 Task: For heading Use Lexend with dark magenta 1 colour & Underline.  font size for heading20,  'Change the font style of data to'Lora and font size to 12,  Change the alignment of both headline & data to Align right In the sheet  analysisSalesByCategory
Action: Mouse moved to (273, 196)
Screenshot: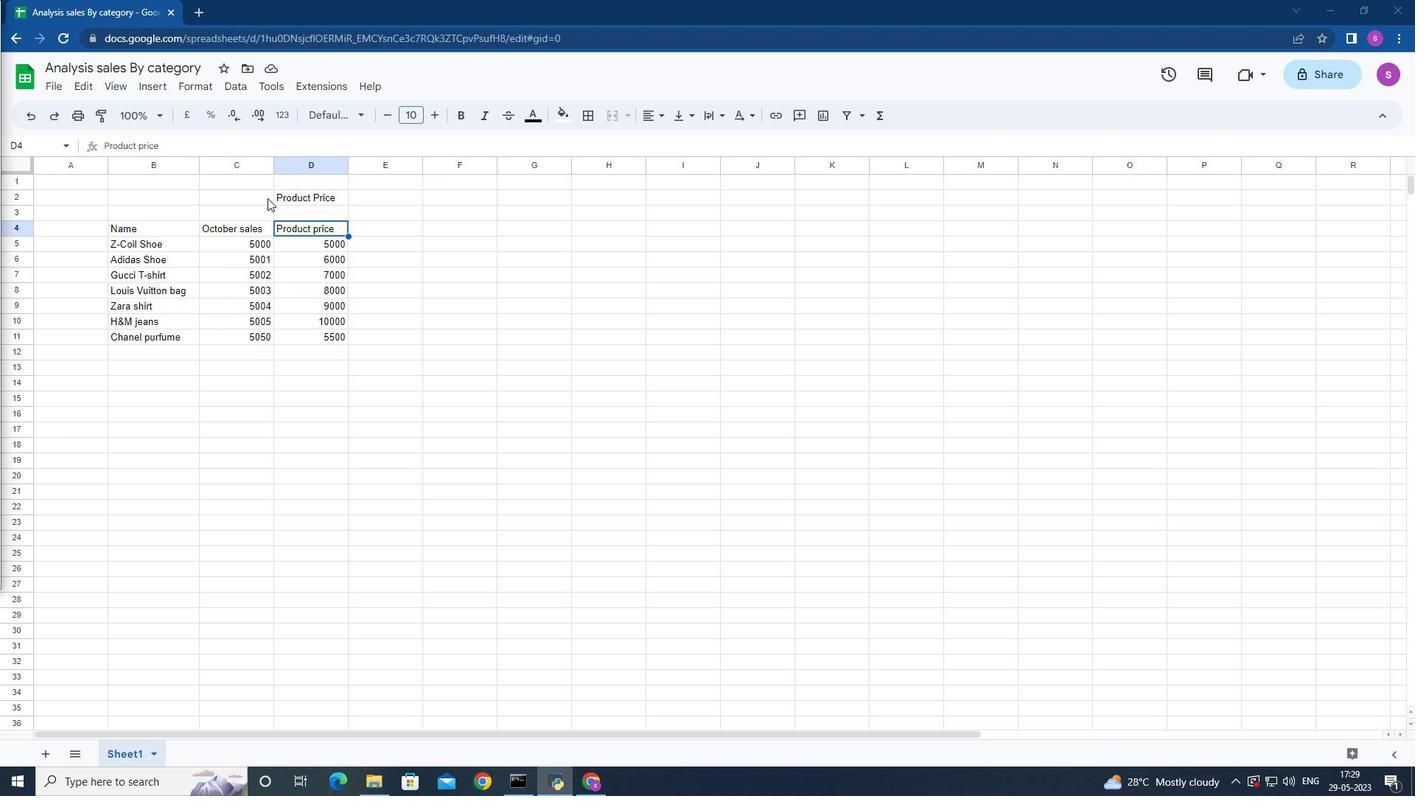 
Action: Mouse pressed left at (273, 196)
Screenshot: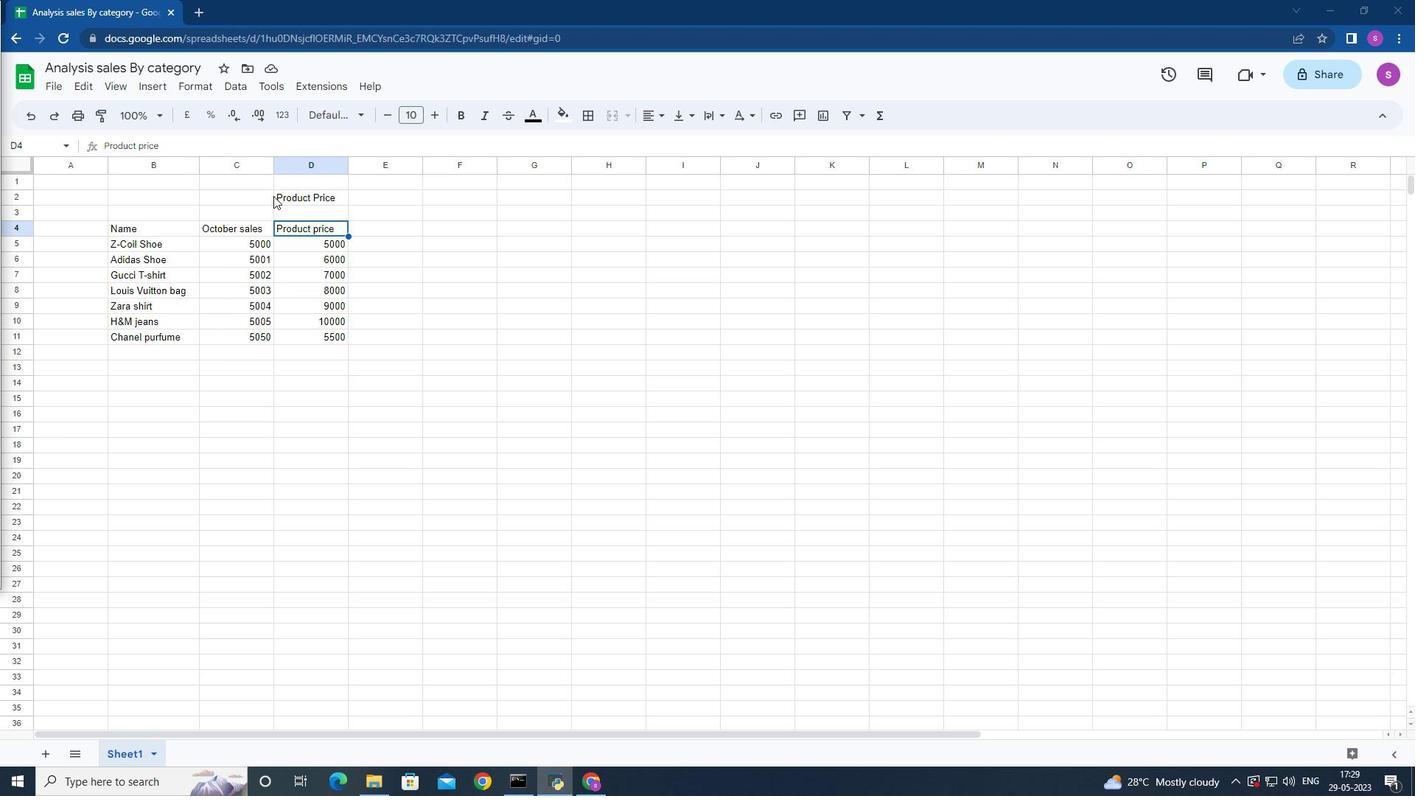 
Action: Mouse moved to (364, 112)
Screenshot: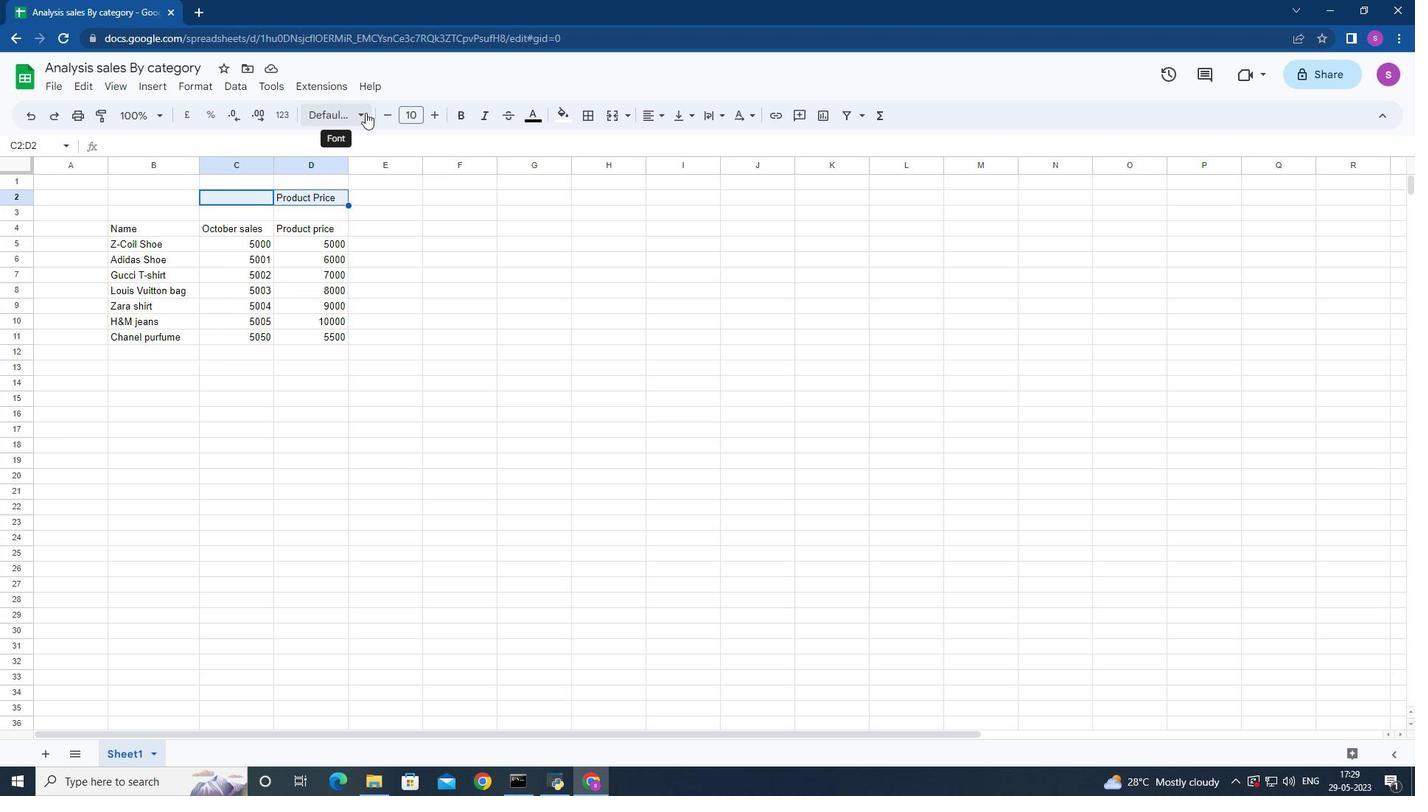 
Action: Mouse pressed left at (364, 112)
Screenshot: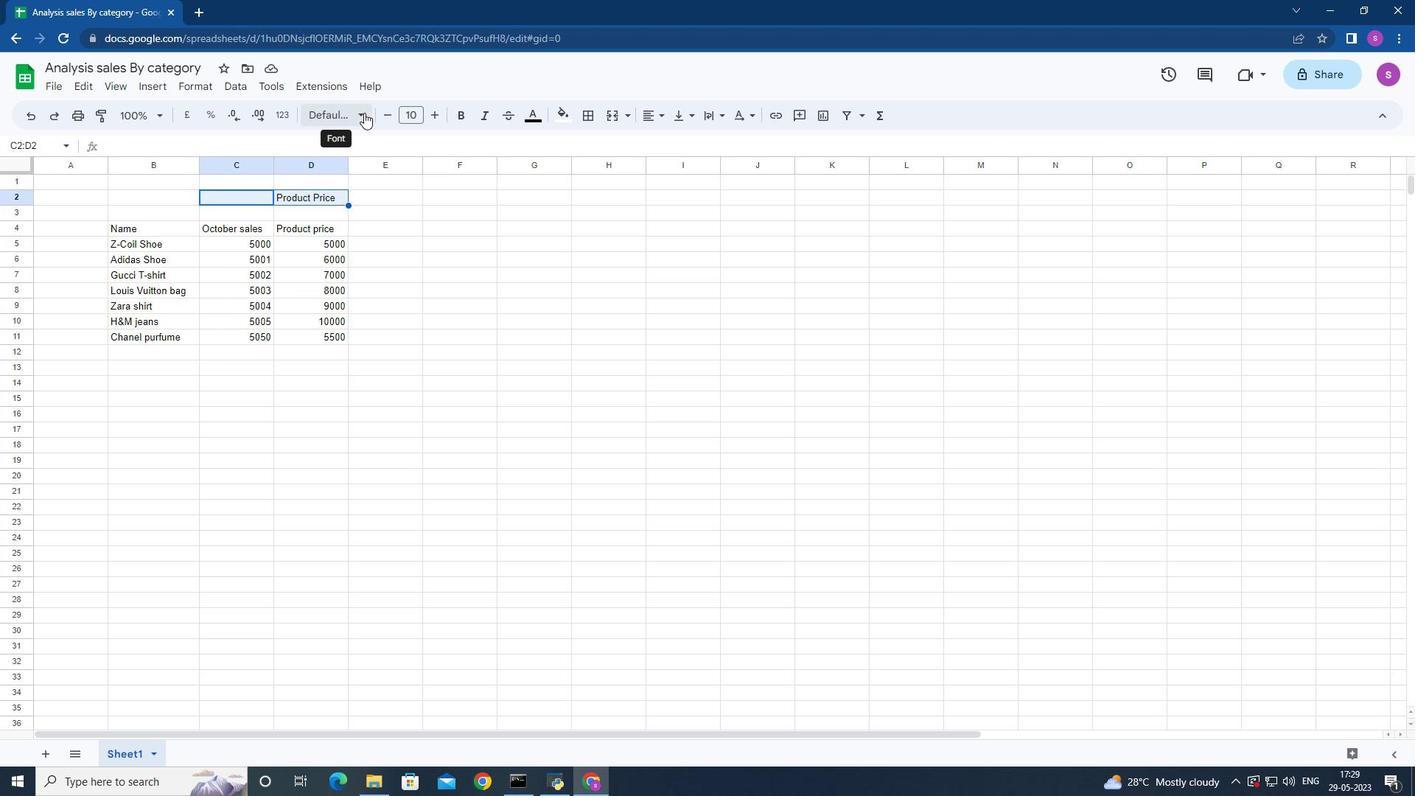 
Action: Mouse moved to (403, 613)
Screenshot: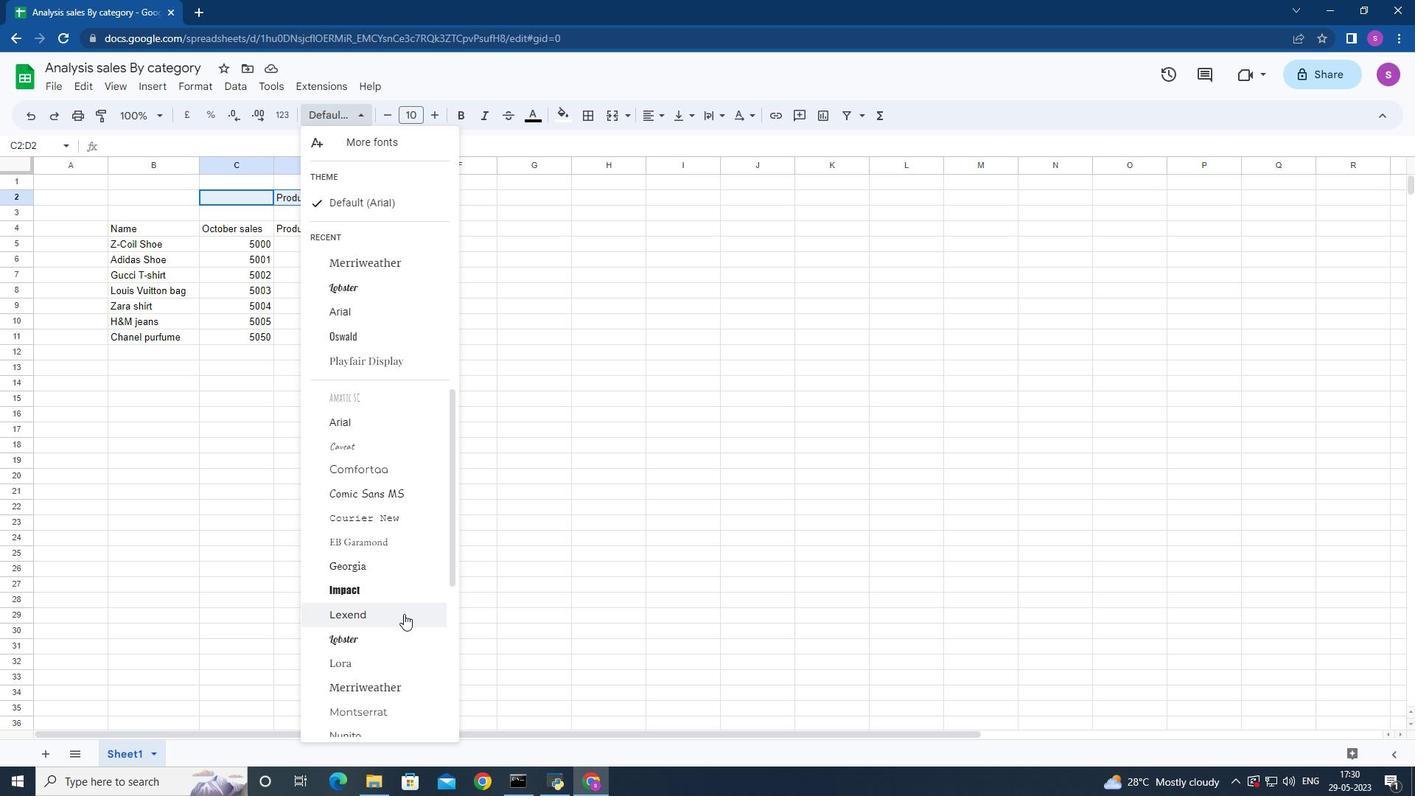 
Action: Mouse pressed left at (403, 613)
Screenshot: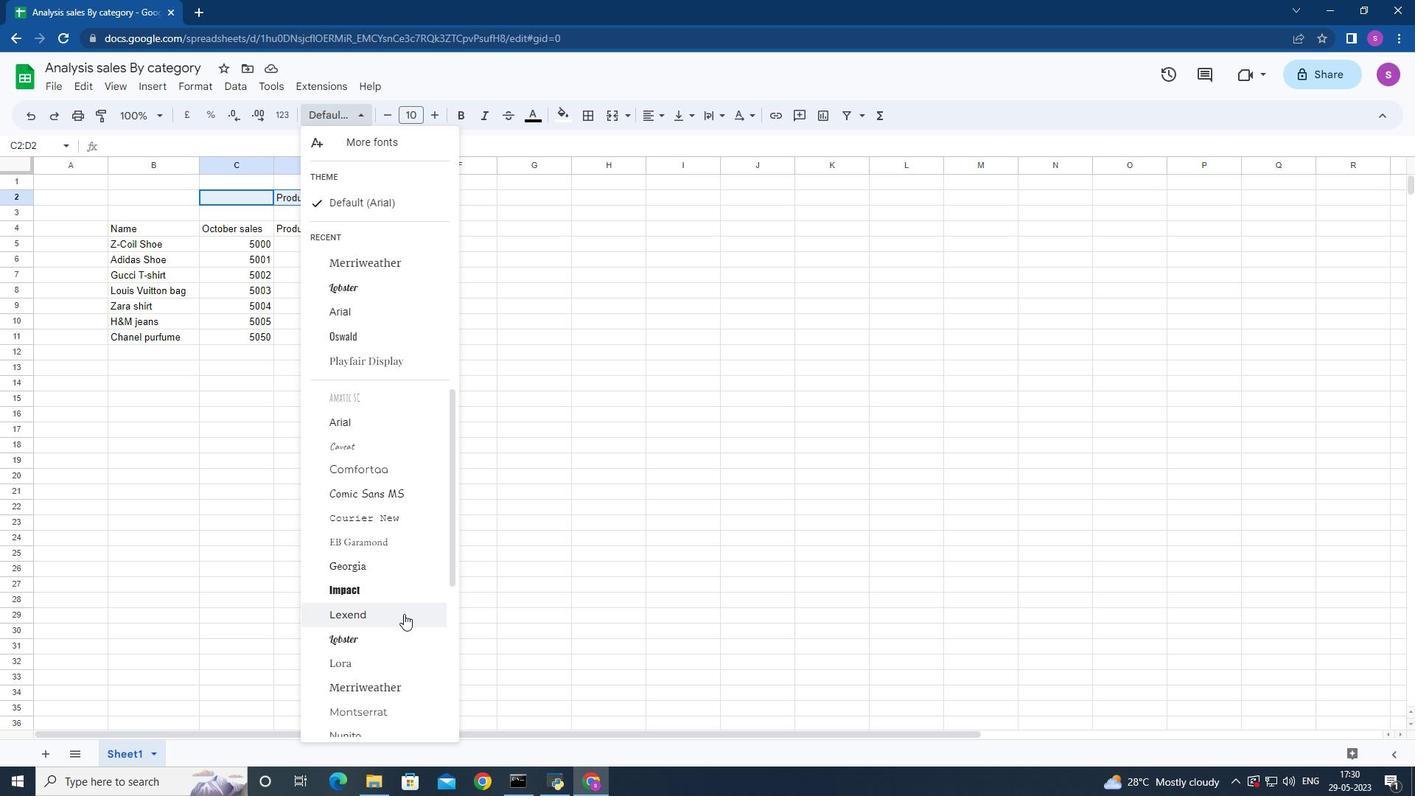 
Action: Mouse moved to (537, 110)
Screenshot: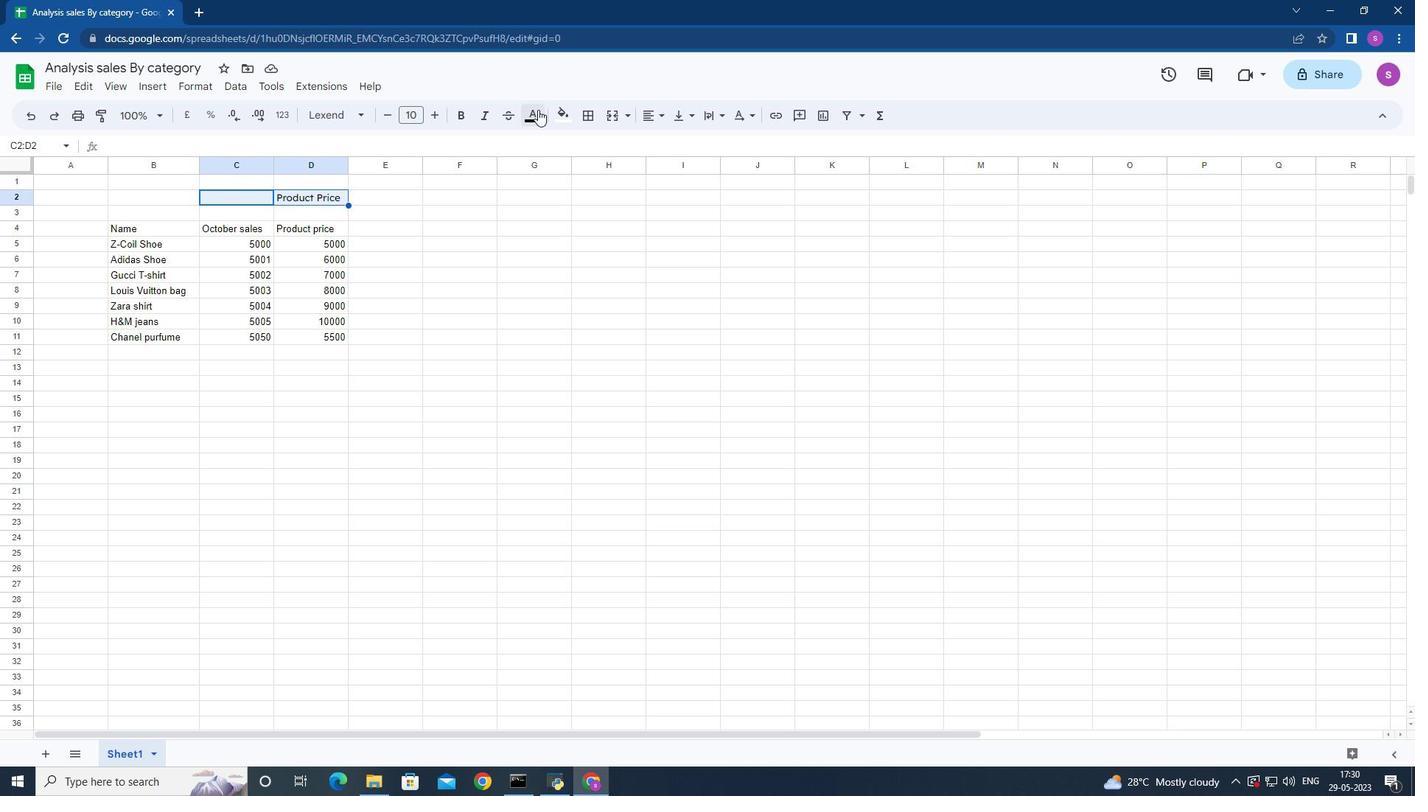
Action: Mouse pressed left at (537, 110)
Screenshot: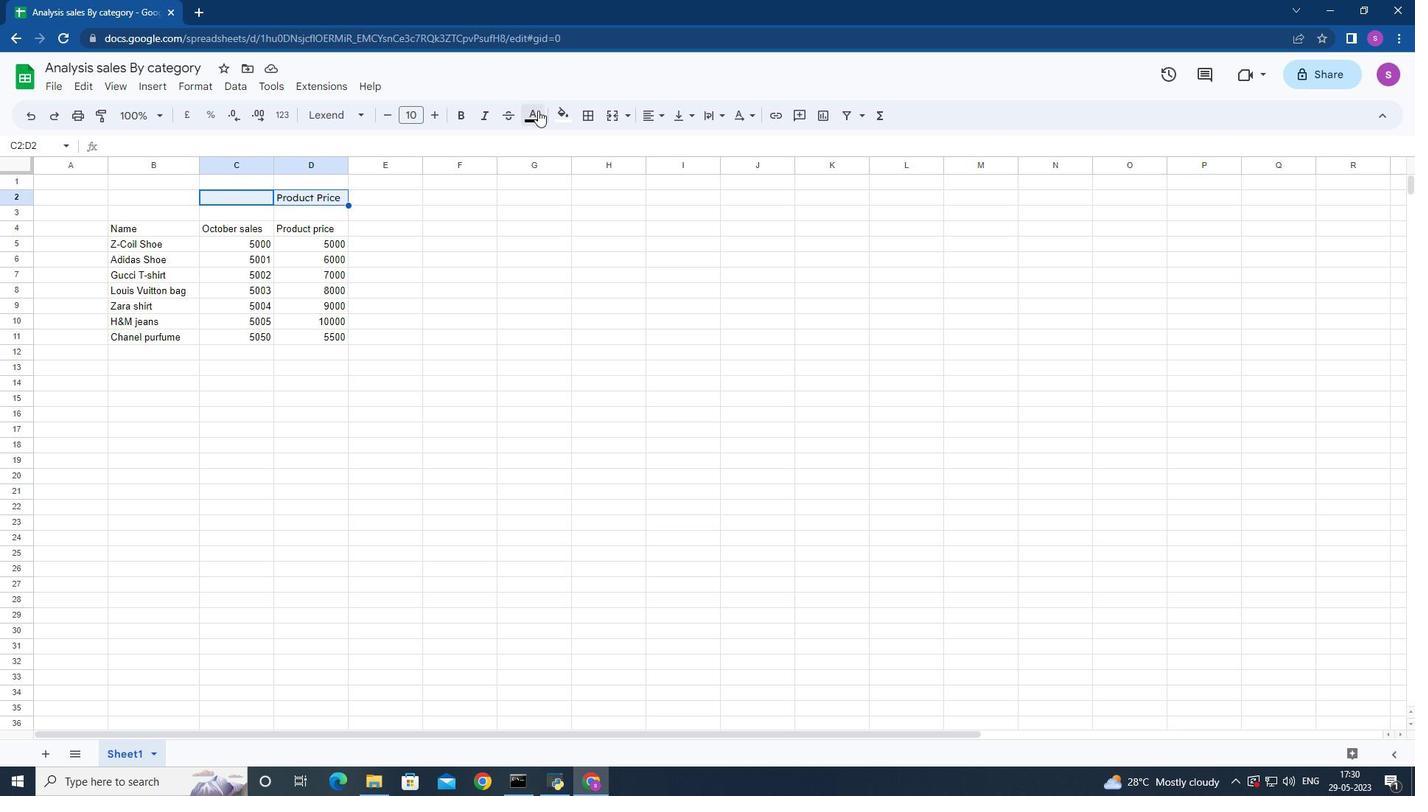 
Action: Mouse moved to (683, 281)
Screenshot: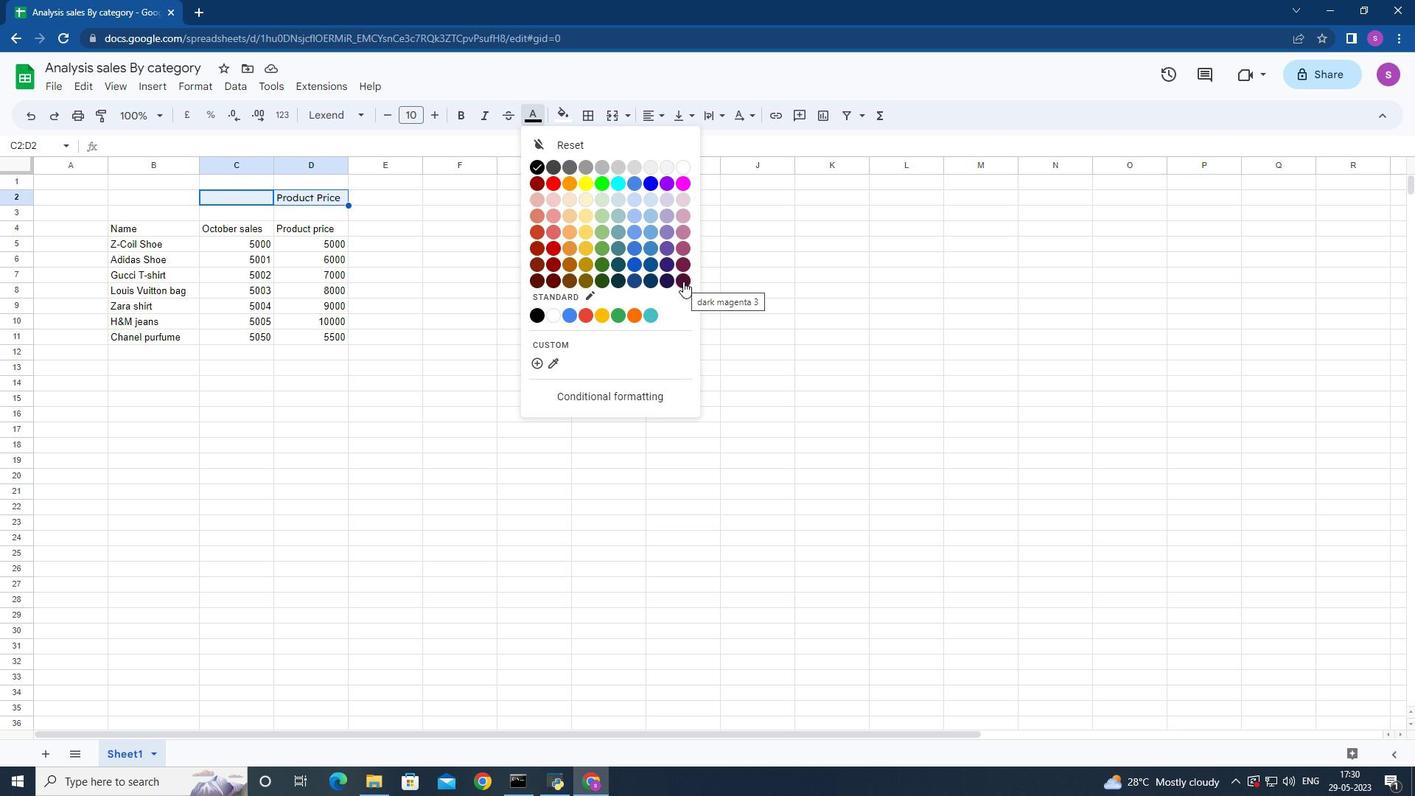 
Action: Mouse pressed left at (683, 281)
Screenshot: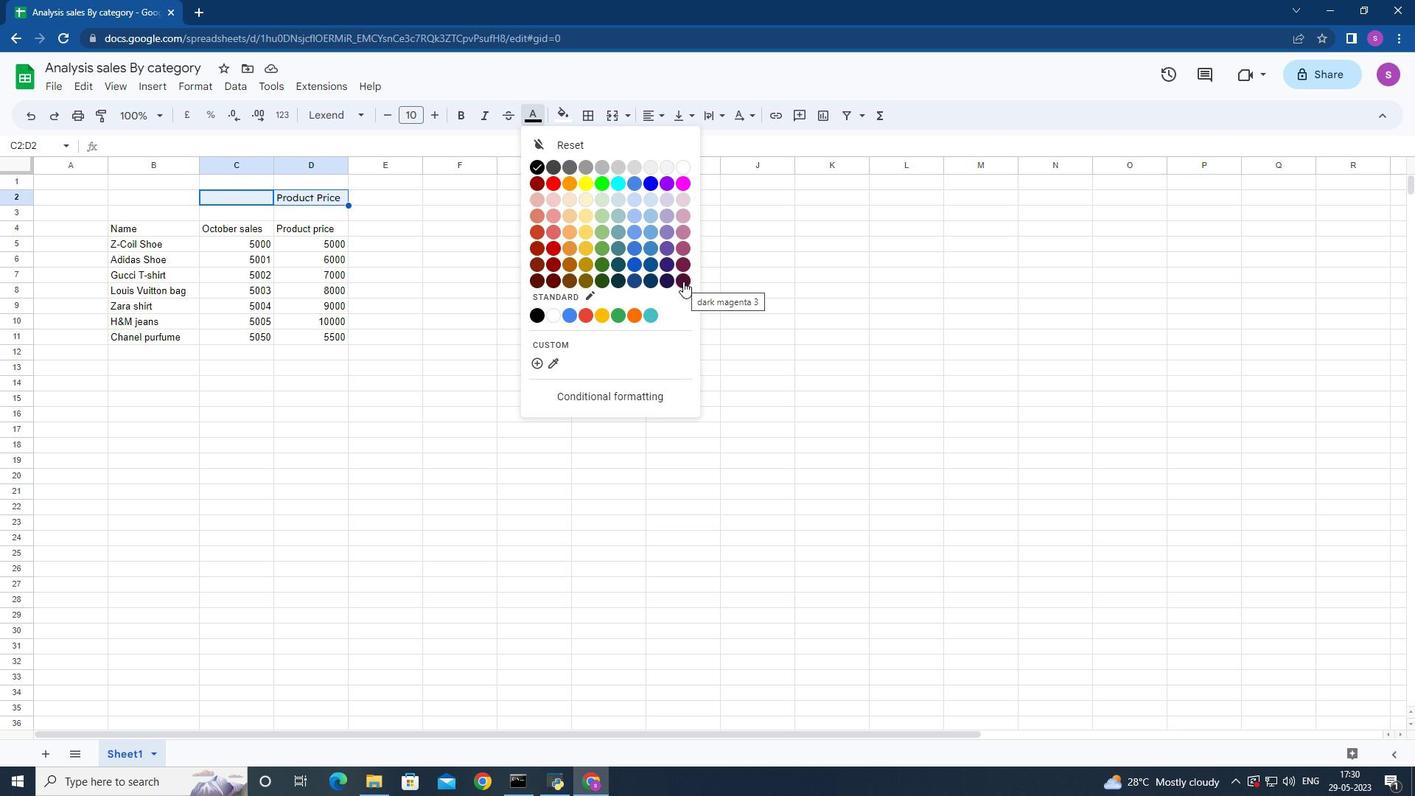 
Action: Mouse moved to (148, 85)
Screenshot: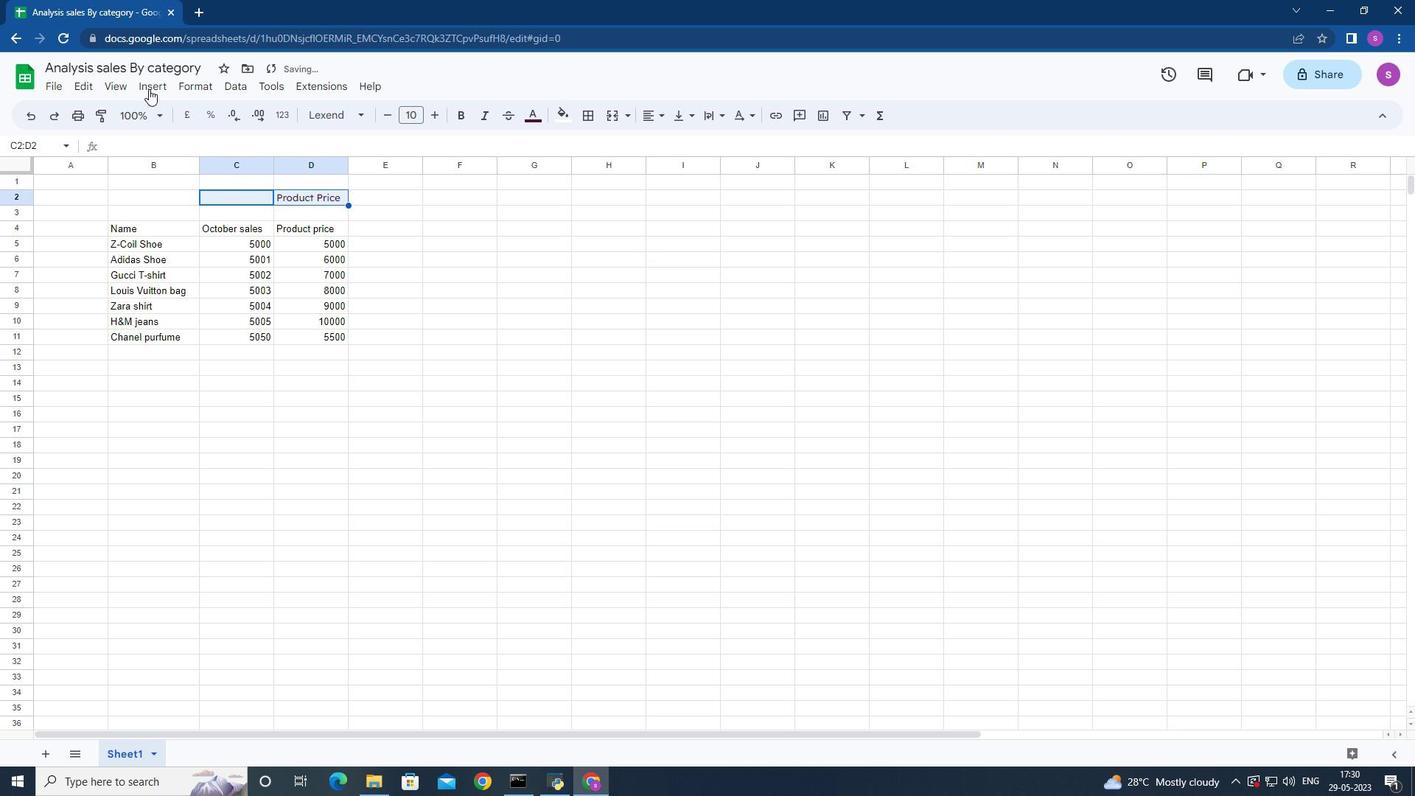 
Action: Mouse pressed left at (148, 85)
Screenshot: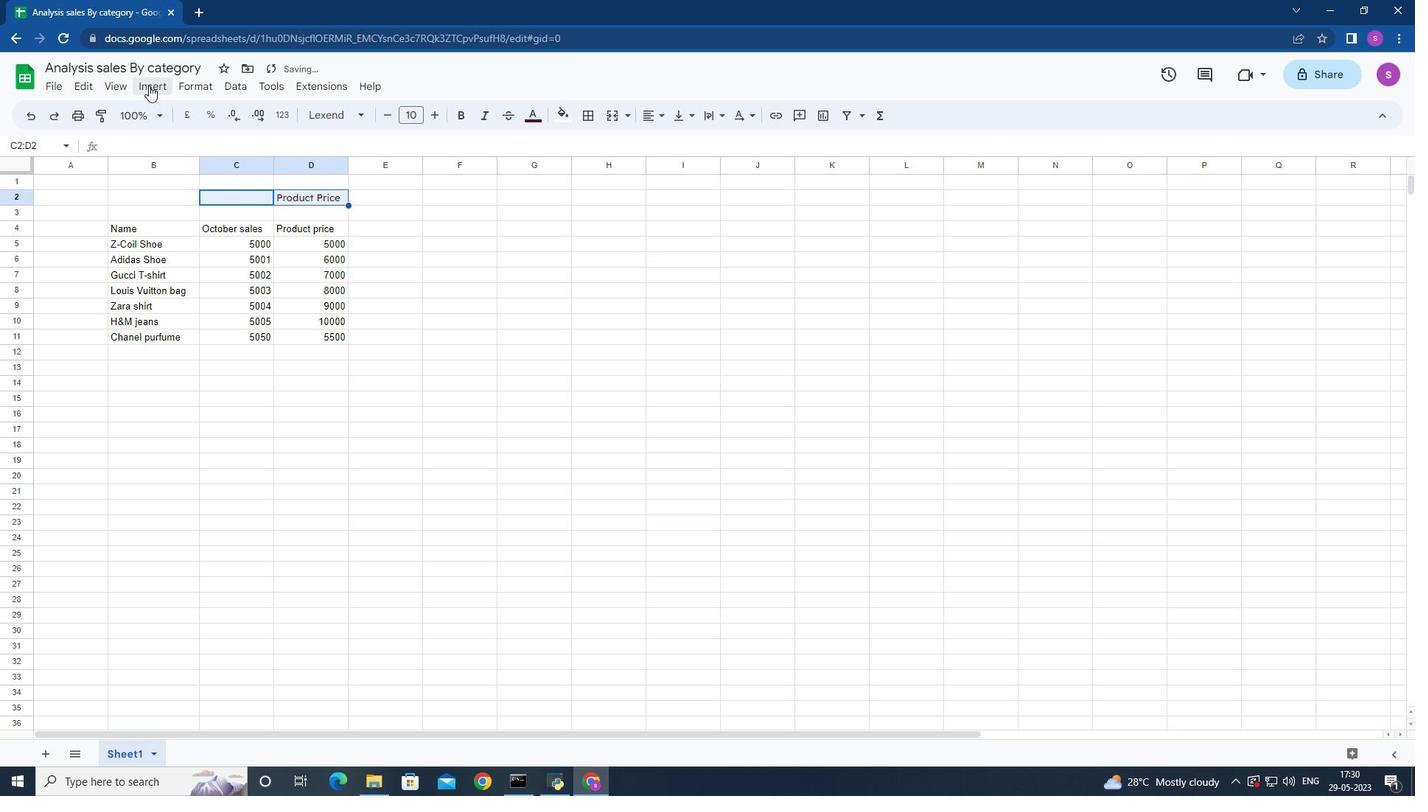 
Action: Mouse moved to (454, 220)
Screenshot: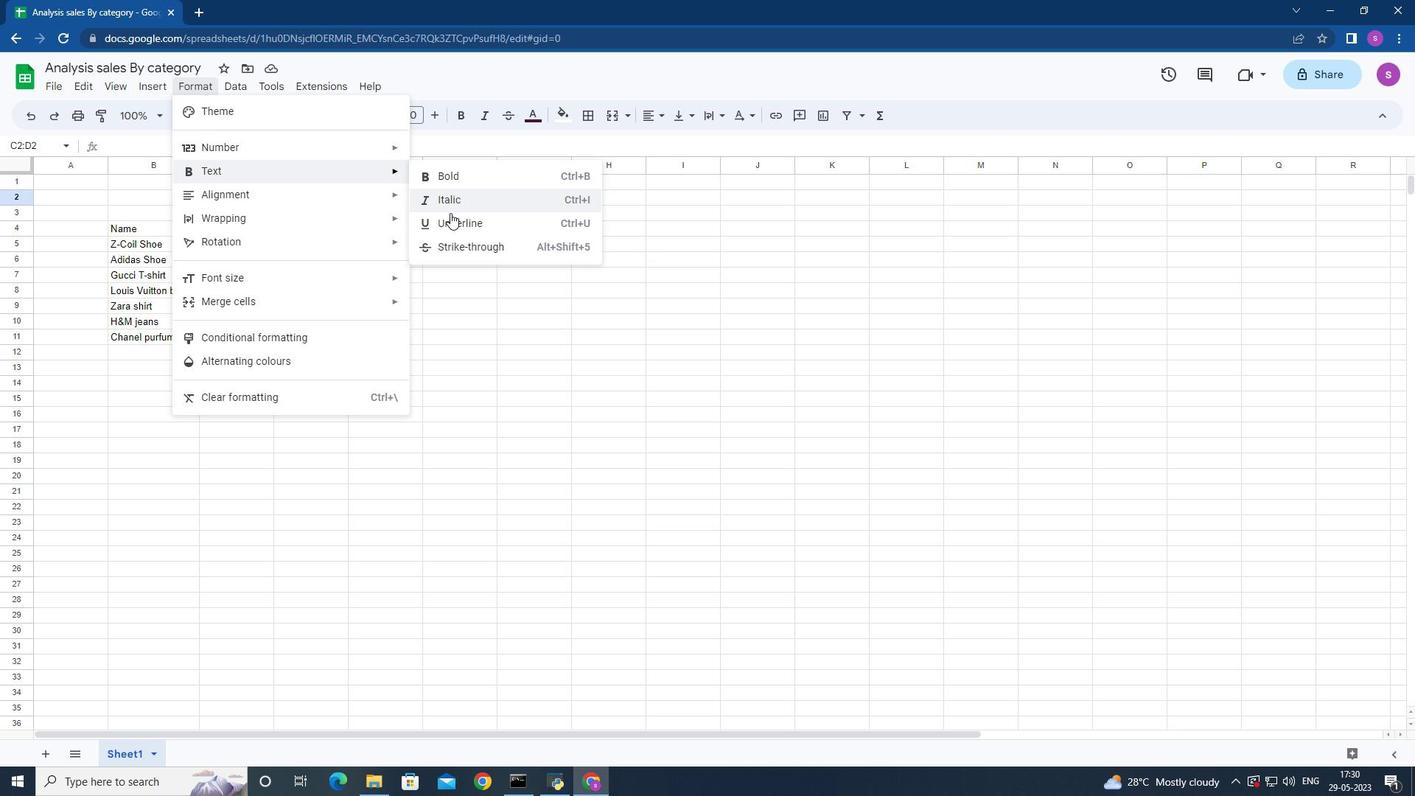 
Action: Mouse pressed left at (454, 220)
Screenshot: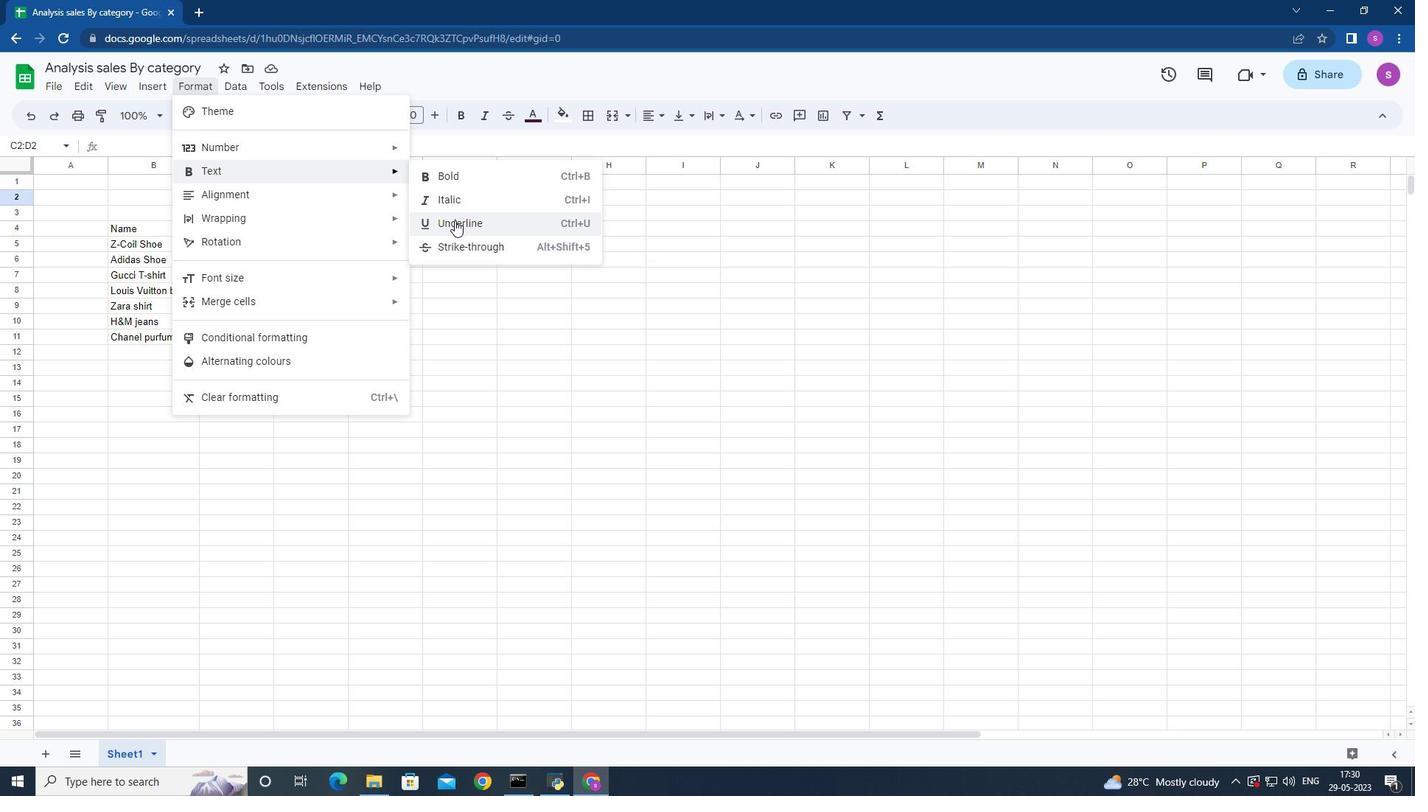 
Action: Mouse moved to (429, 115)
Screenshot: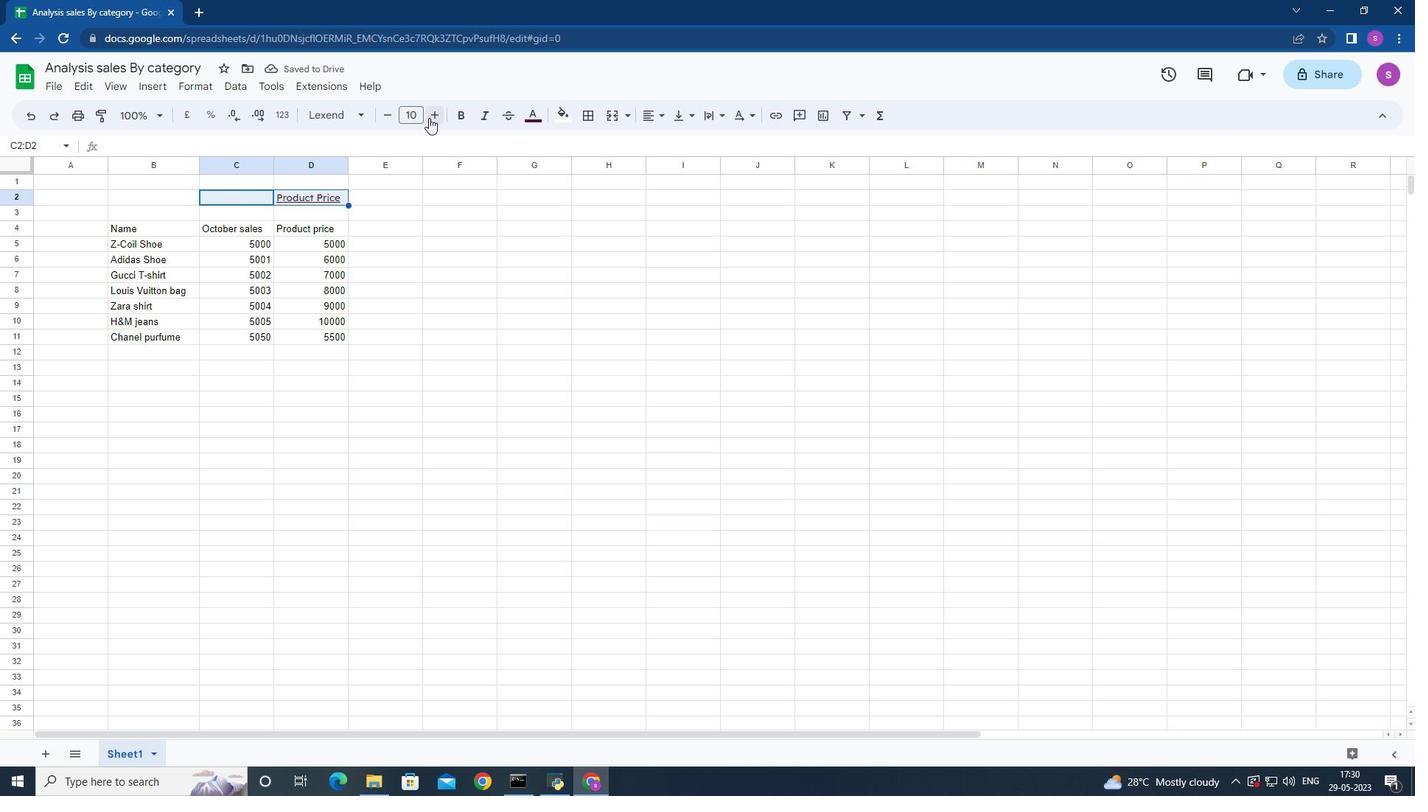 
Action: Mouse pressed left at (429, 115)
Screenshot: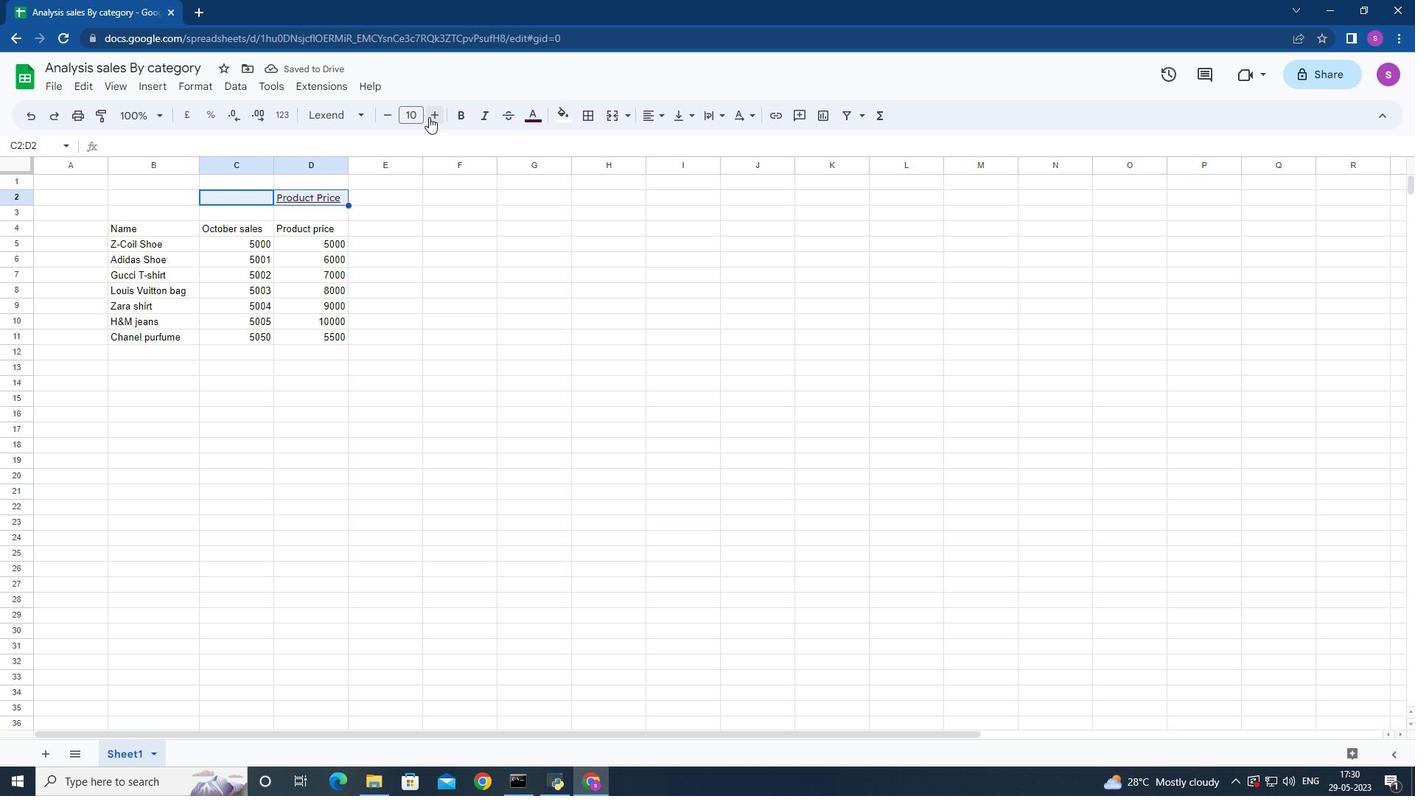 
Action: Mouse pressed left at (429, 115)
Screenshot: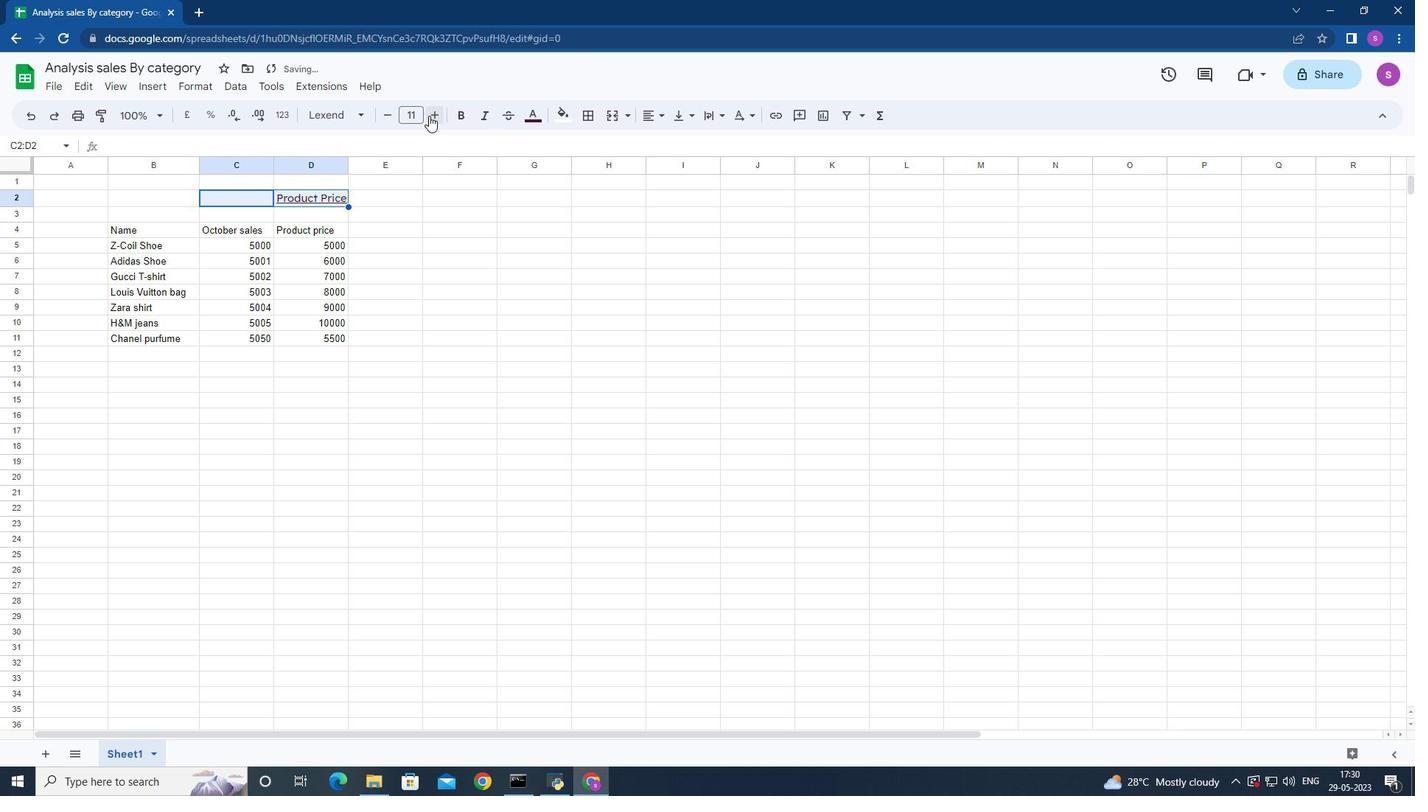 
Action: Mouse pressed left at (429, 115)
Screenshot: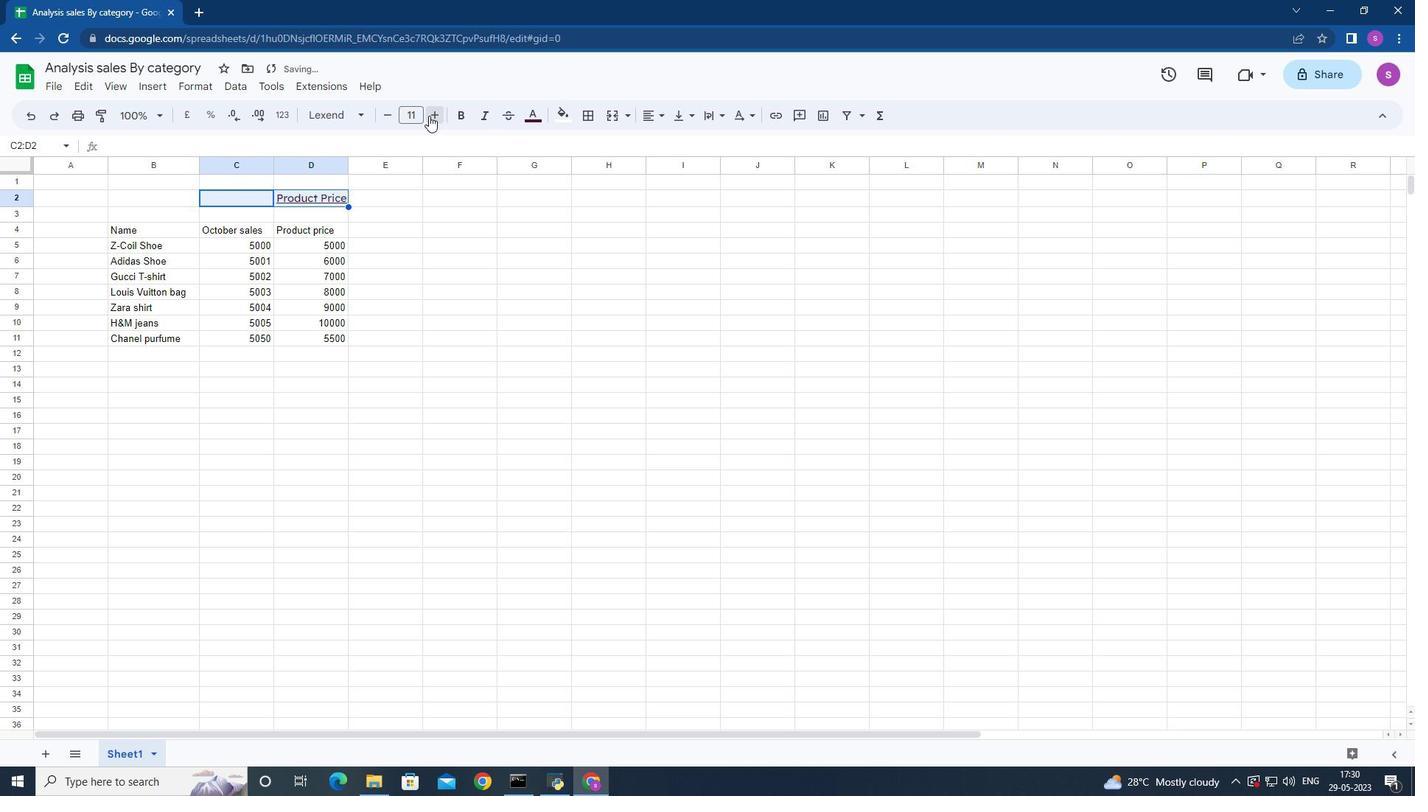 
Action: Mouse pressed left at (429, 115)
Screenshot: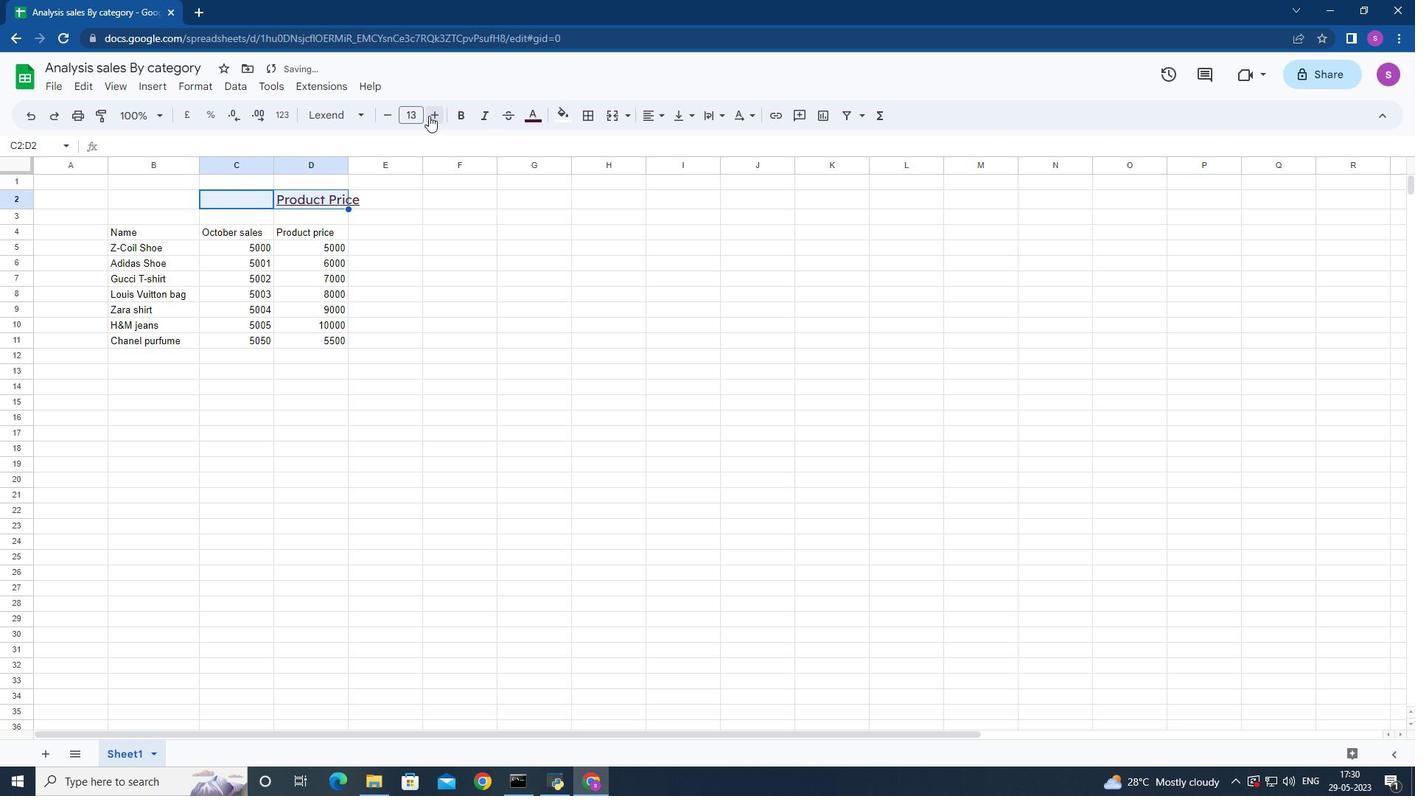 
Action: Mouse pressed left at (429, 115)
Screenshot: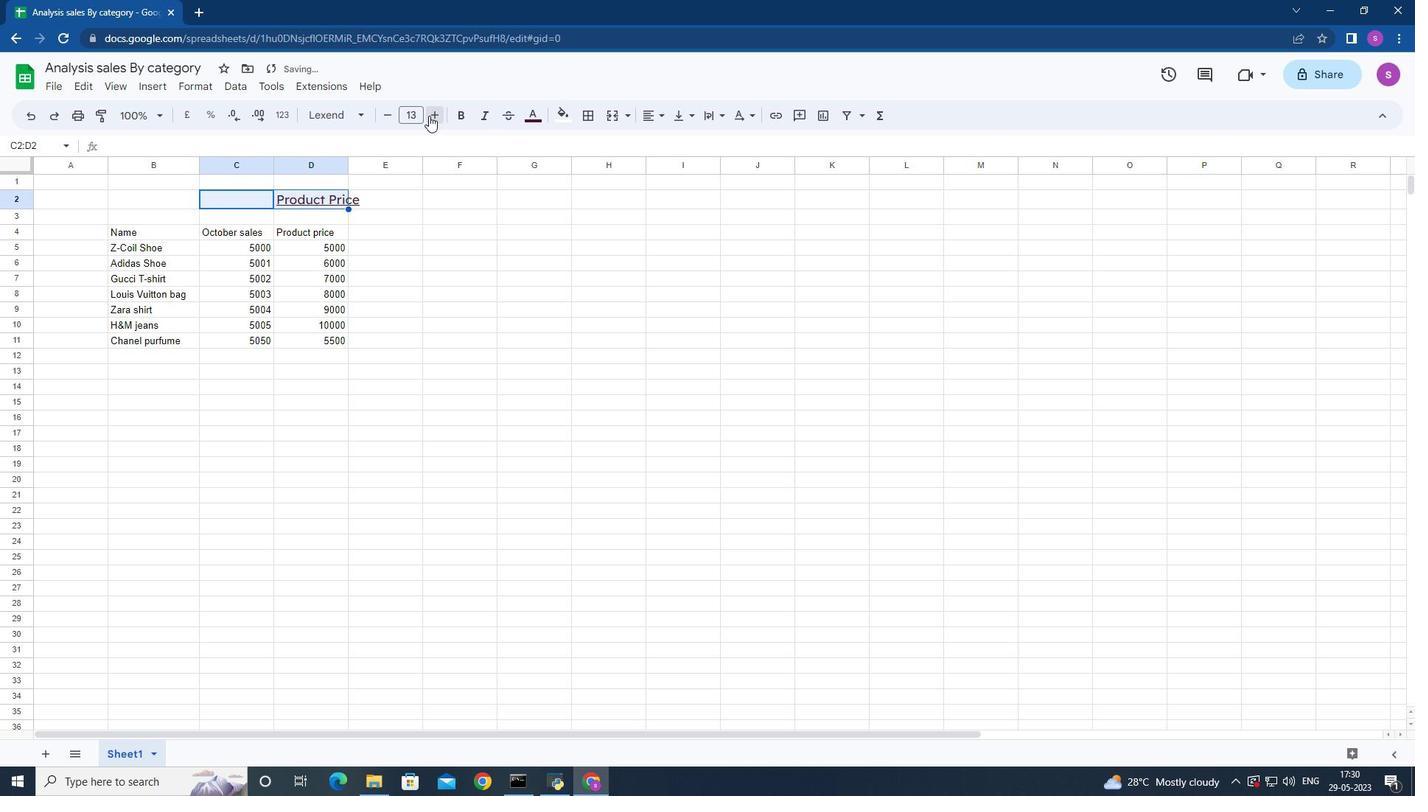 
Action: Mouse pressed left at (429, 115)
Screenshot: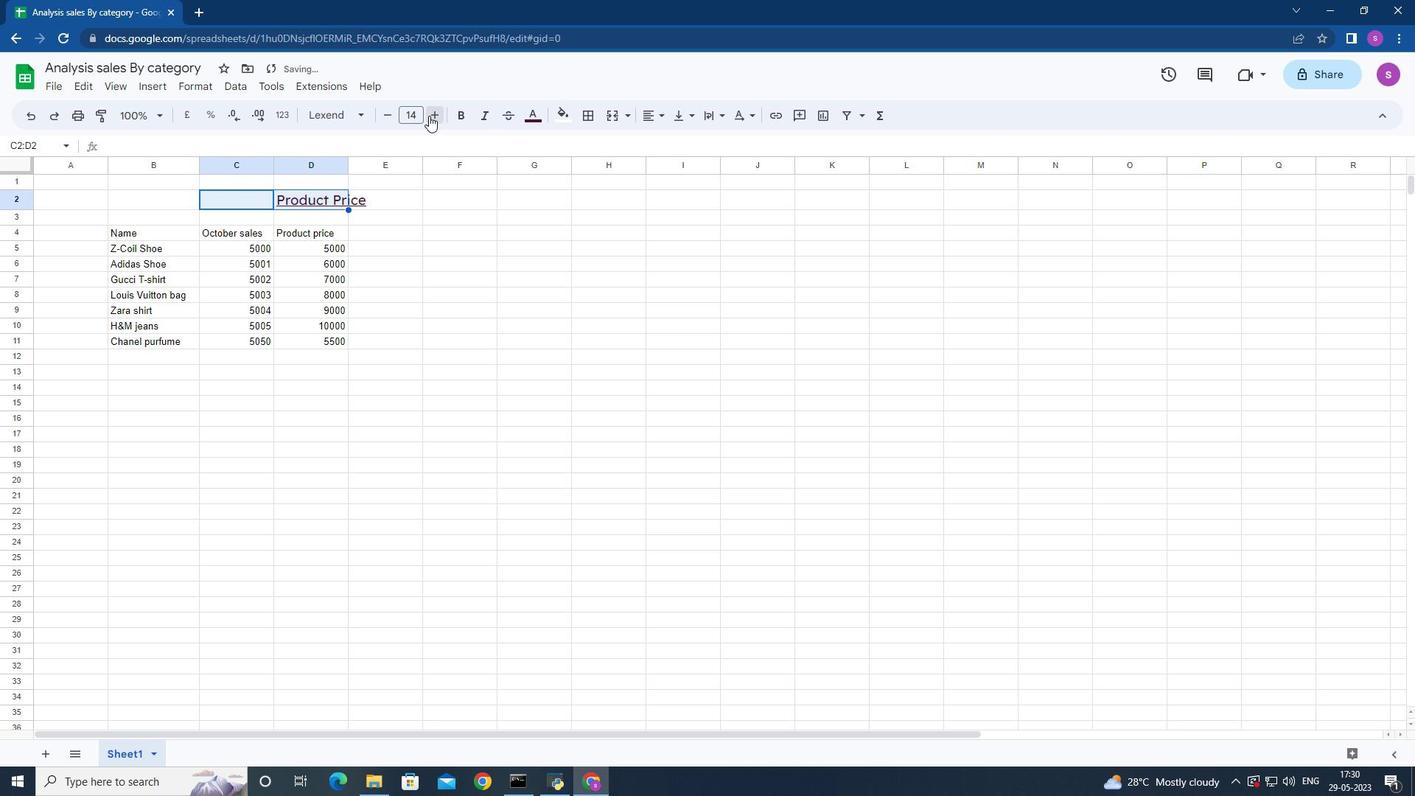 
Action: Mouse pressed left at (429, 115)
Screenshot: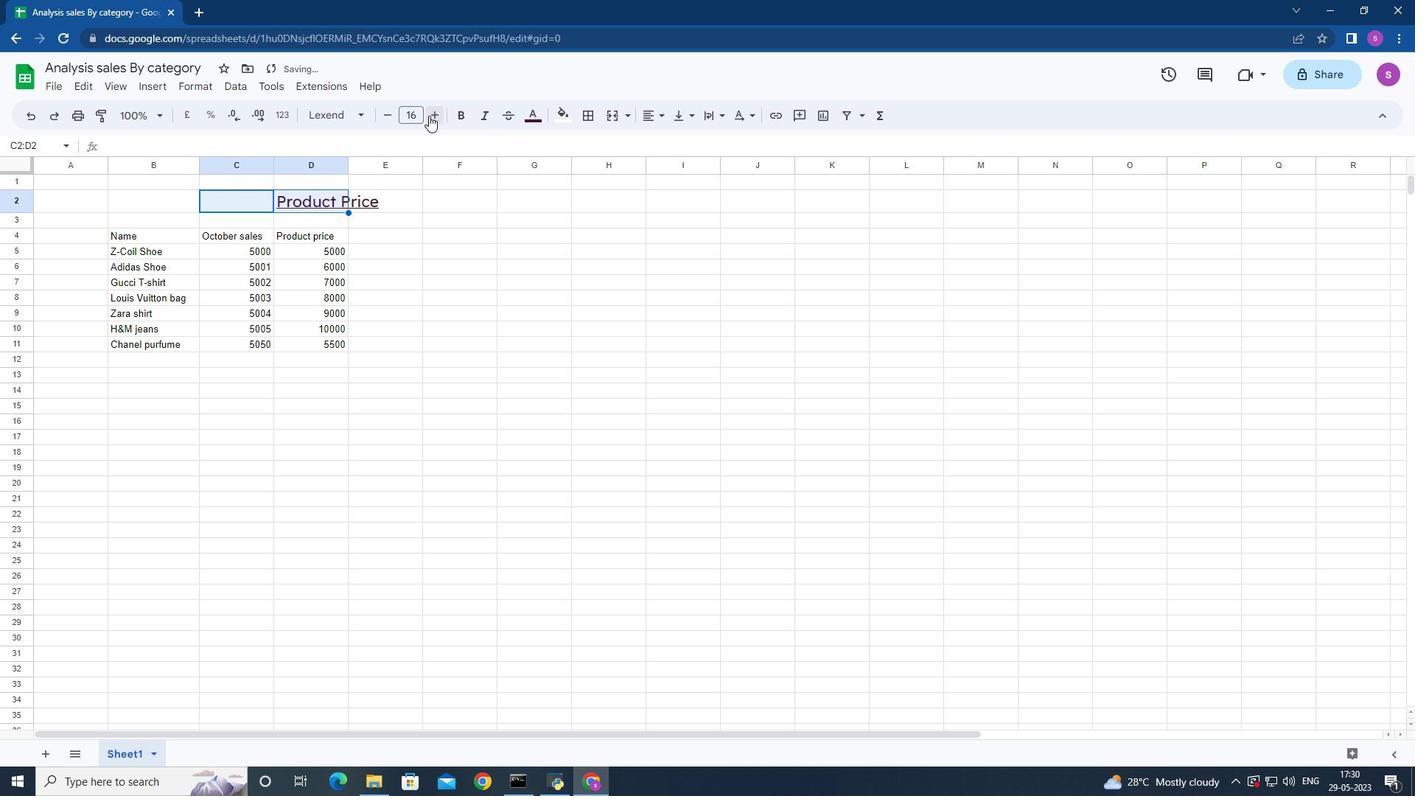 
Action: Mouse pressed left at (429, 115)
Screenshot: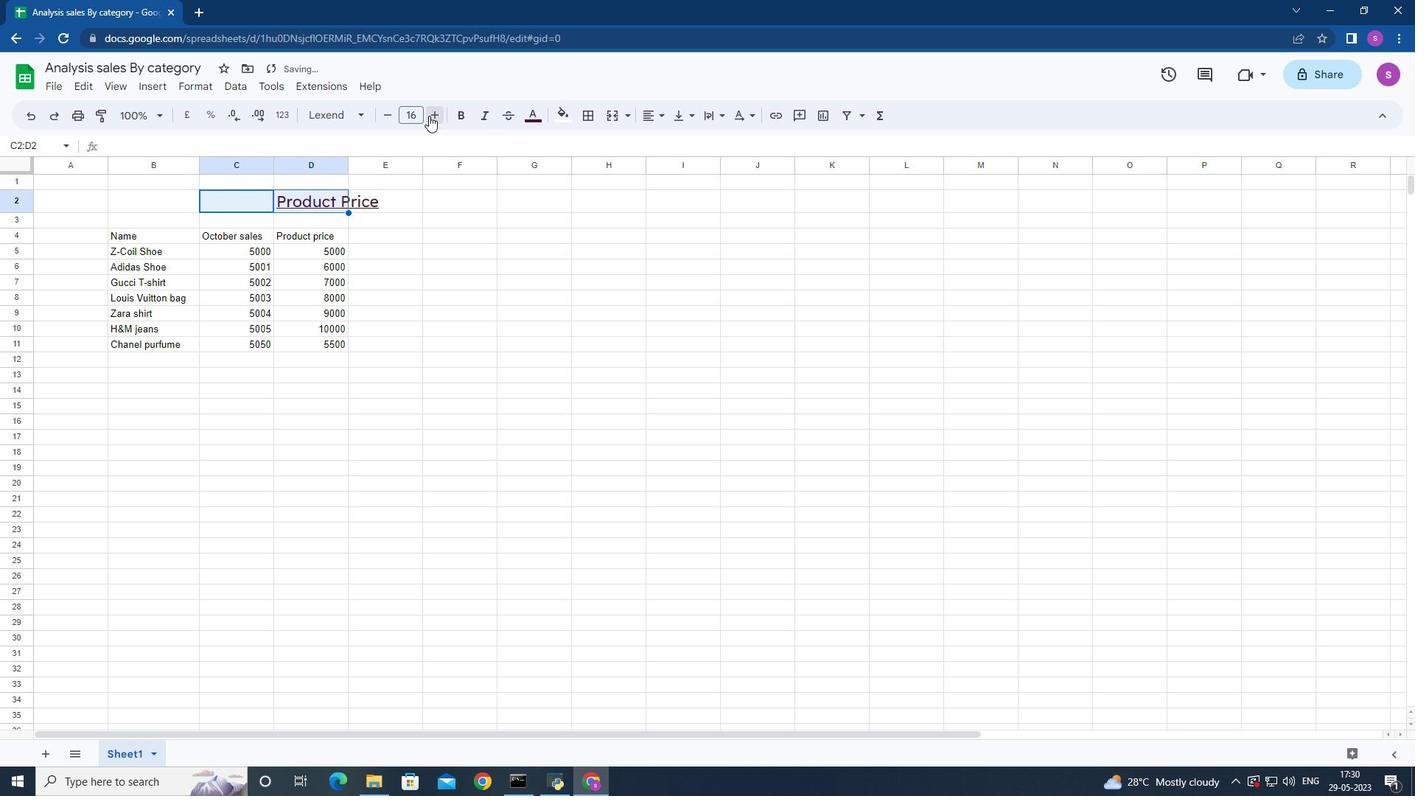 
Action: Mouse pressed left at (429, 115)
Screenshot: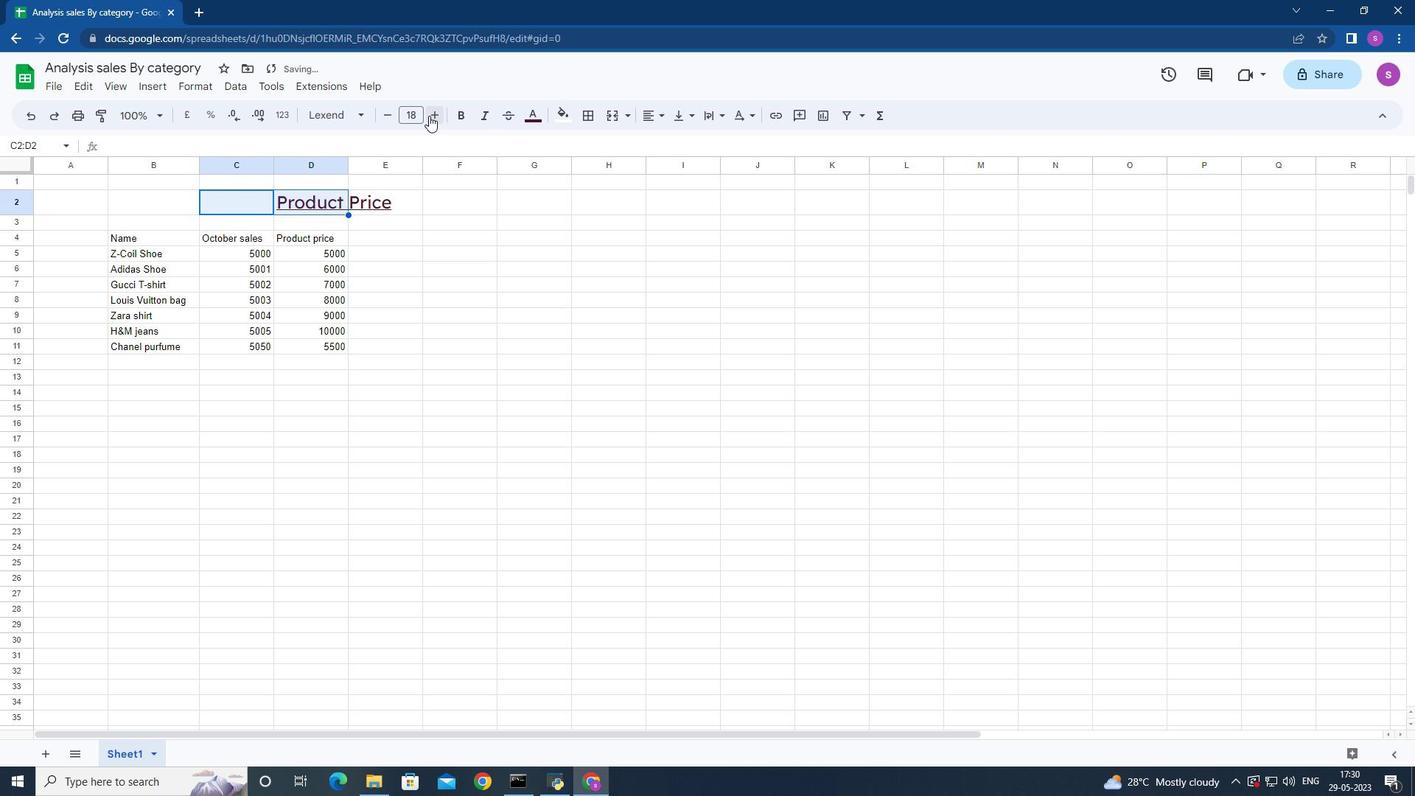 
Action: Mouse pressed left at (429, 115)
Screenshot: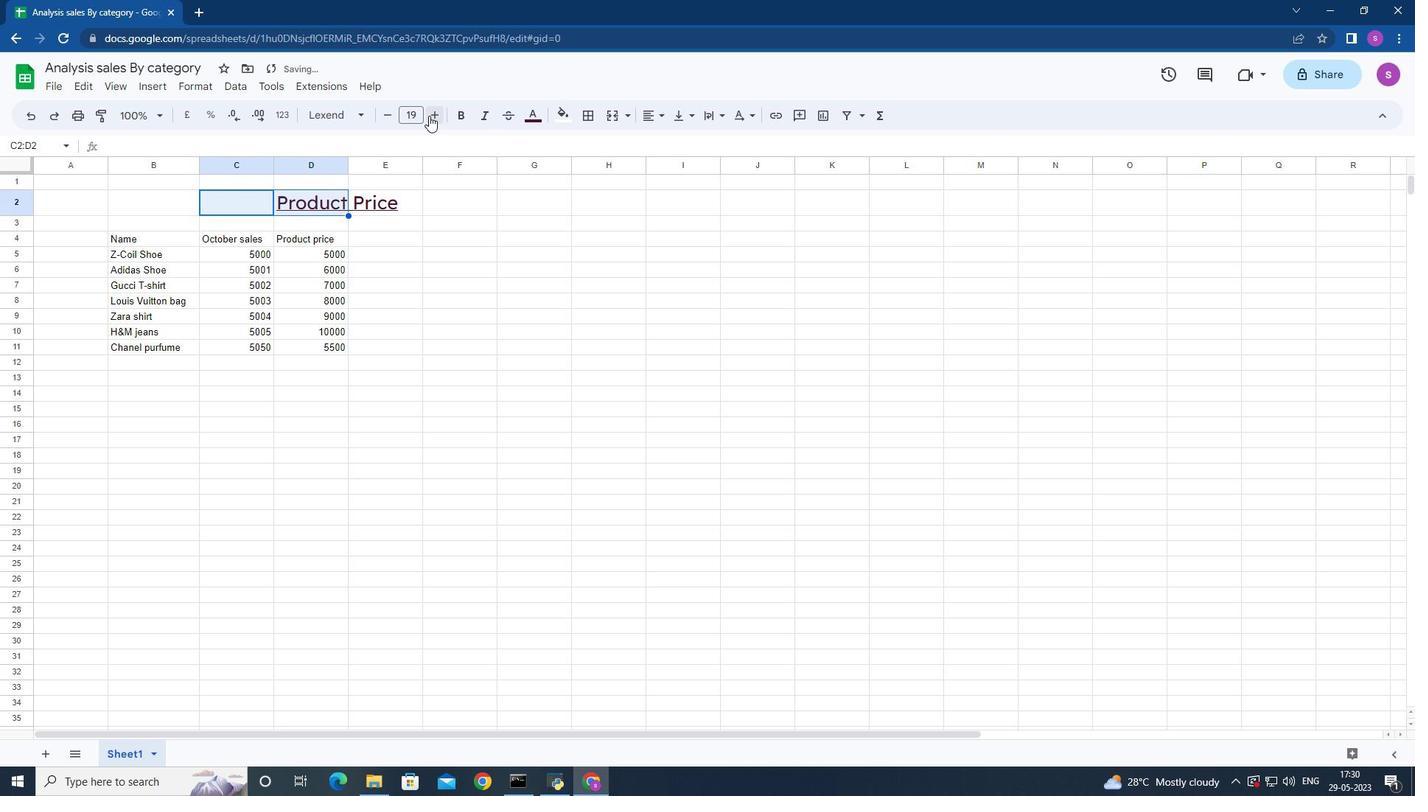 
Action: Mouse moved to (106, 236)
Screenshot: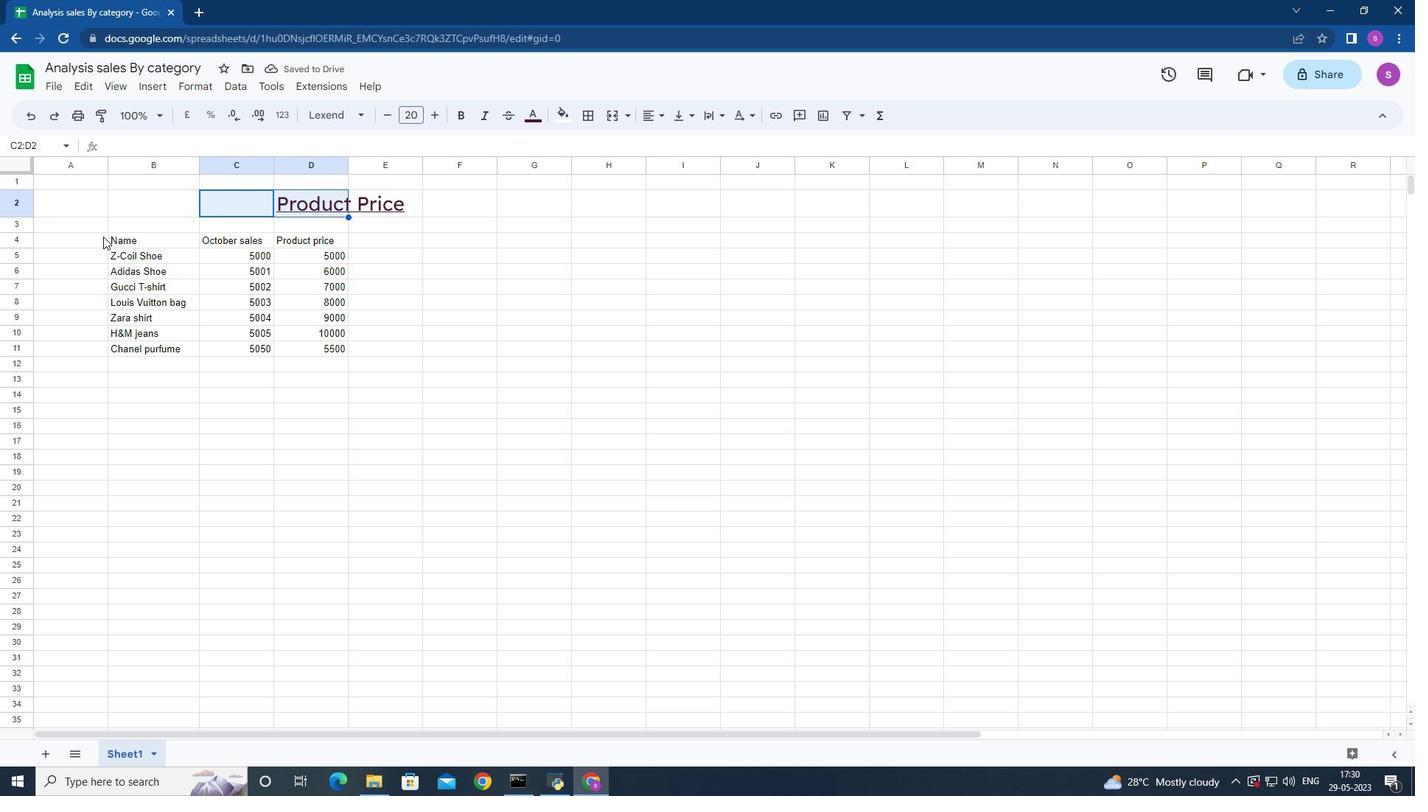 
Action: Mouse pressed left at (106, 236)
Screenshot: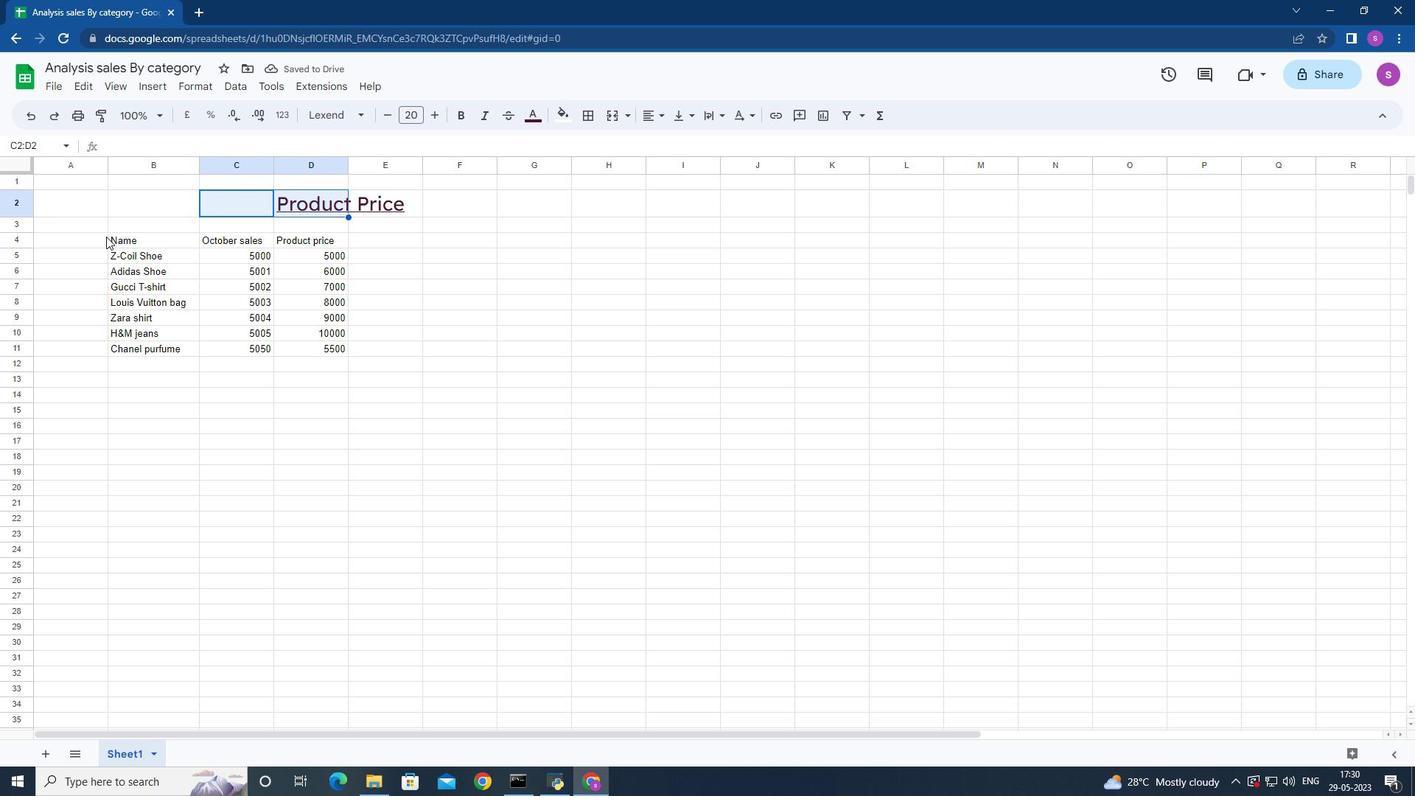 
Action: Mouse moved to (350, 112)
Screenshot: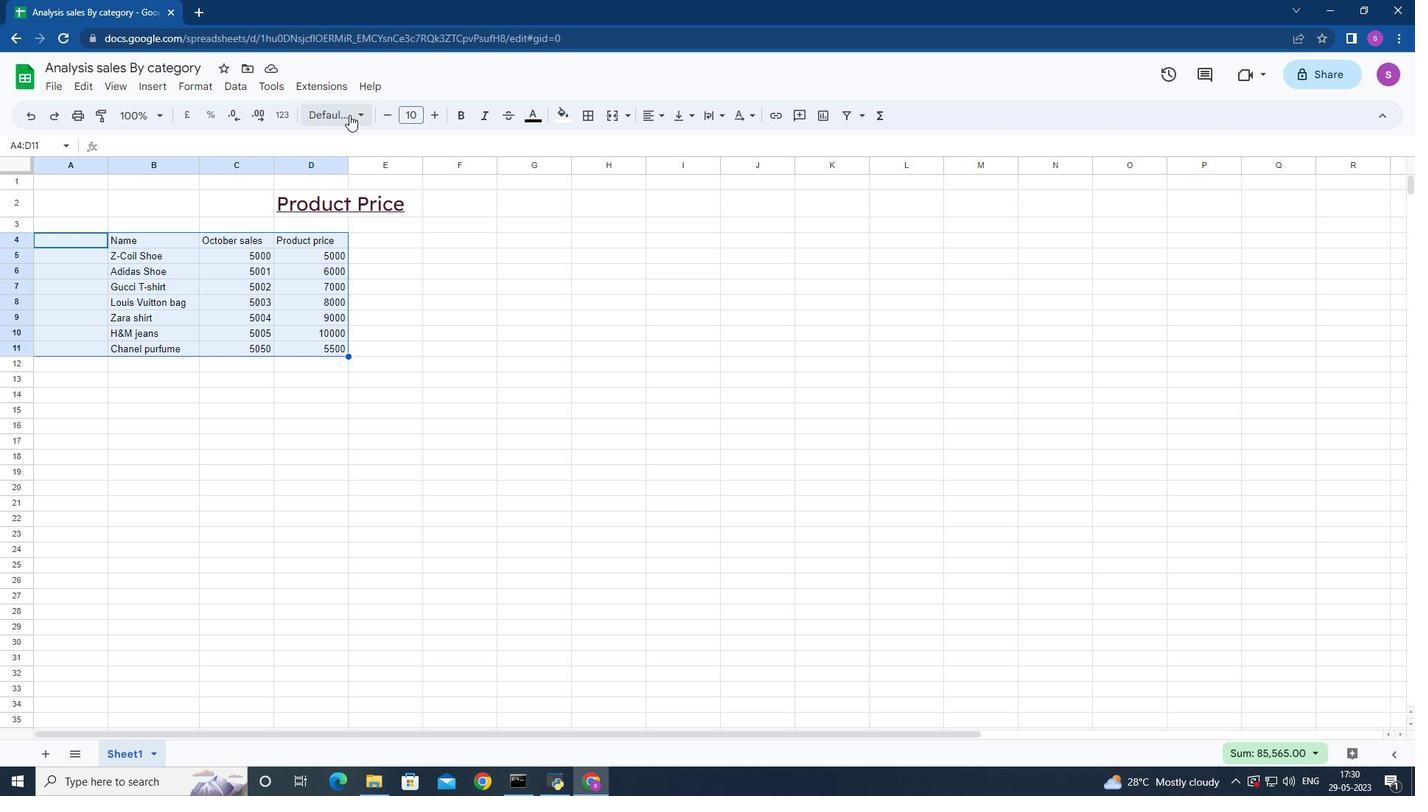 
Action: Mouse pressed left at (350, 112)
Screenshot: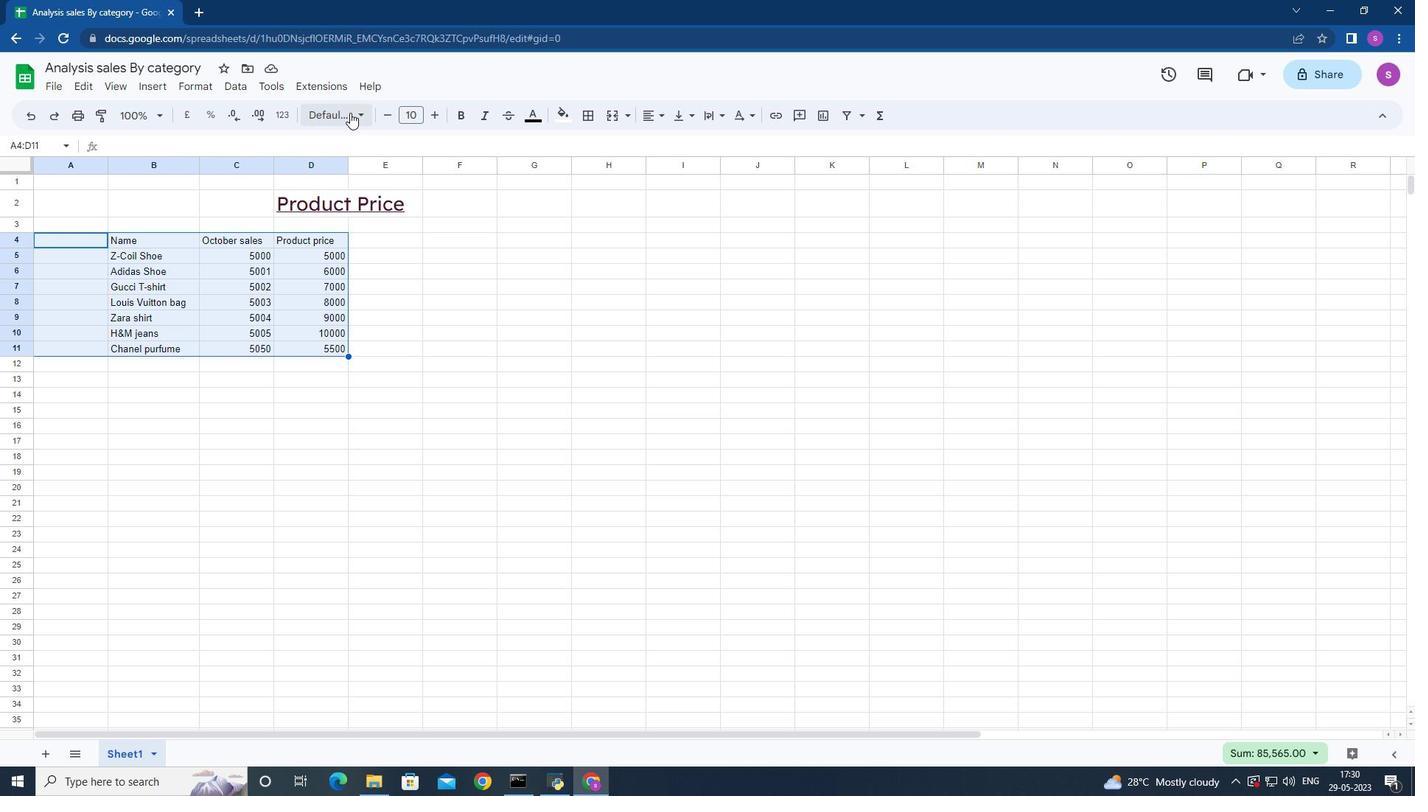
Action: Mouse moved to (387, 485)
Screenshot: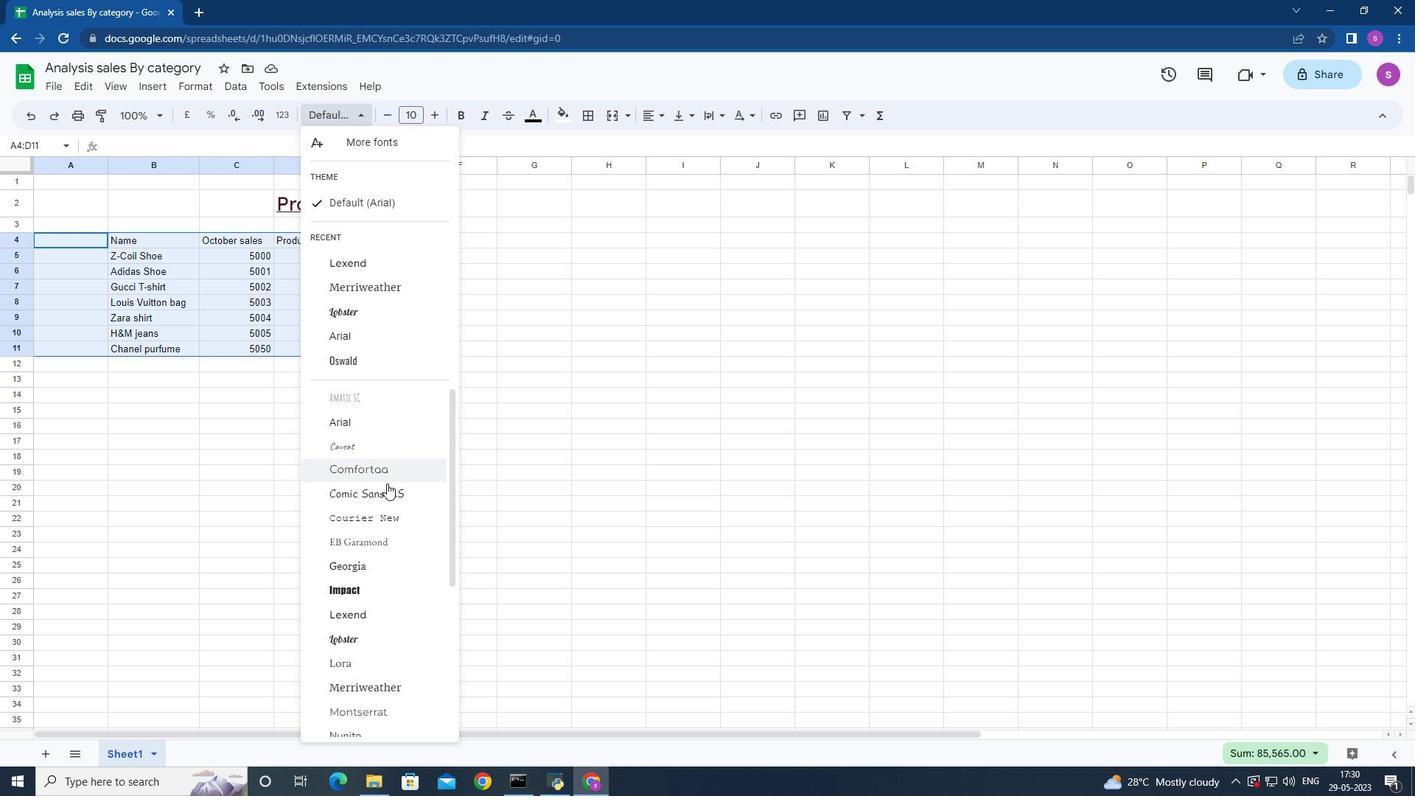 
Action: Mouse scrolled (387, 485) with delta (0, 0)
Screenshot: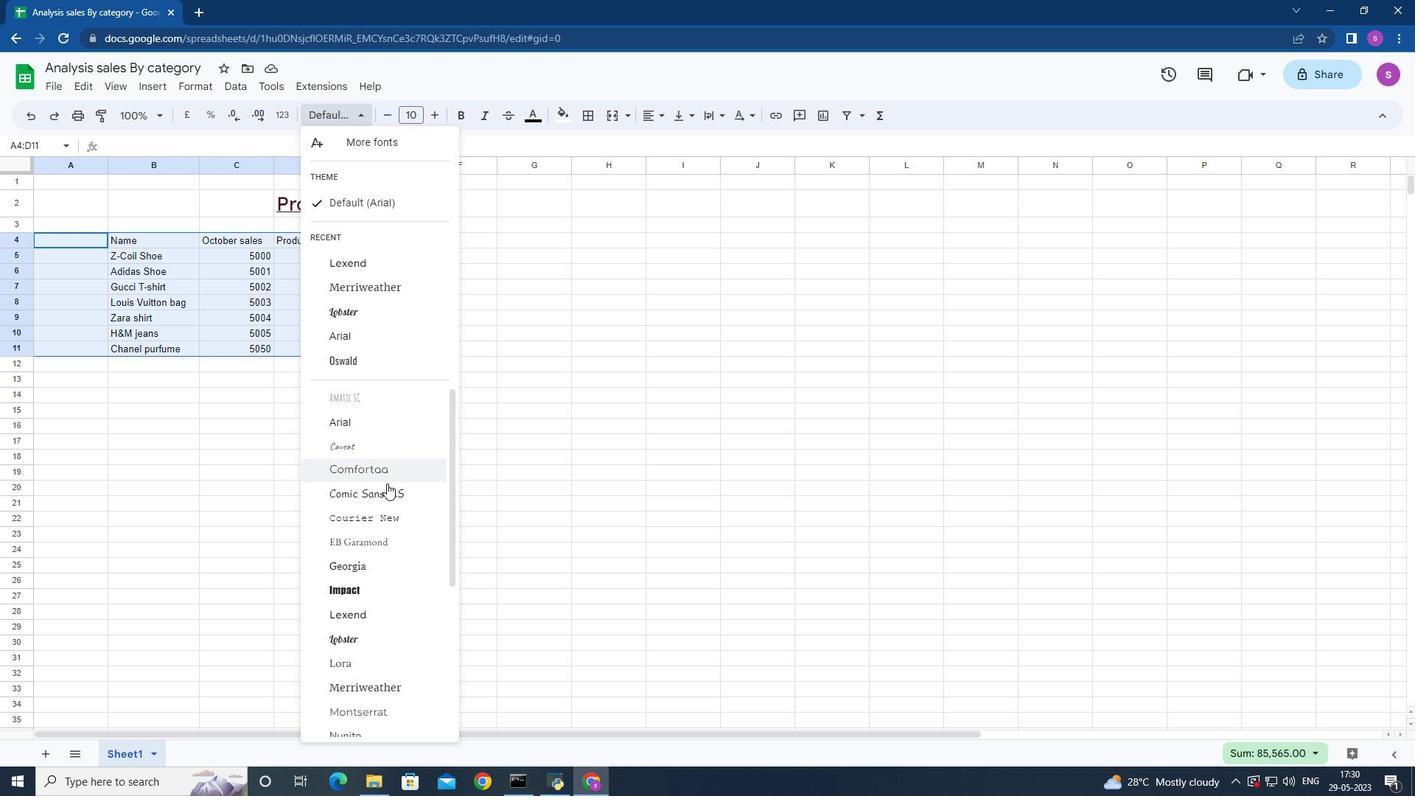 
Action: Mouse moved to (385, 499)
Screenshot: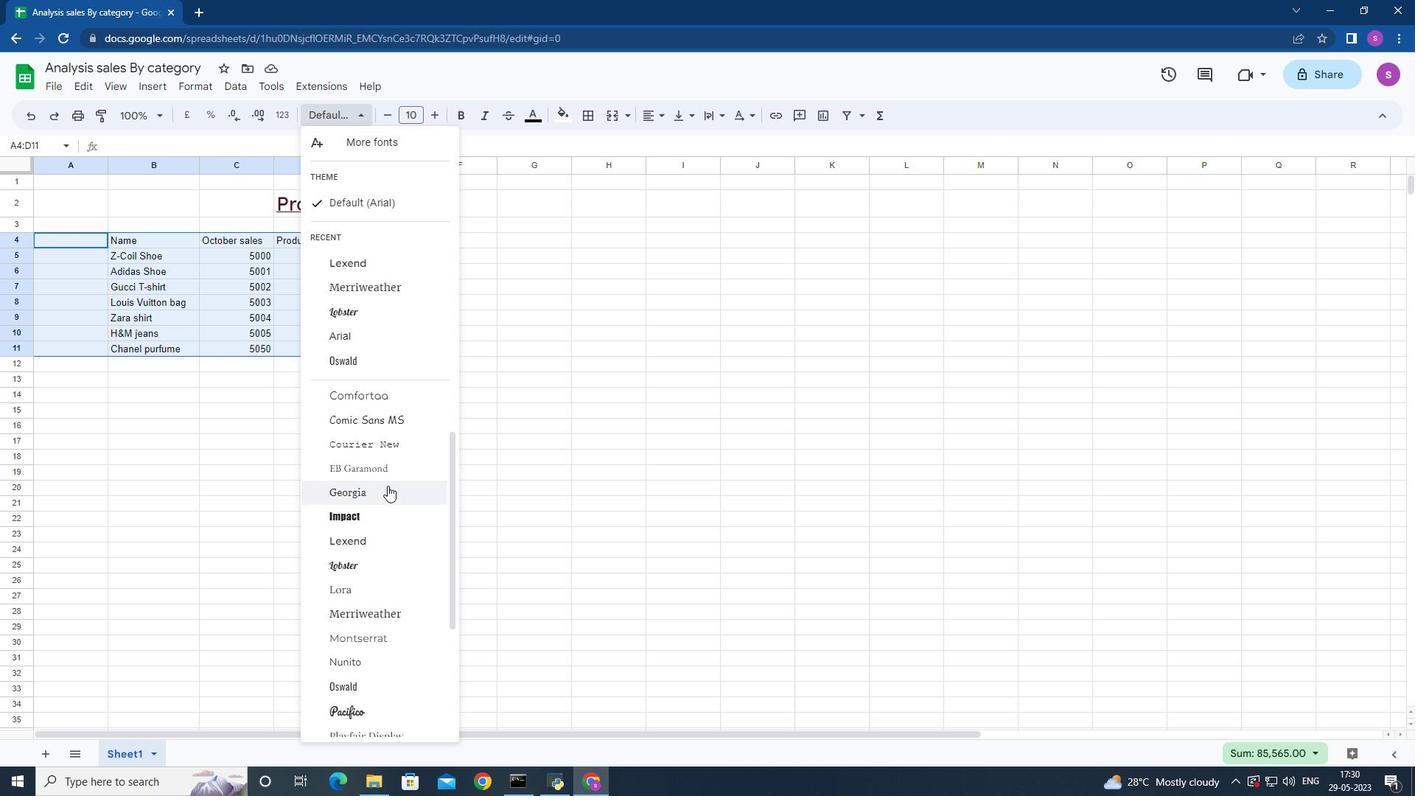 
Action: Mouse scrolled (385, 499) with delta (0, 0)
Screenshot: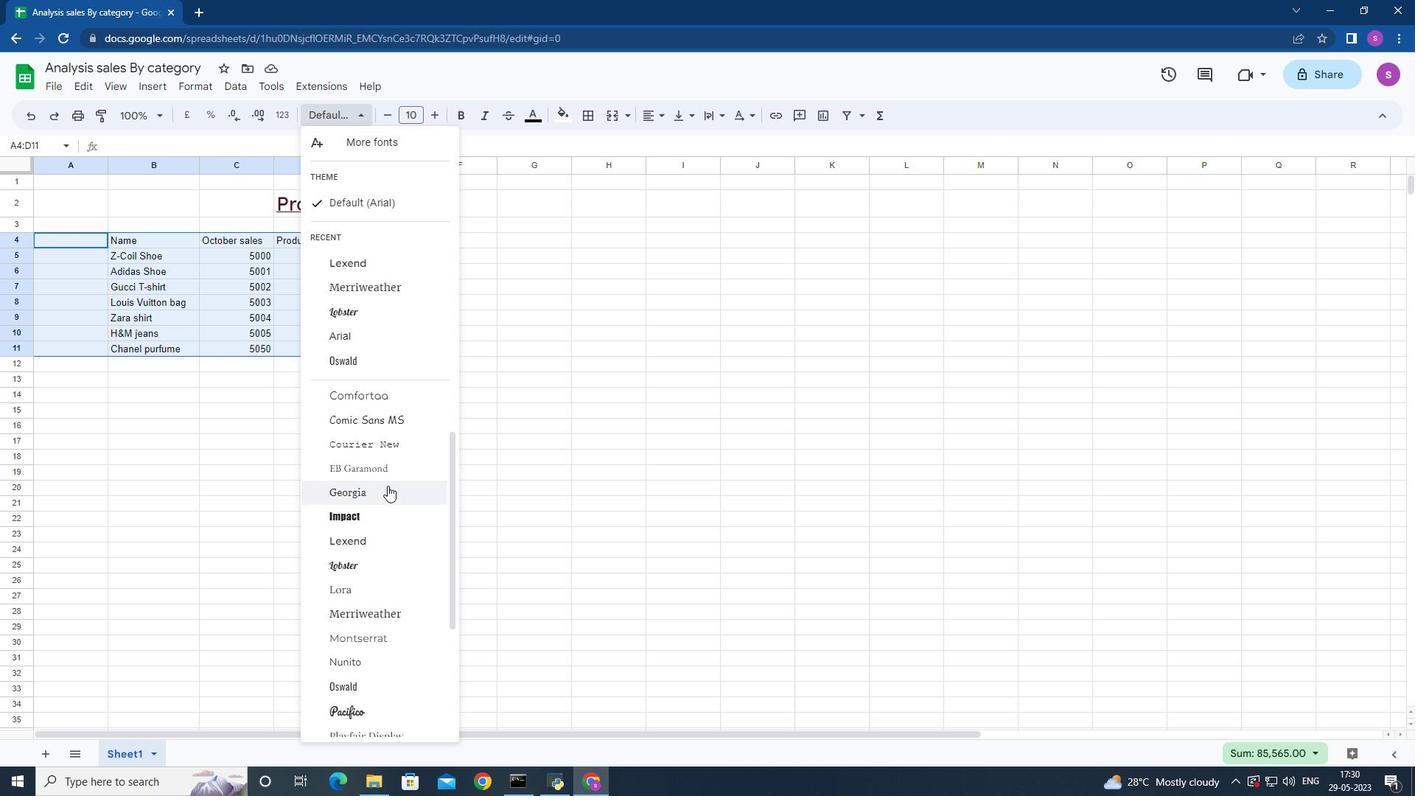 
Action: Mouse moved to (383, 513)
Screenshot: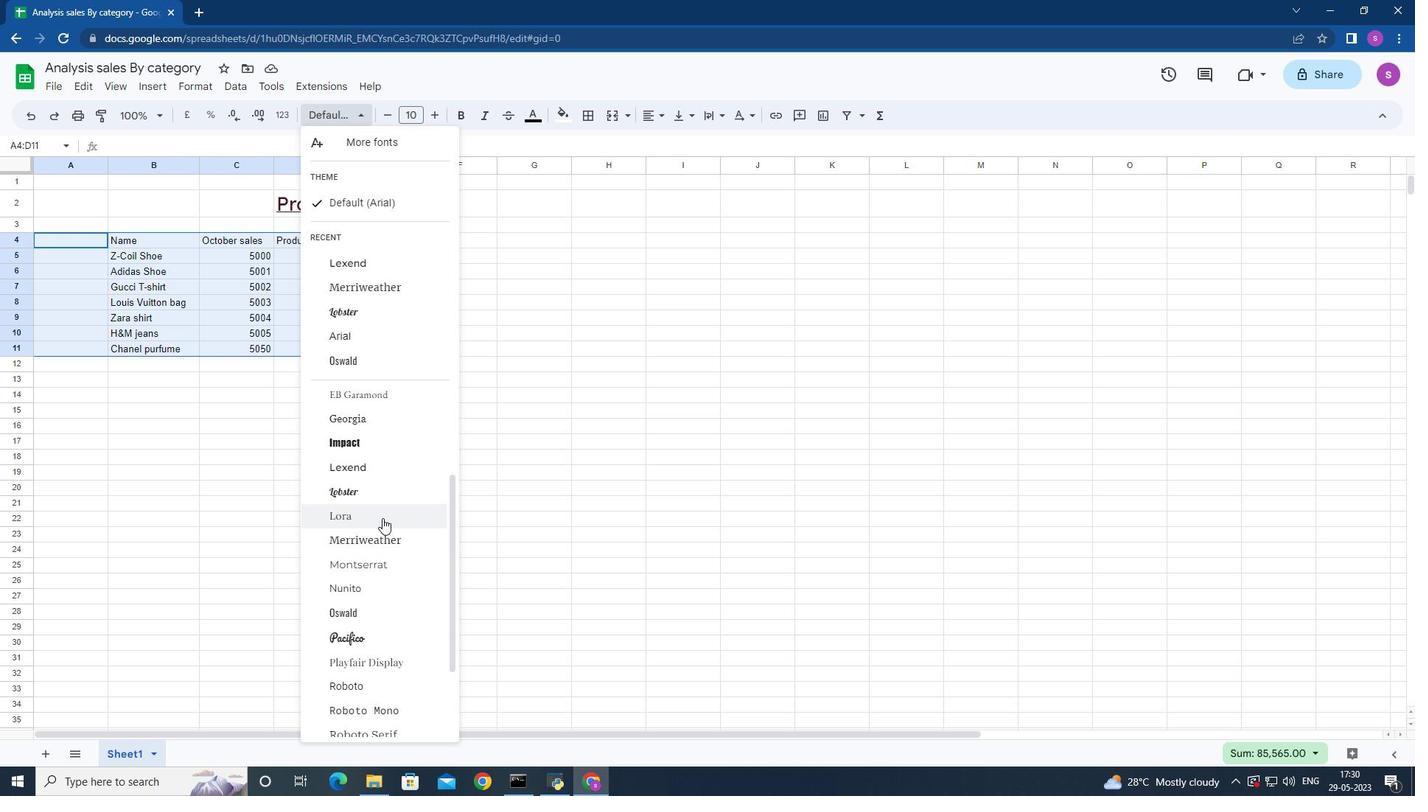 
Action: Mouse pressed left at (383, 513)
Screenshot: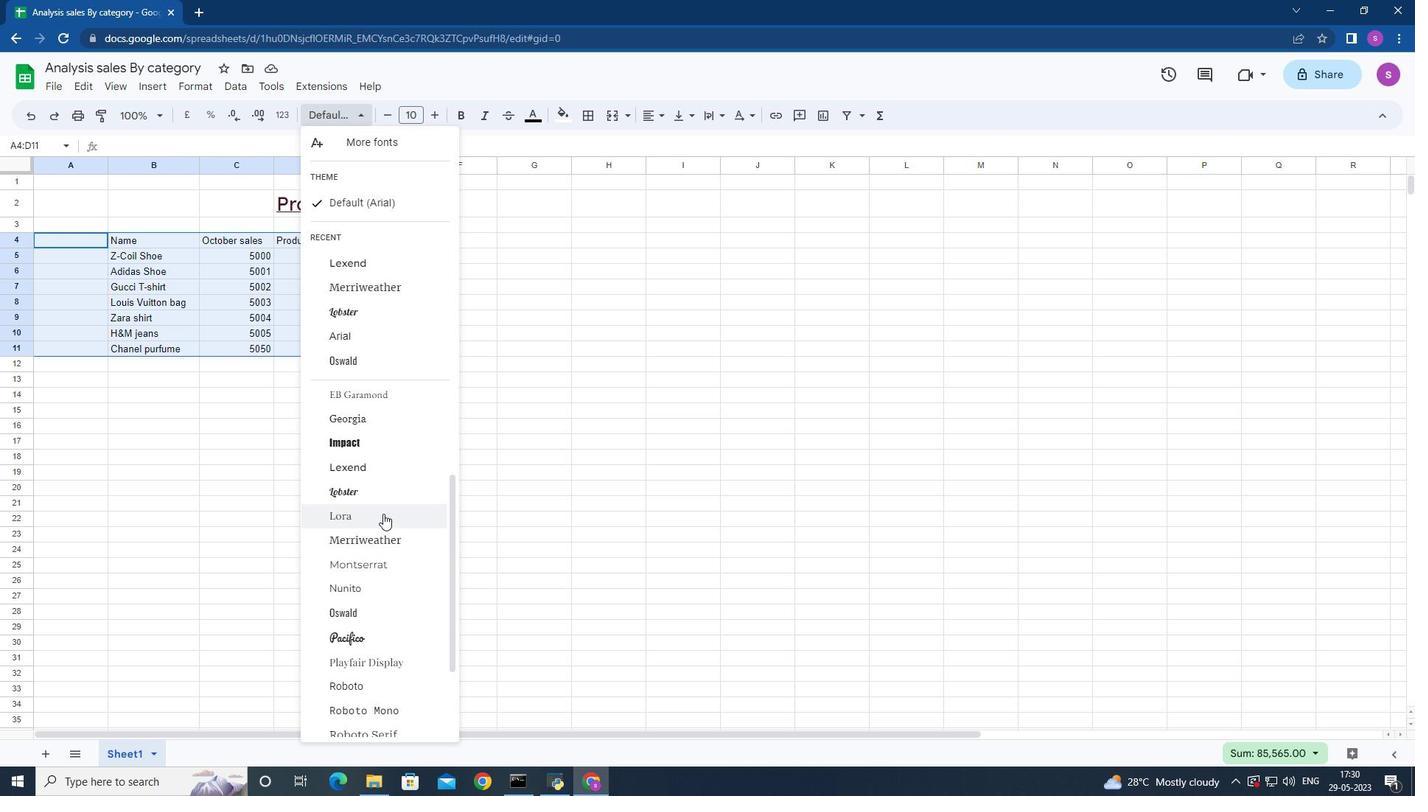 
Action: Mouse moved to (434, 117)
Screenshot: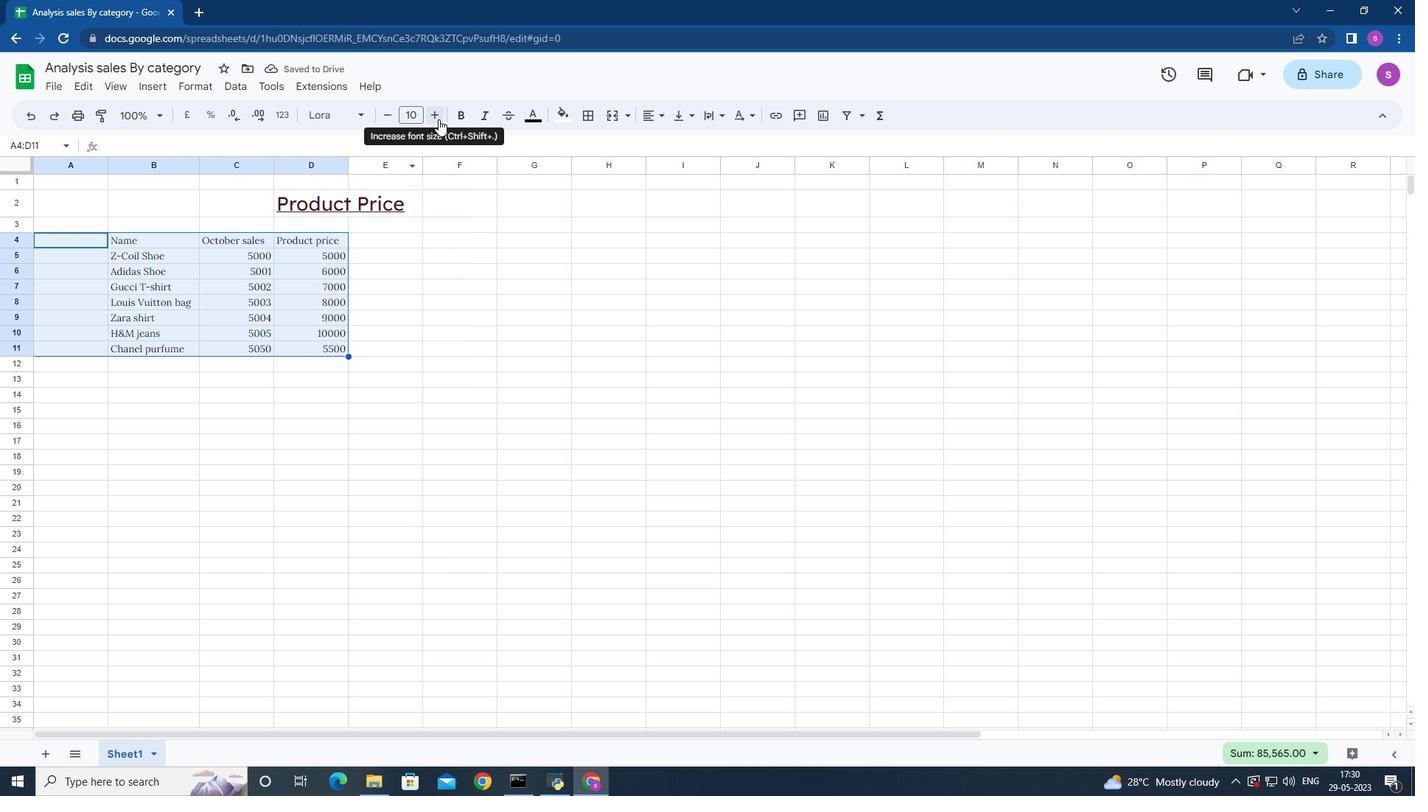 
Action: Mouse pressed left at (434, 117)
Screenshot: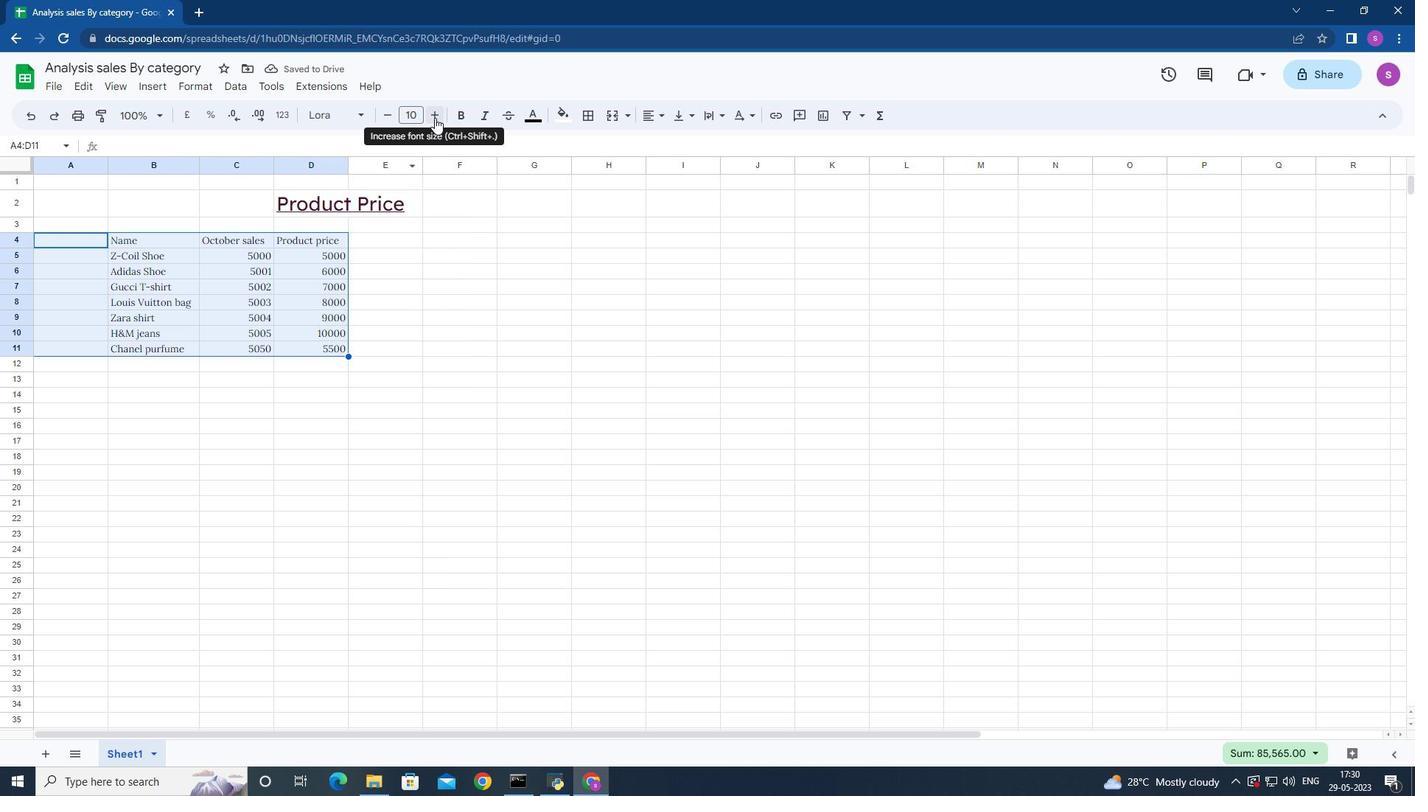 
Action: Mouse pressed left at (434, 117)
Screenshot: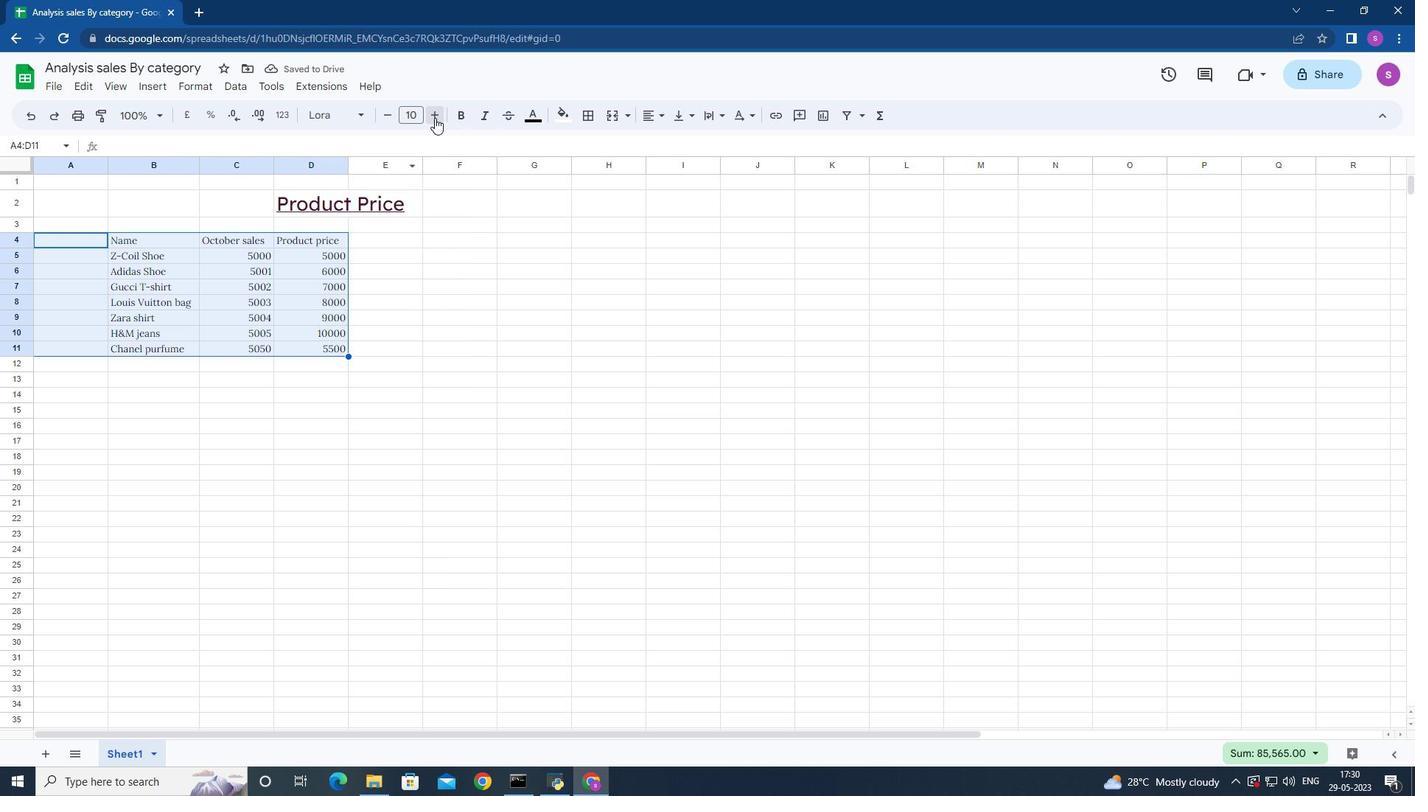 
Action: Mouse moved to (656, 117)
Screenshot: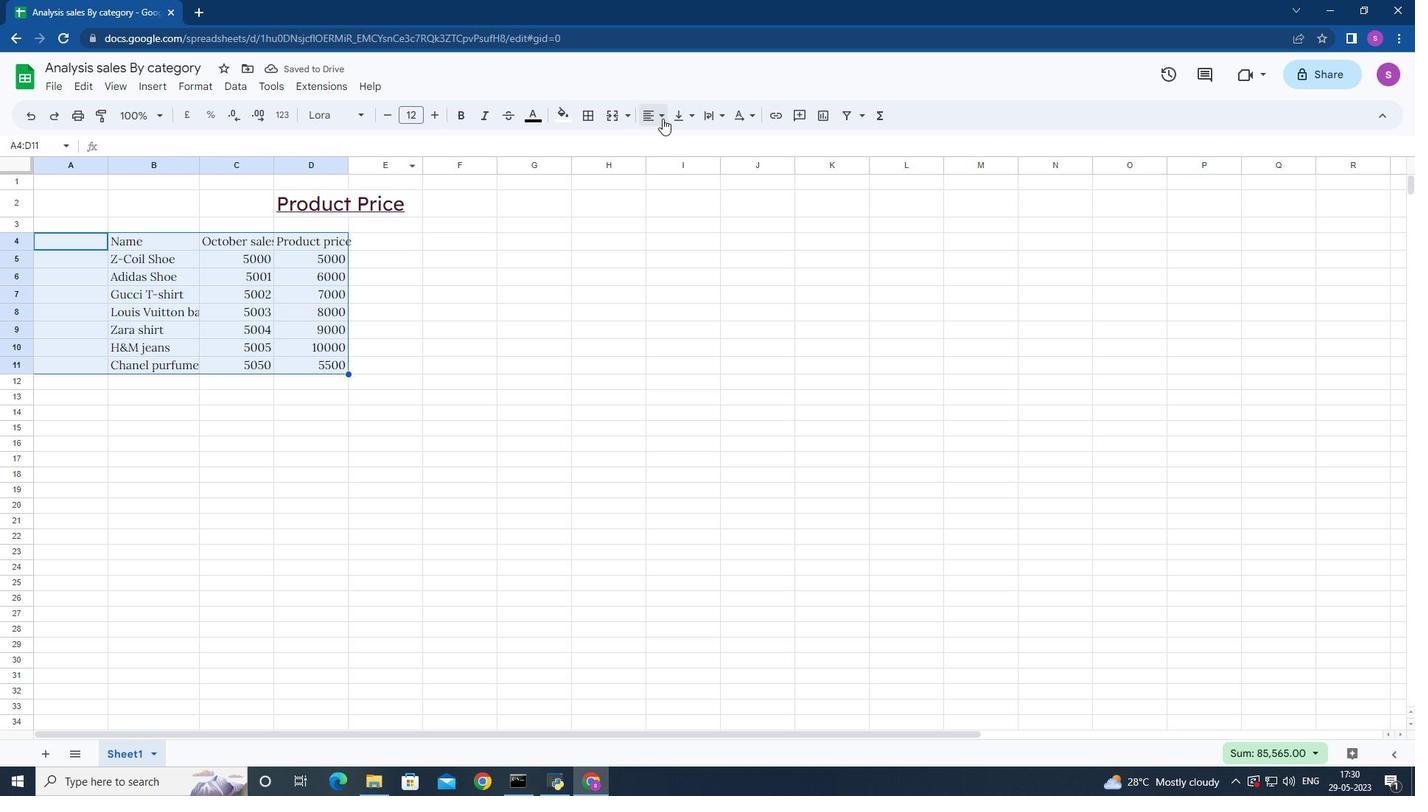 
Action: Mouse pressed left at (656, 117)
Screenshot: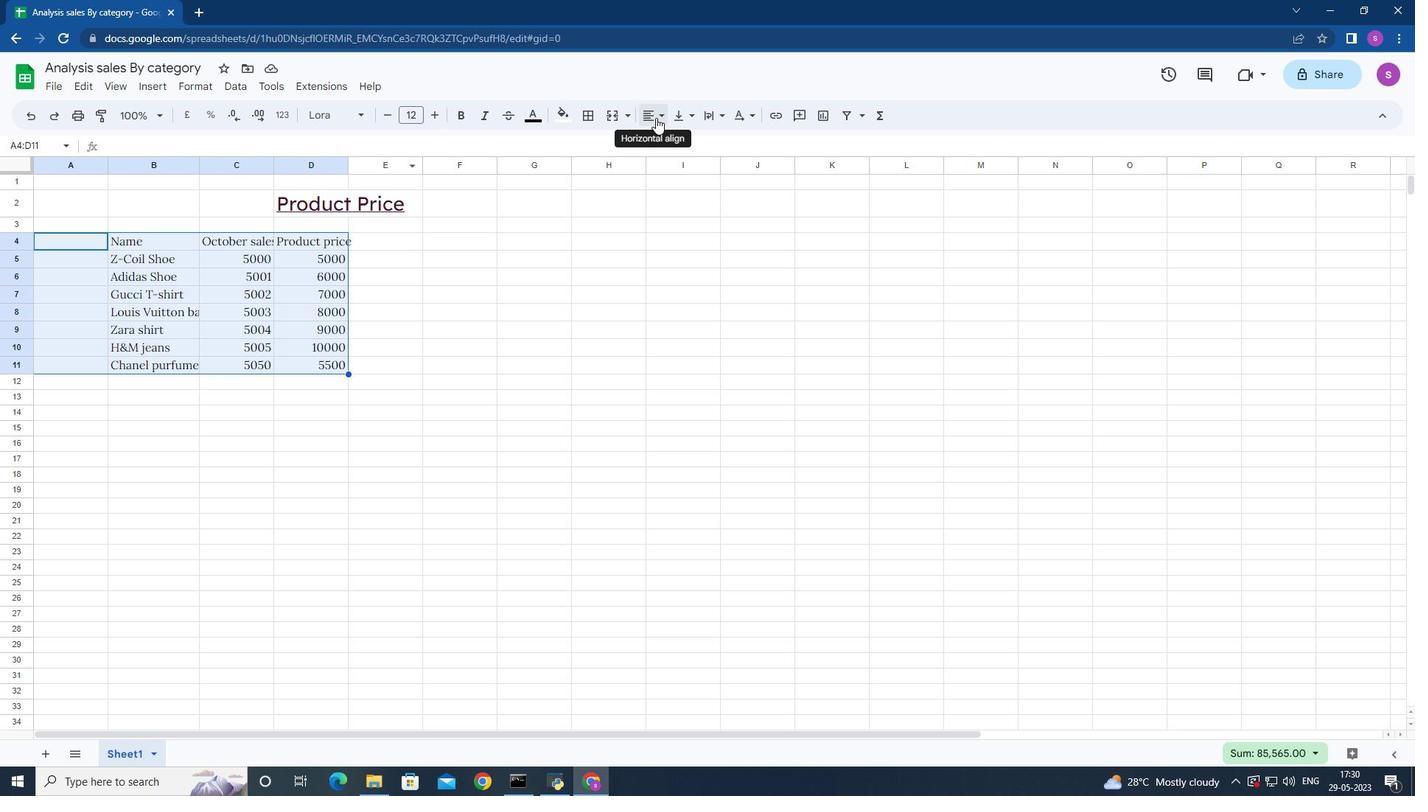 
Action: Mouse moved to (697, 146)
Screenshot: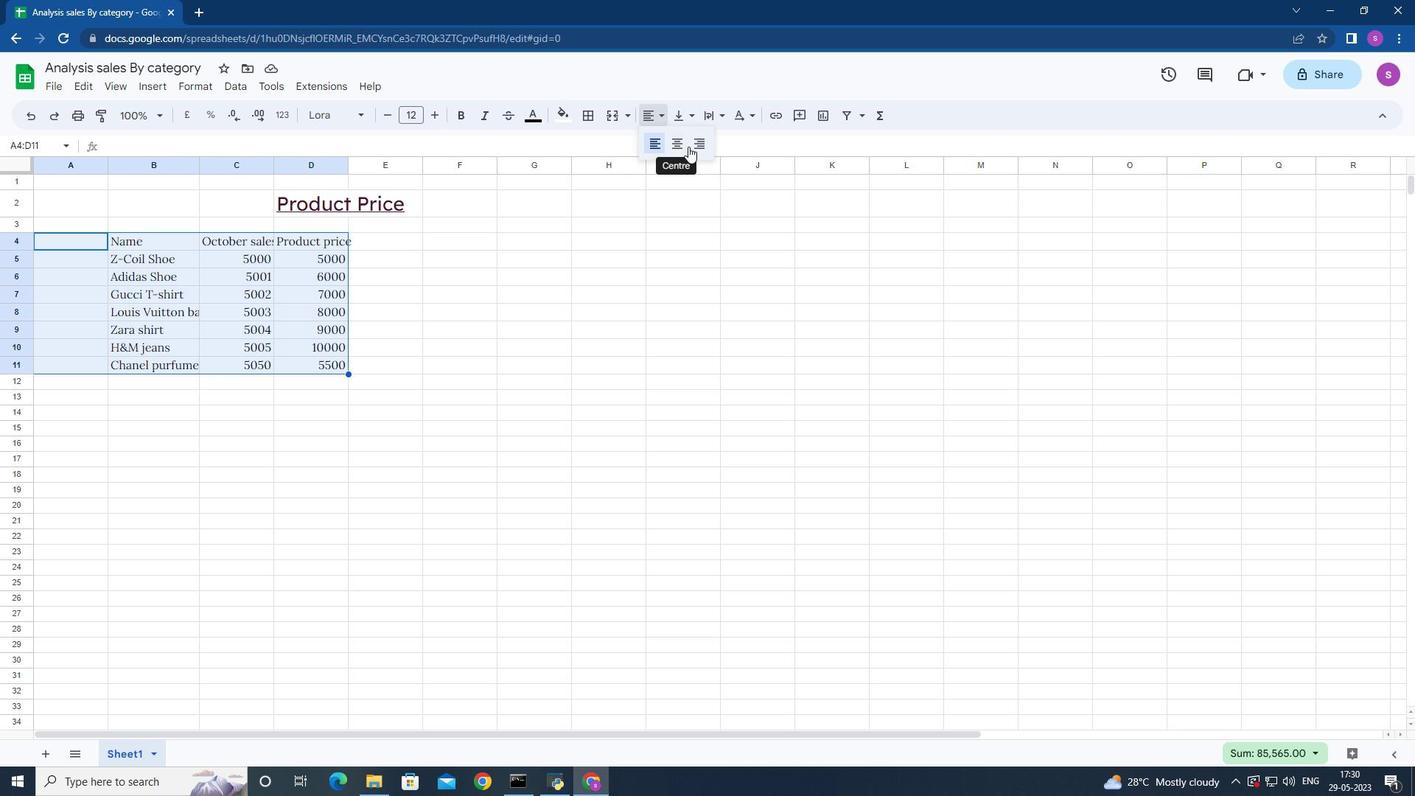 
Action: Mouse pressed left at (697, 146)
Screenshot: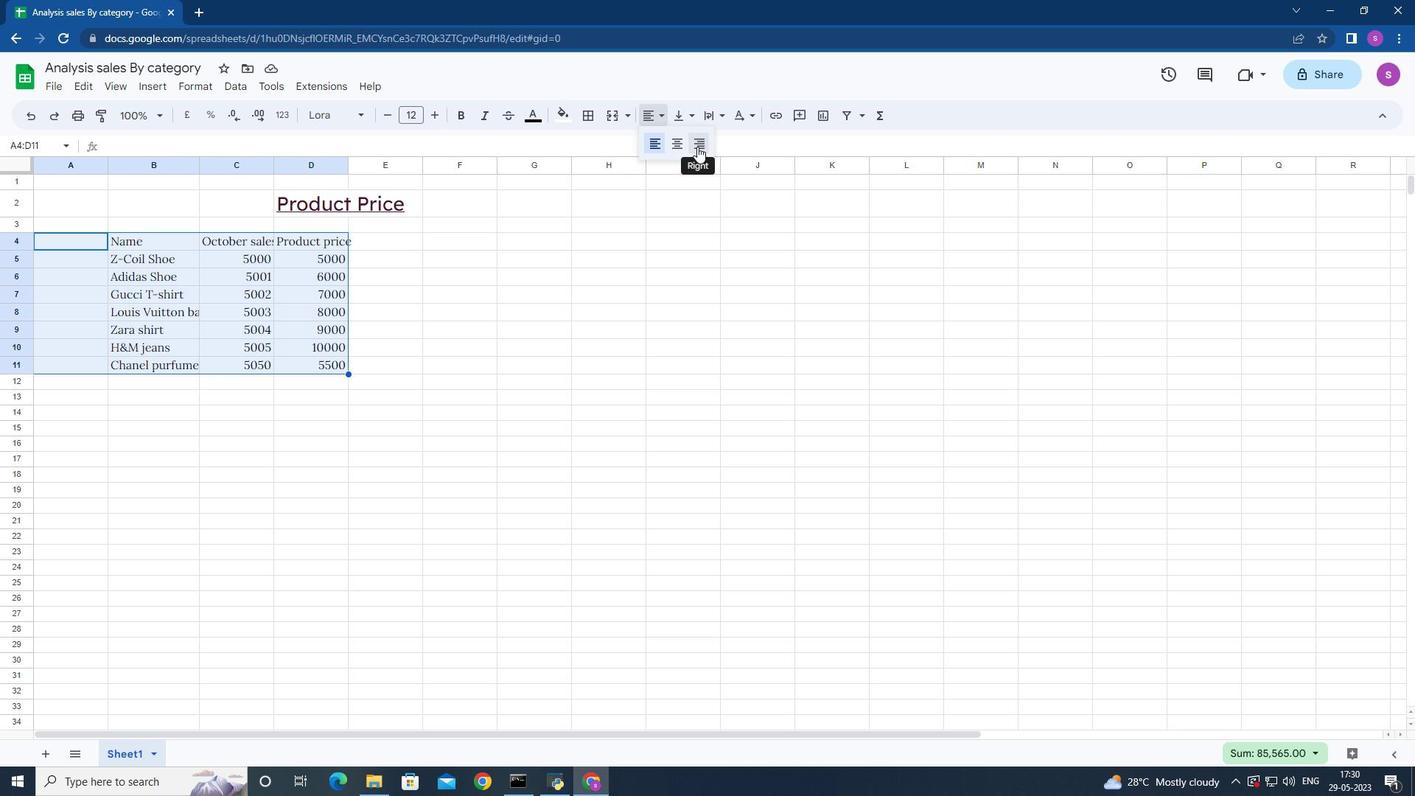 
Action: Mouse moved to (259, 199)
Screenshot: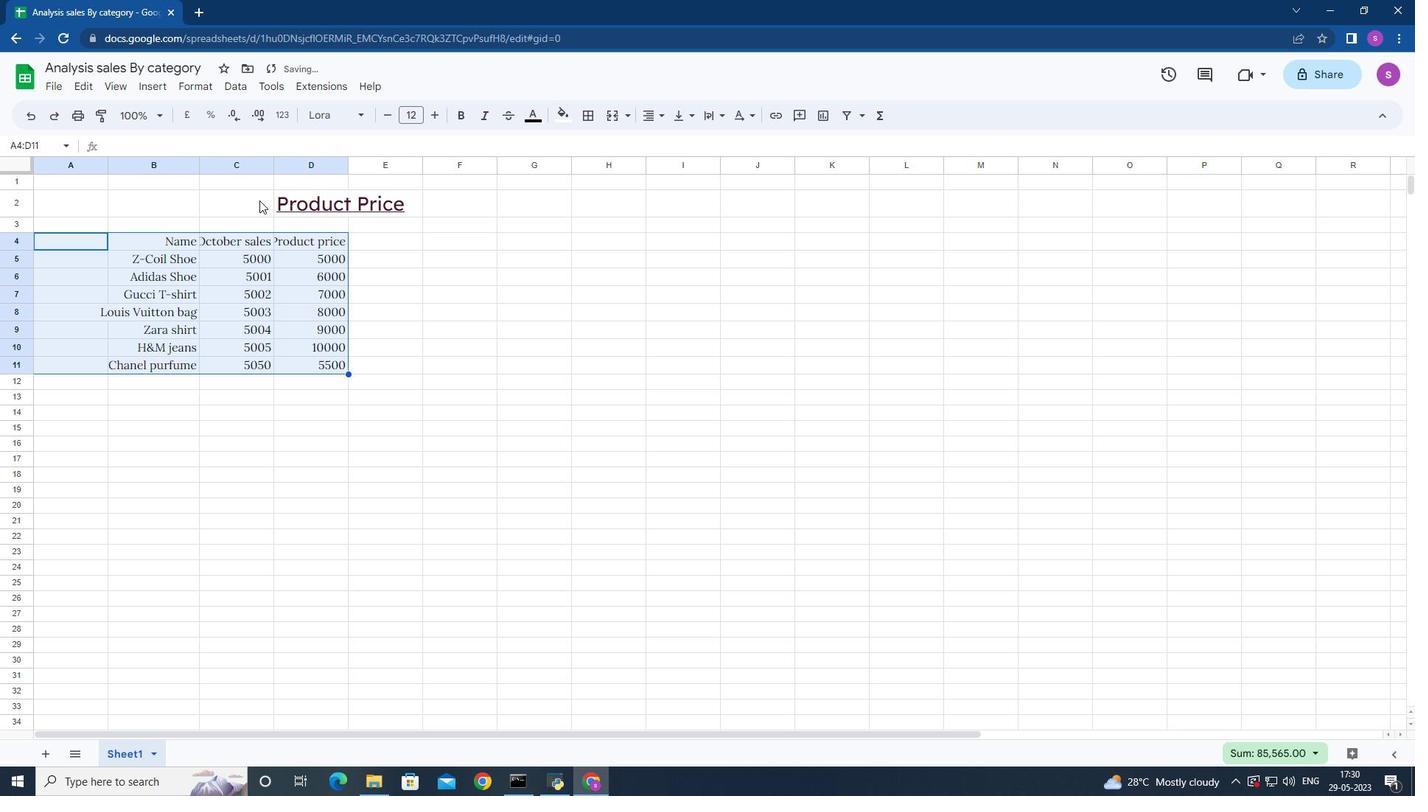 
Action: Mouse pressed left at (259, 199)
Screenshot: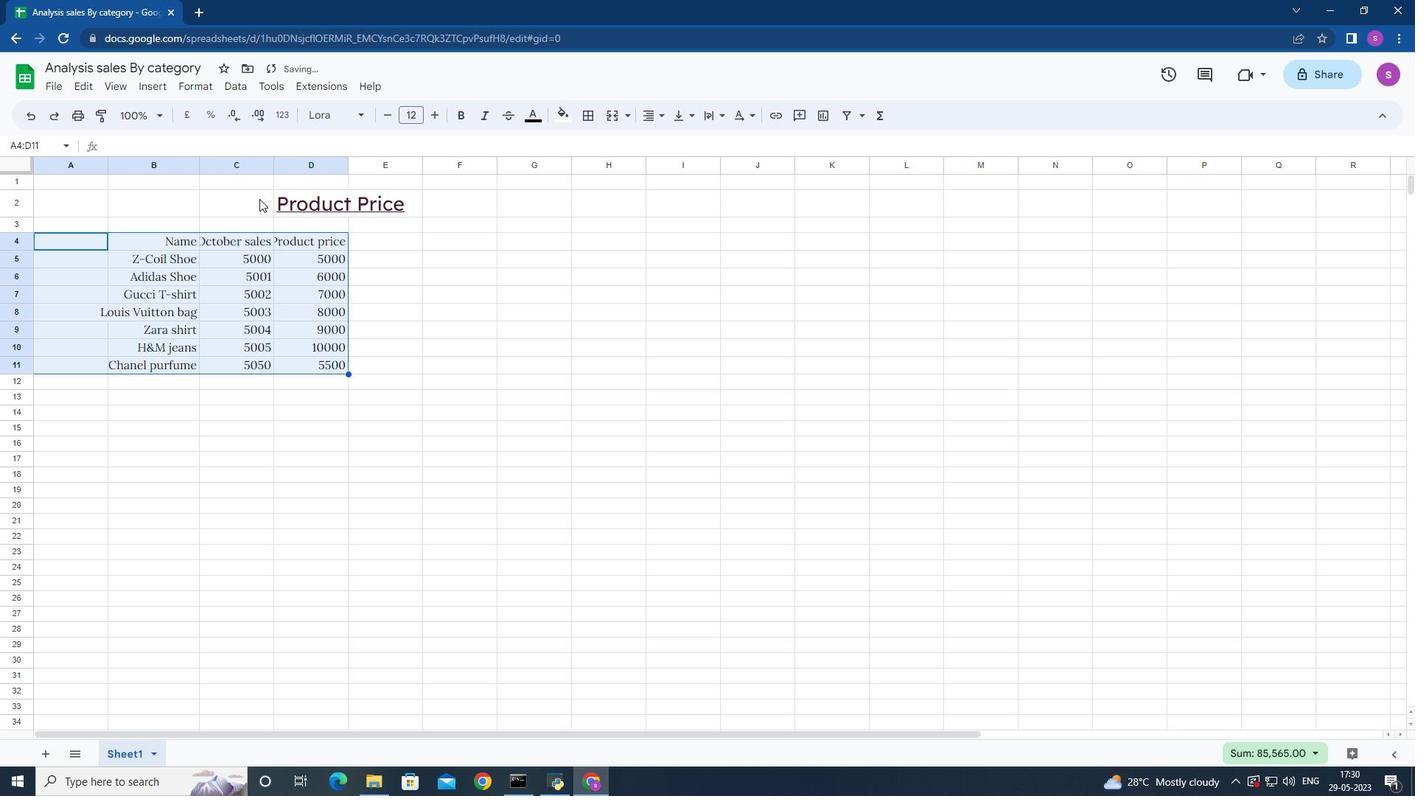 
Action: Mouse moved to (661, 120)
Screenshot: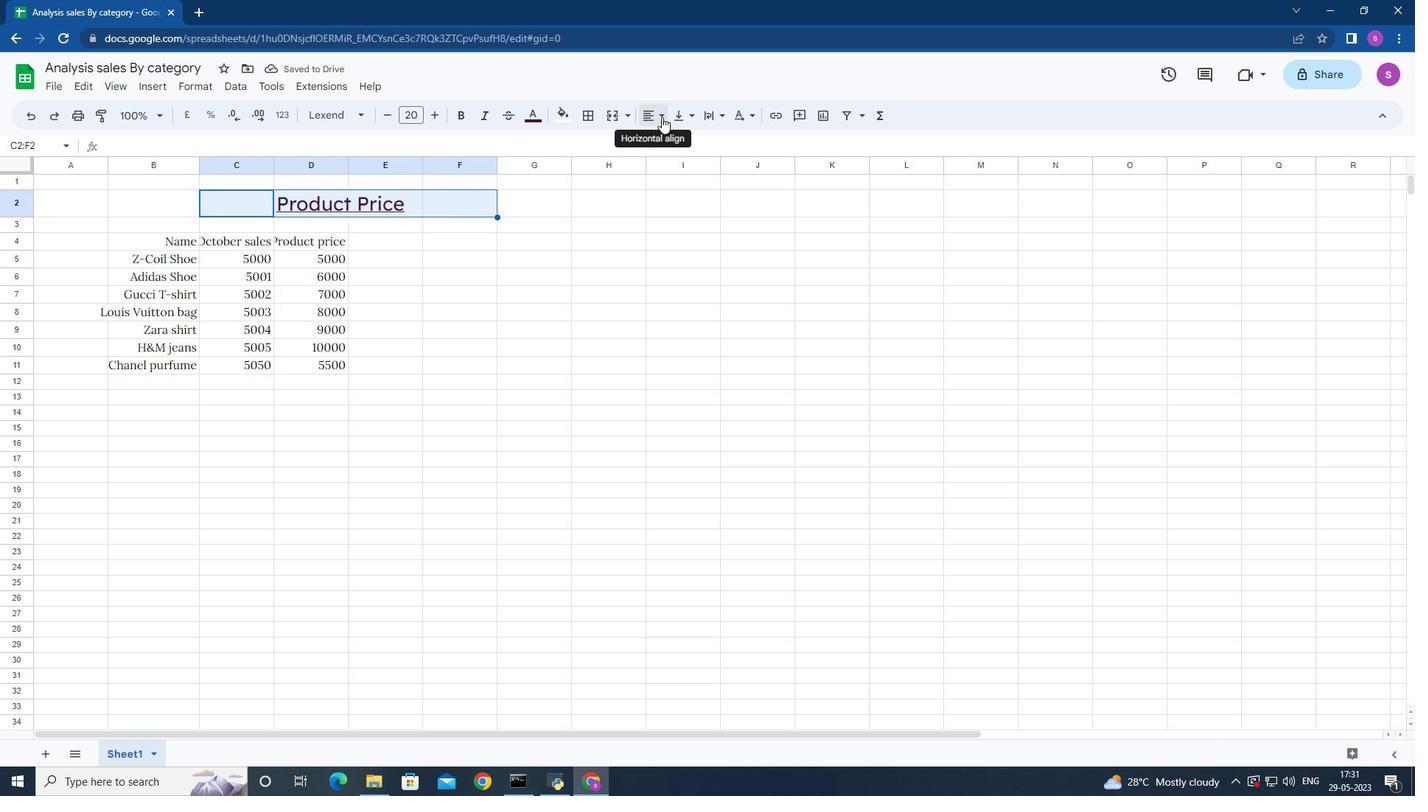 
Action: Mouse pressed left at (661, 120)
Screenshot: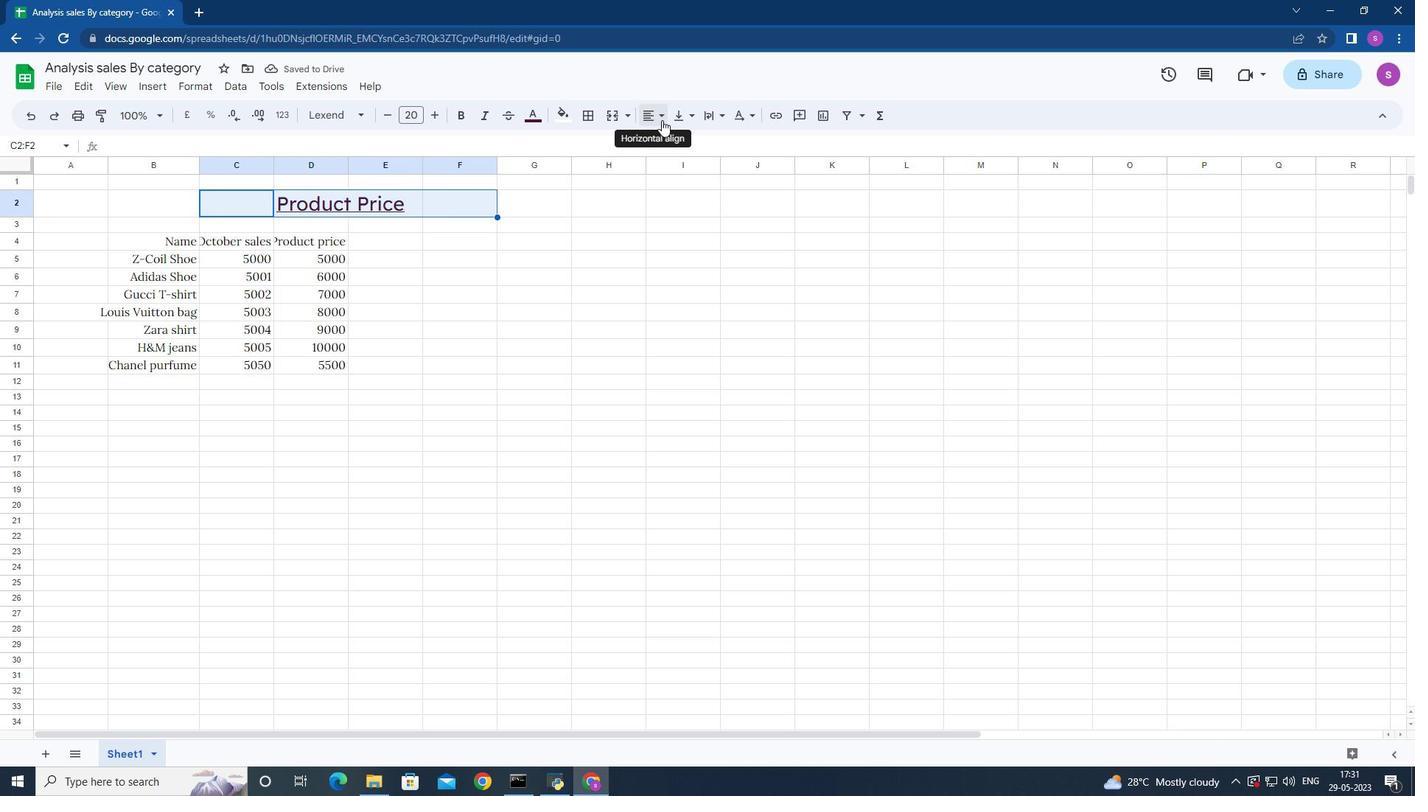 
Action: Mouse moved to (695, 143)
Screenshot: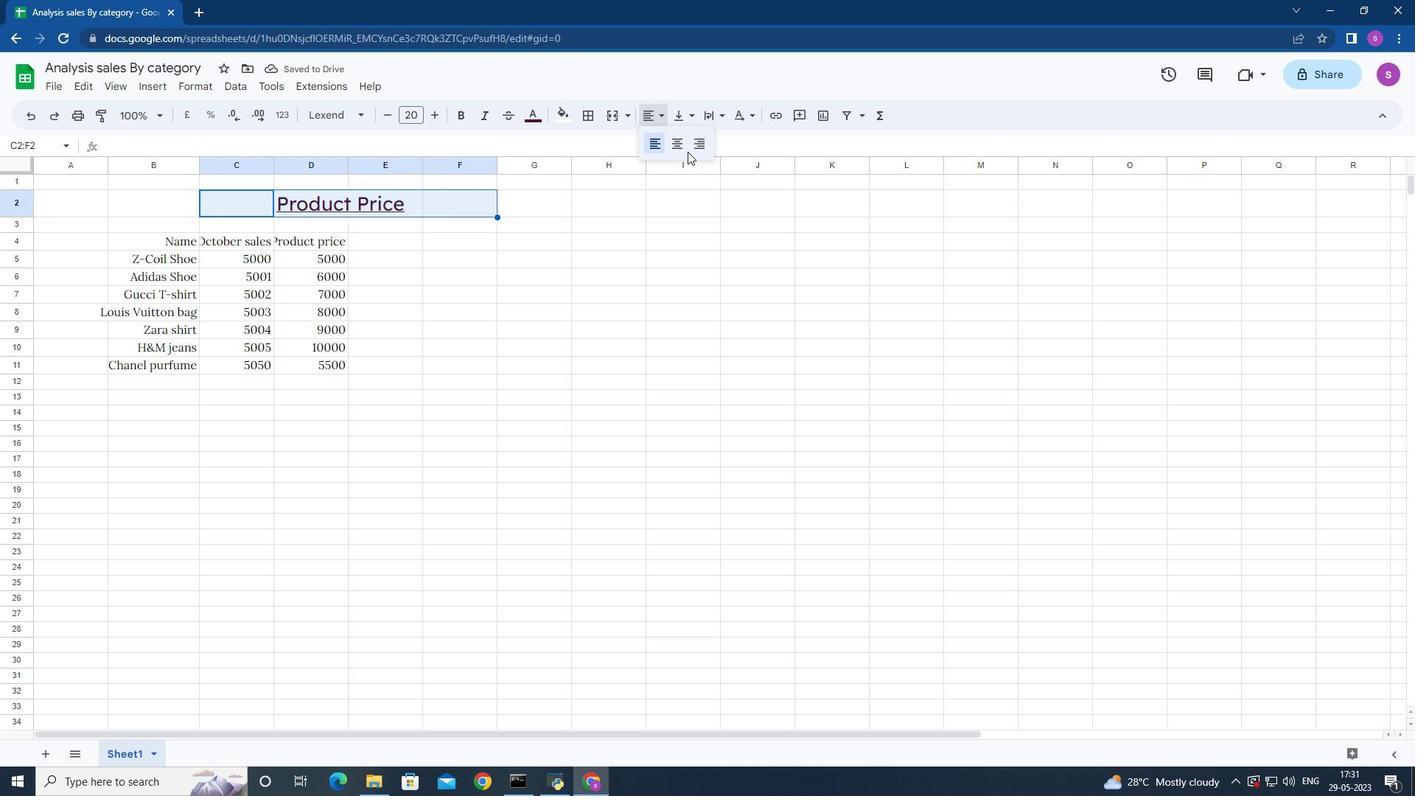 
Action: Mouse pressed left at (695, 143)
Screenshot: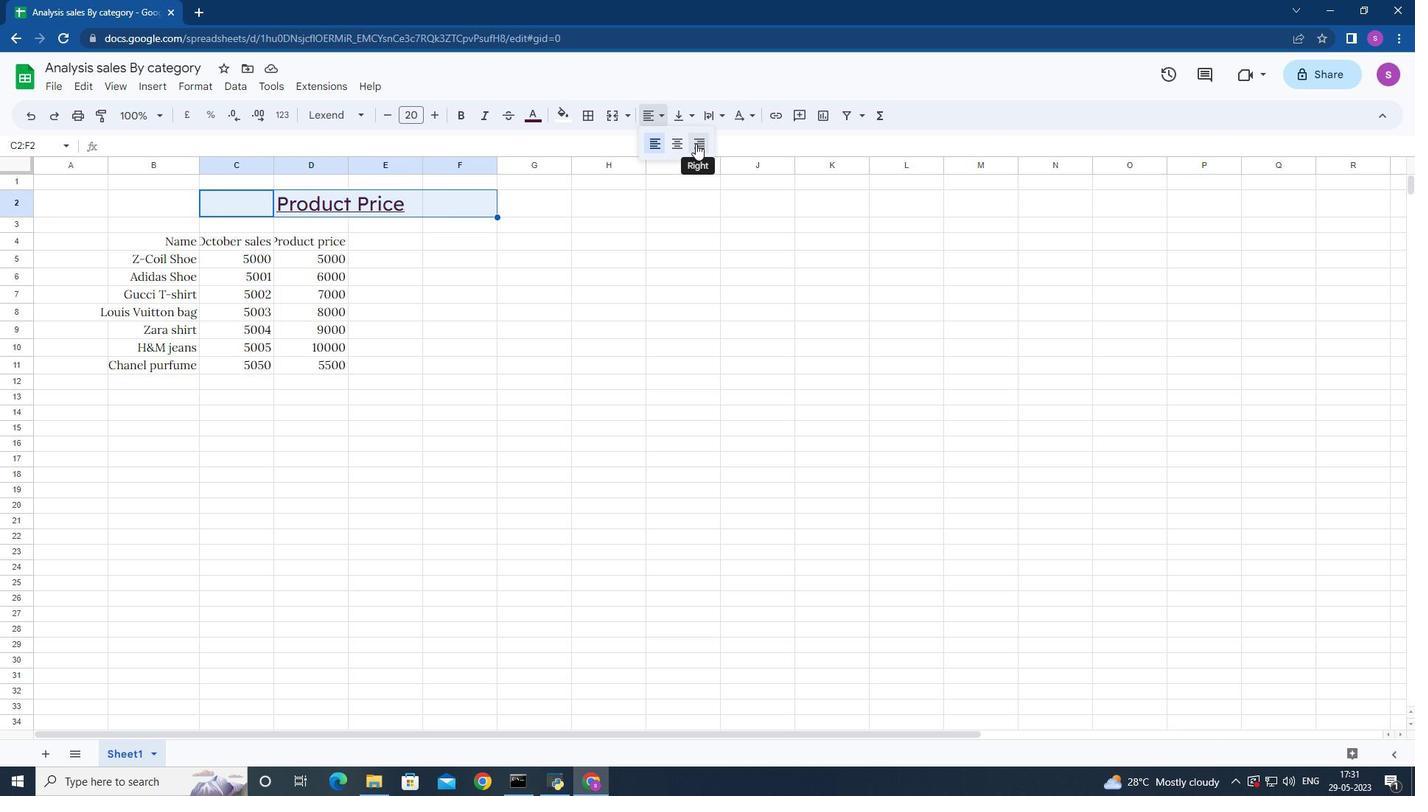 
Action: Mouse moved to (443, 338)
Screenshot: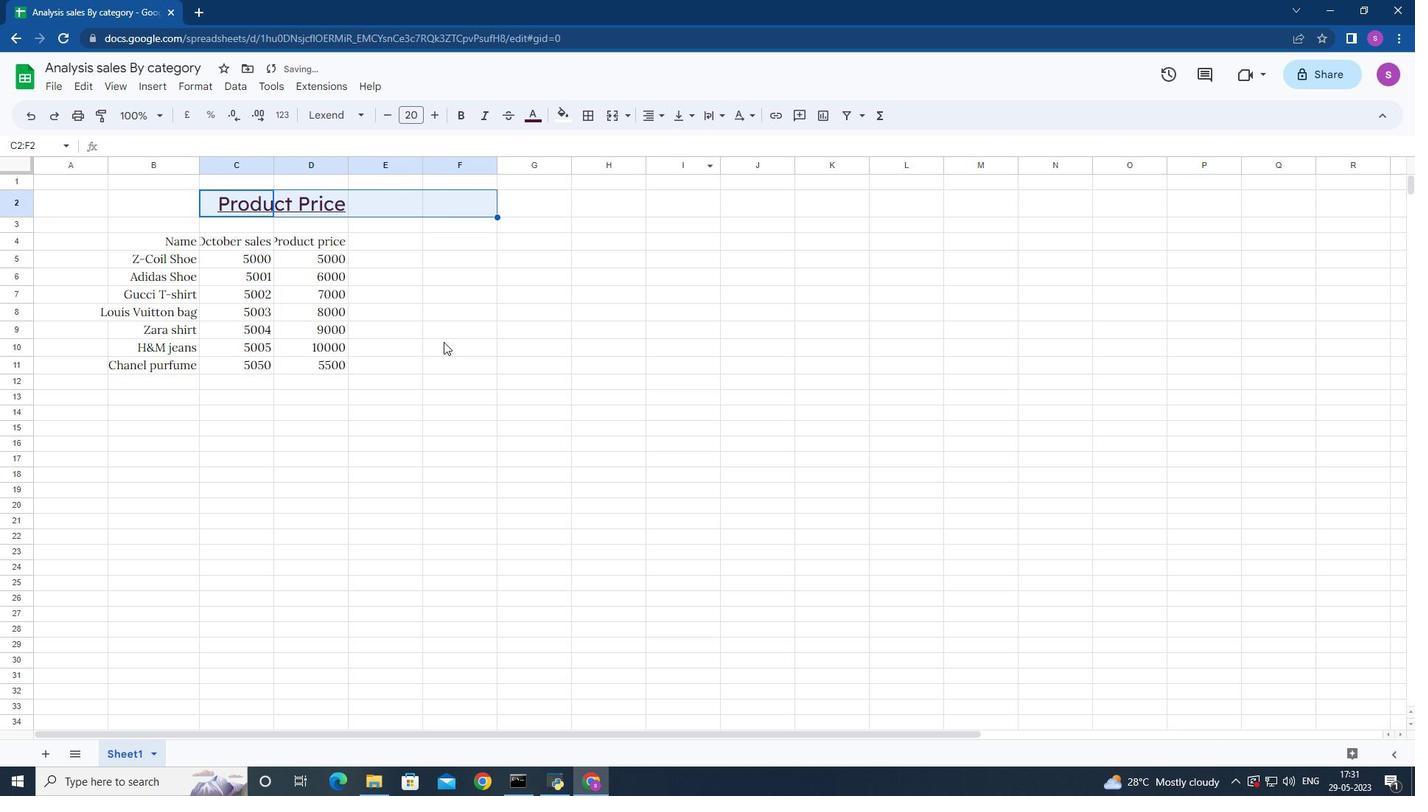 
Action: Mouse scrolled (443, 337) with delta (0, 0)
Screenshot: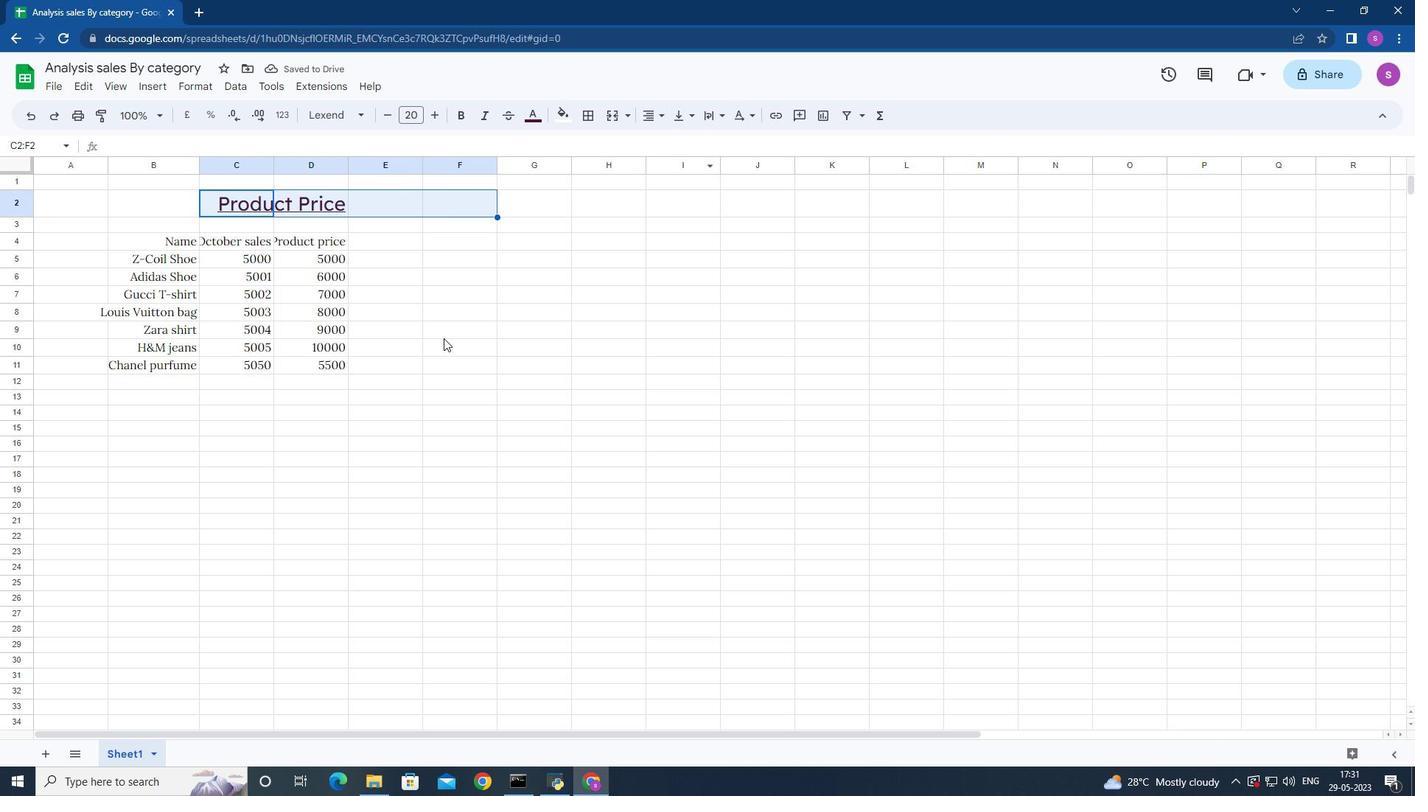 
Action: Mouse scrolled (443, 339) with delta (0, 0)
Screenshot: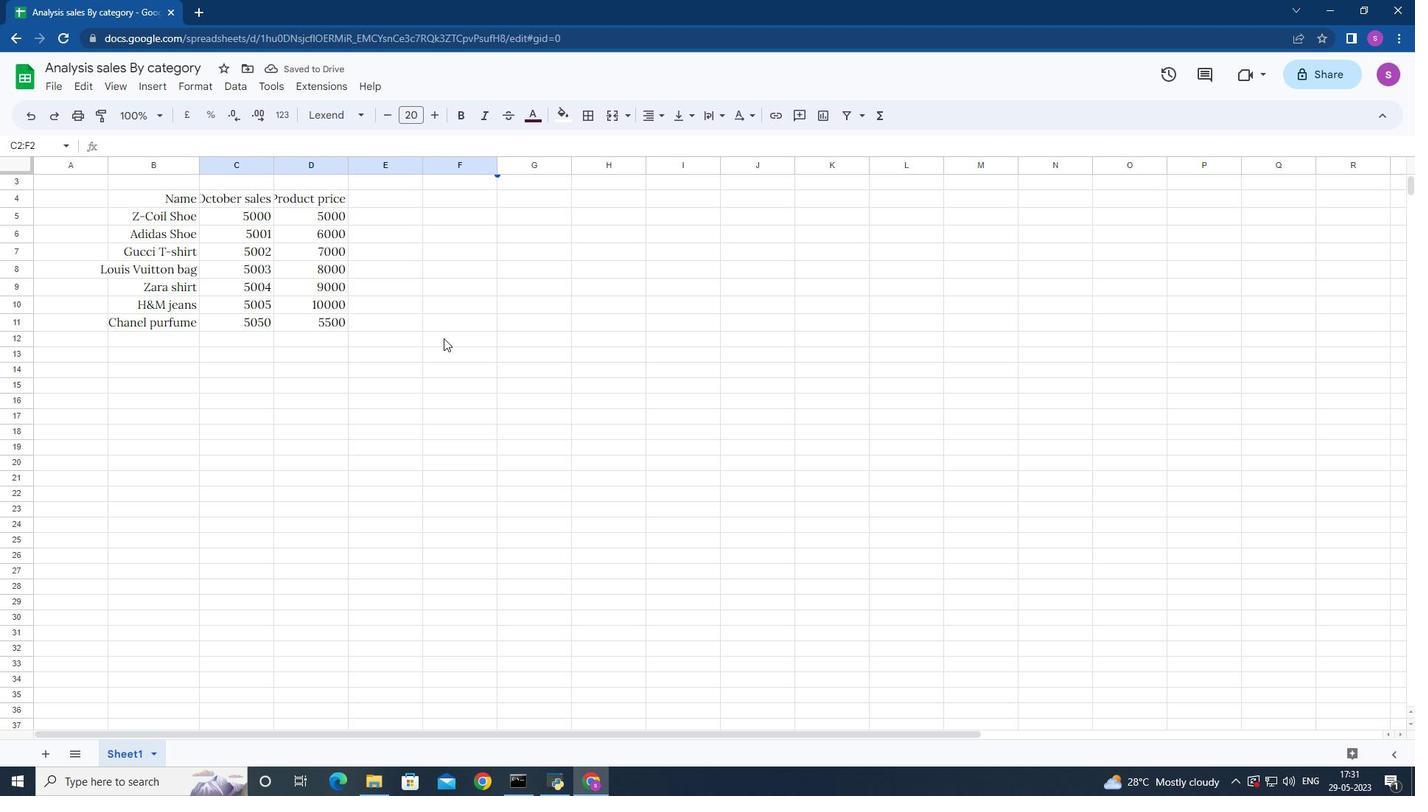
Action: Mouse scrolled (443, 339) with delta (0, 0)
Screenshot: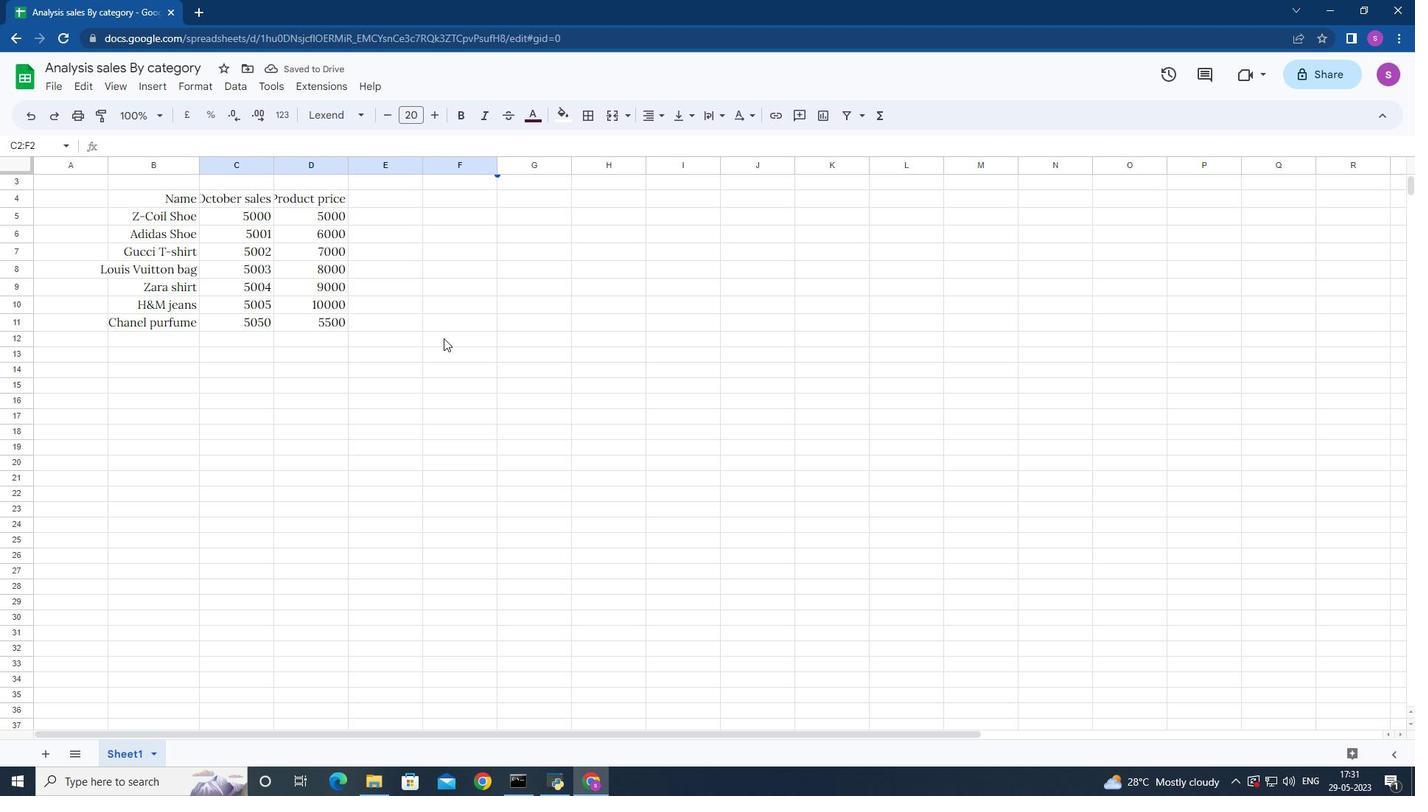 
Action: Mouse scrolled (443, 339) with delta (0, 0)
Screenshot: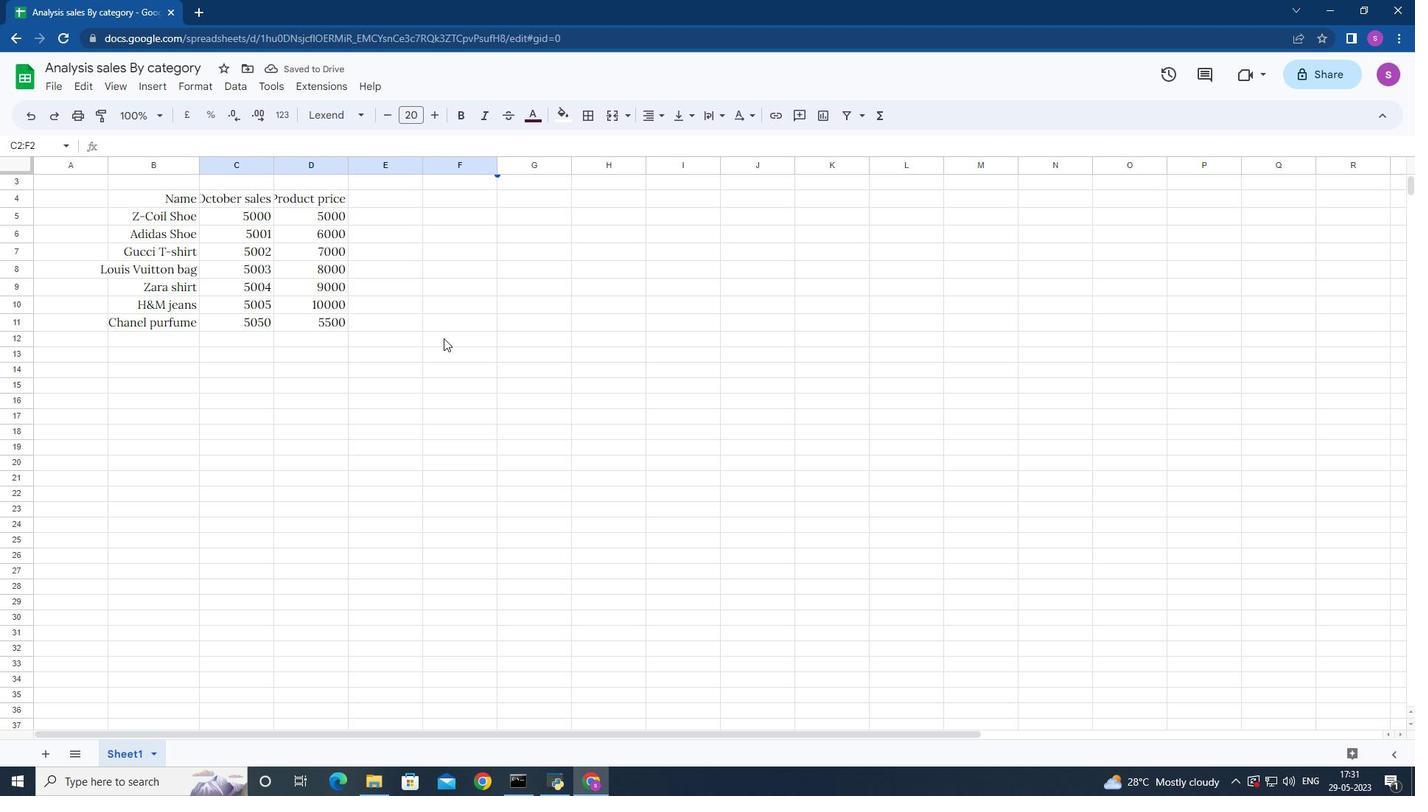 
Action: Mouse moved to (417, 277)
Screenshot: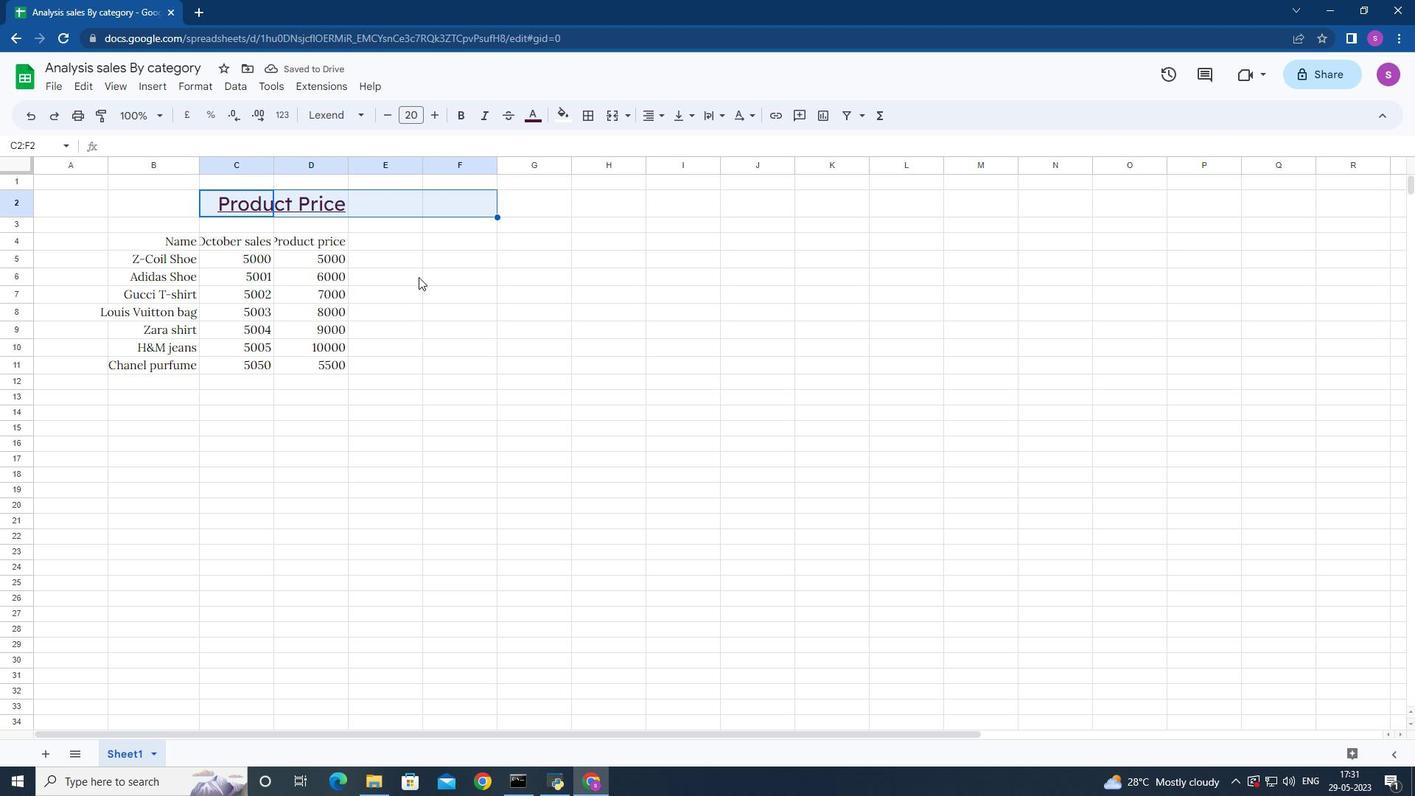 
Action: Mouse pressed left at (417, 277)
Screenshot: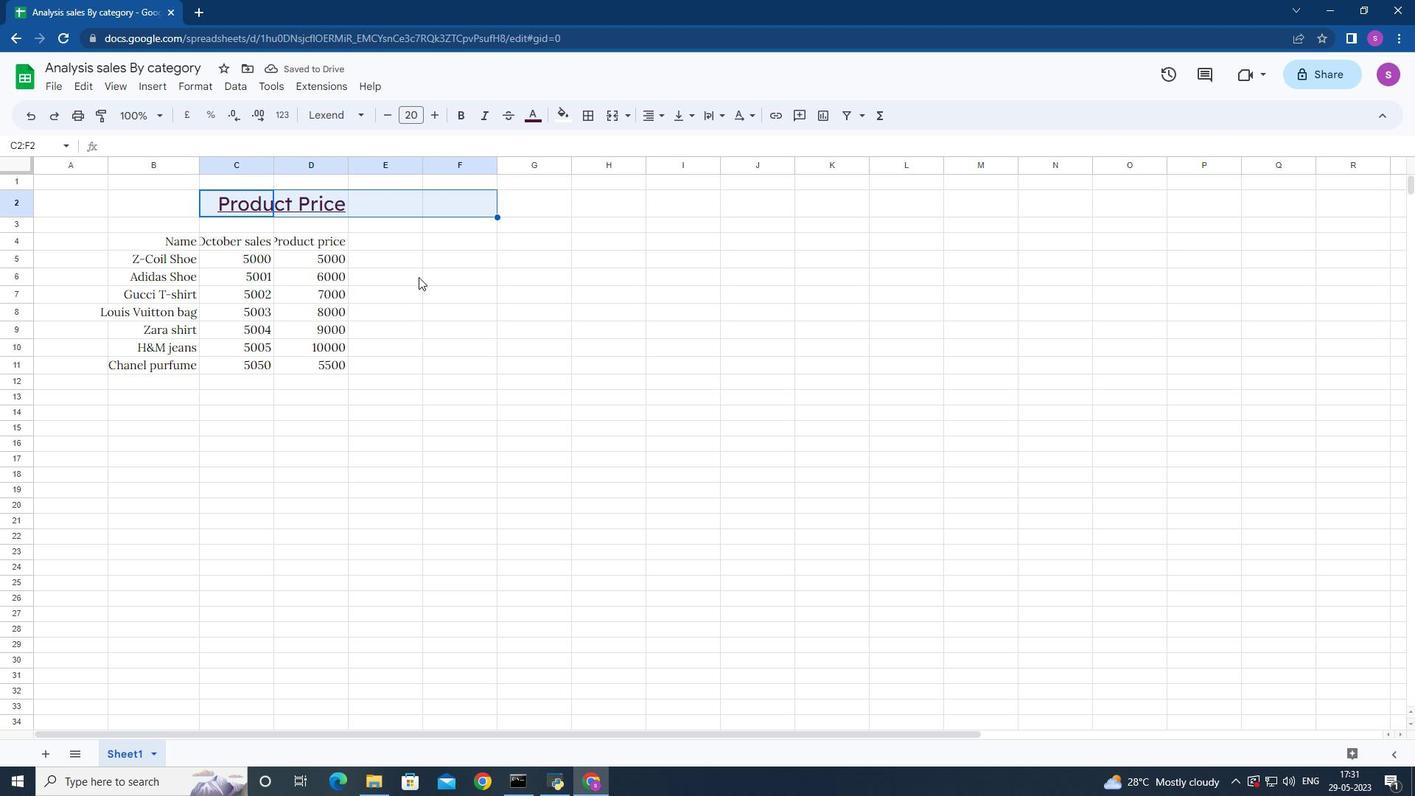 
Action: Mouse moved to (272, 165)
Screenshot: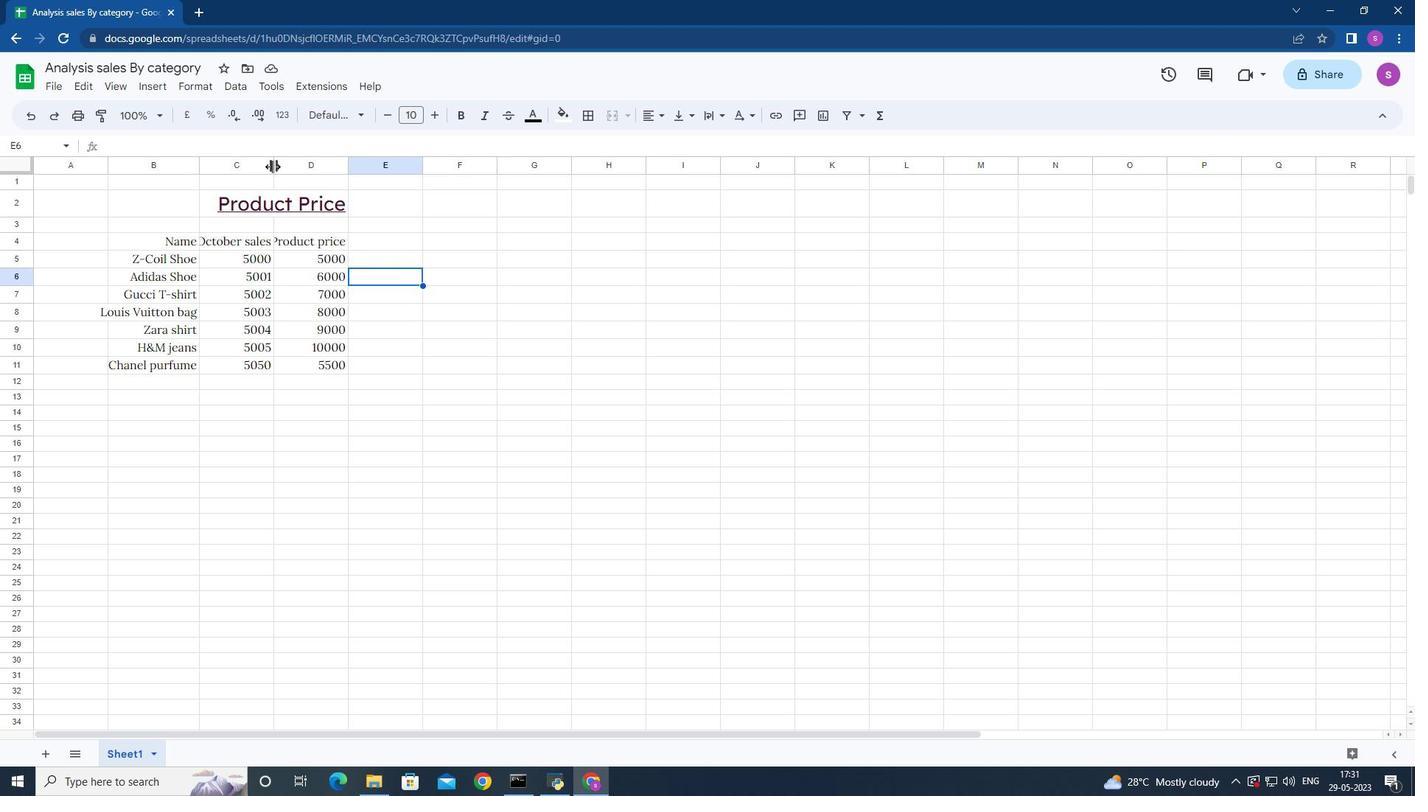 
Action: Mouse pressed left at (272, 165)
Screenshot: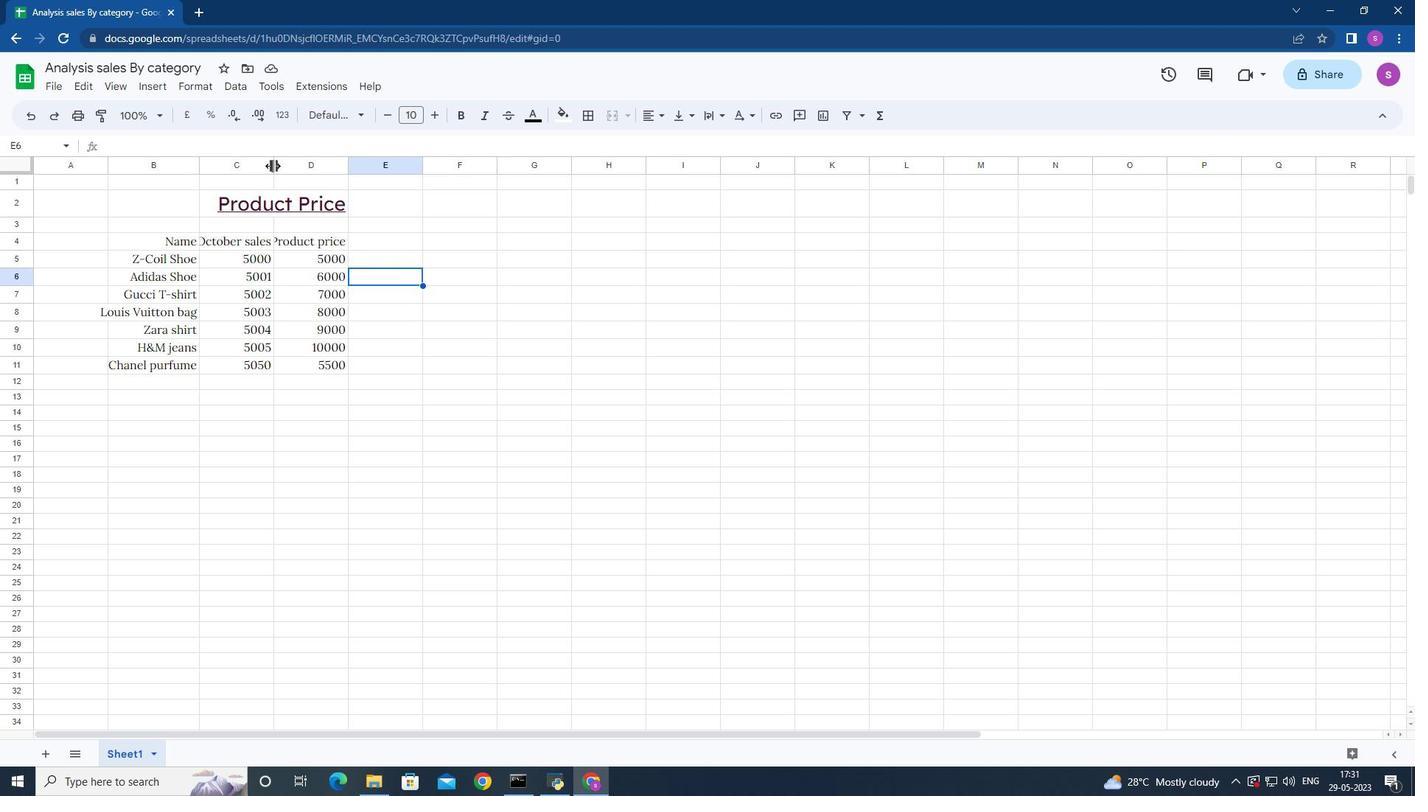 
Action: Mouse moved to (285, 159)
Screenshot: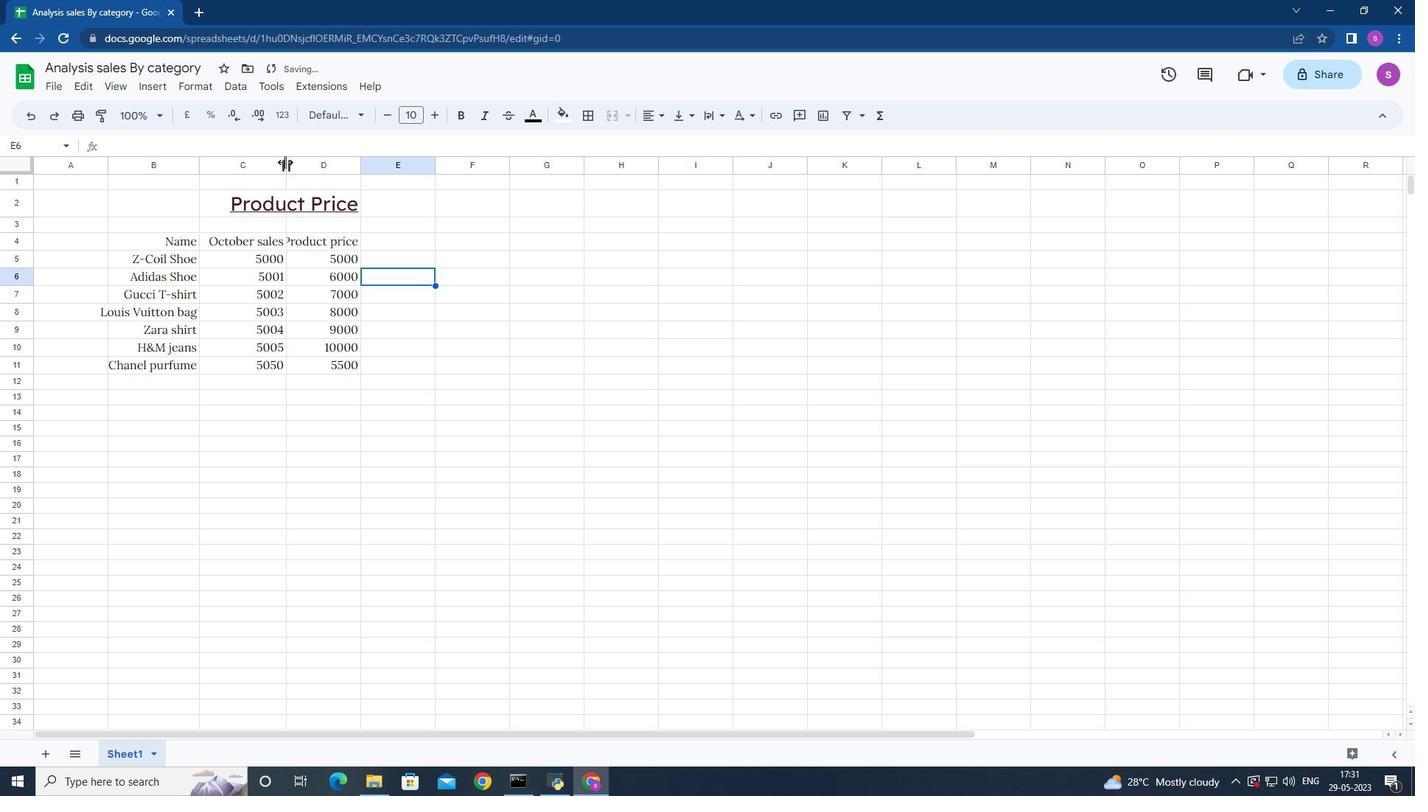 
Action: Mouse pressed left at (285, 159)
Screenshot: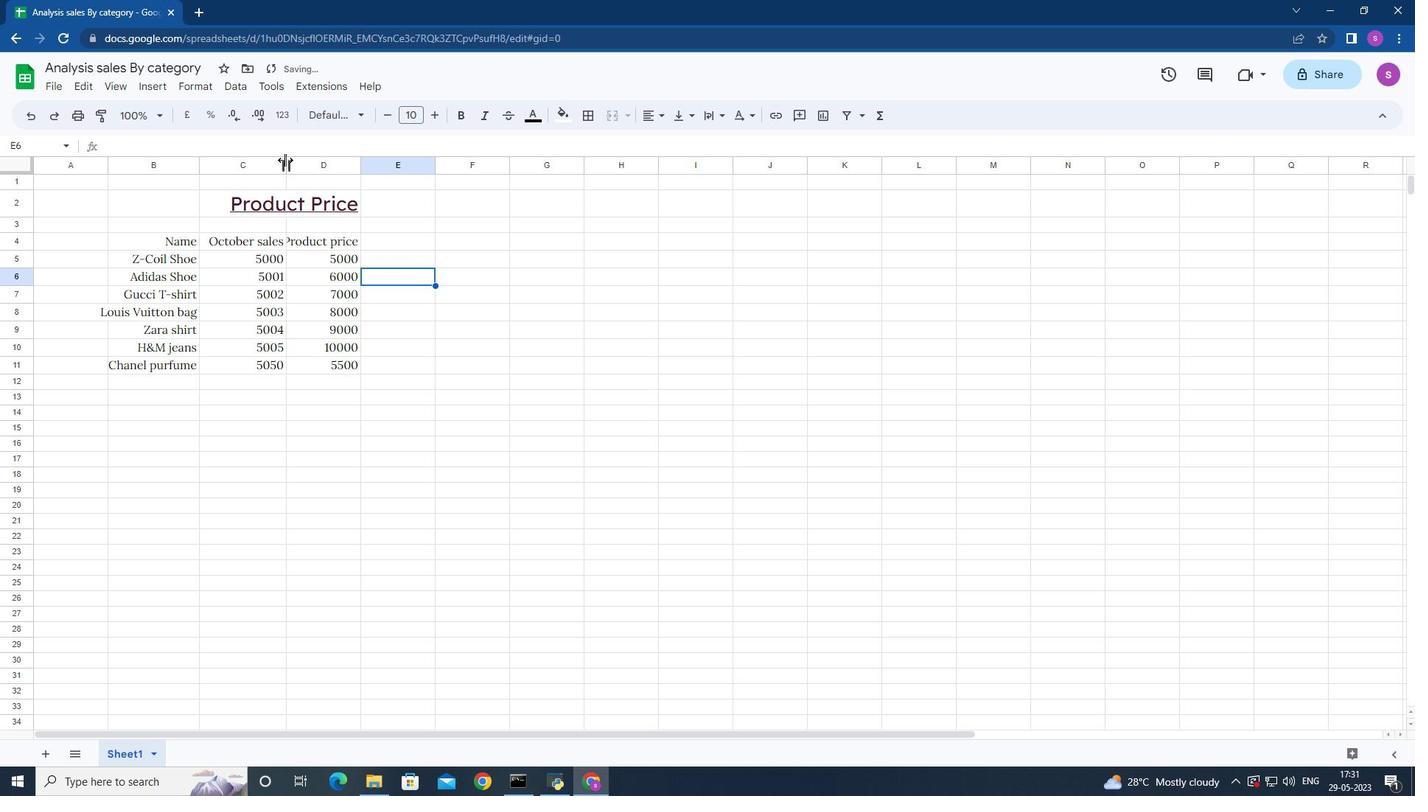 
Action: Mouse moved to (295, 164)
Screenshot: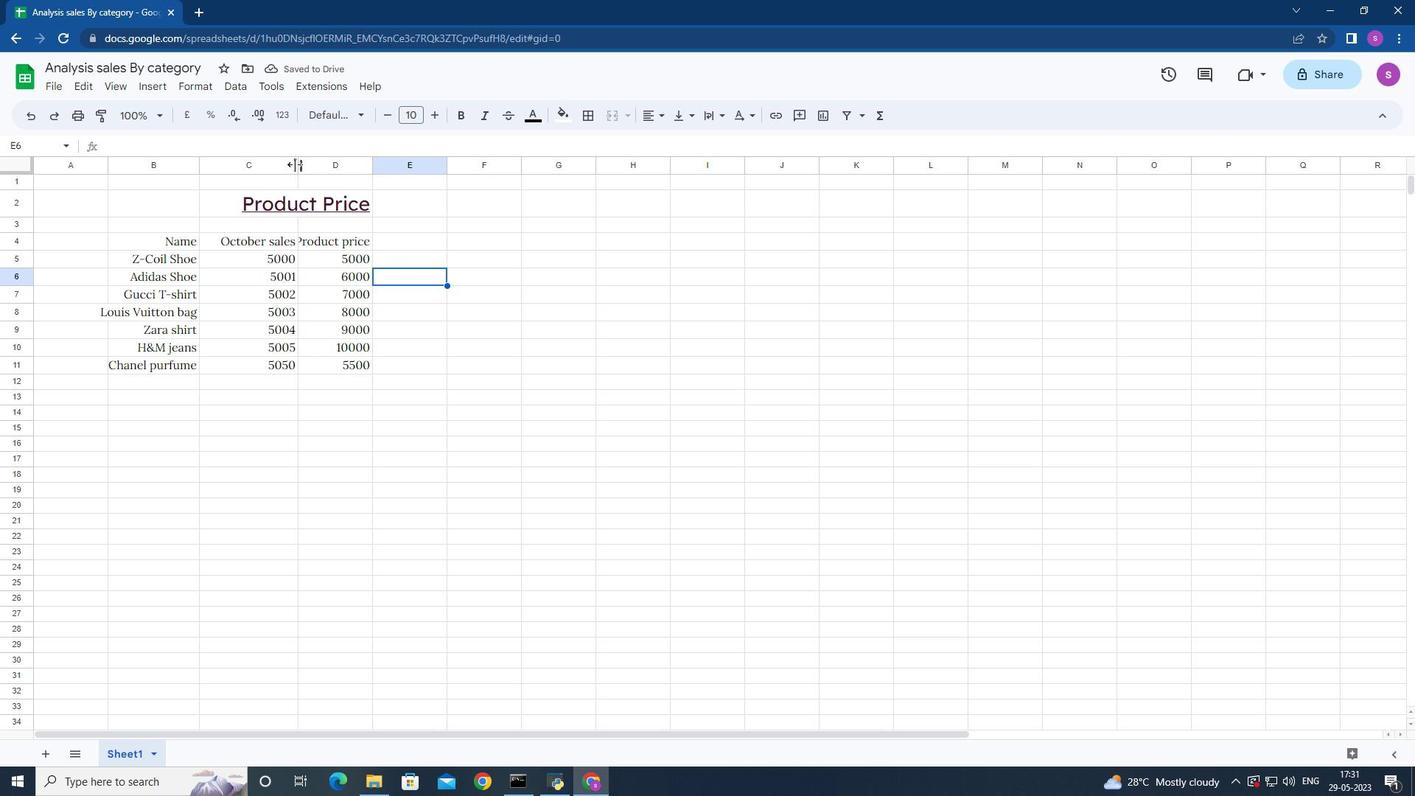 
Action: Mouse pressed left at (295, 164)
Screenshot: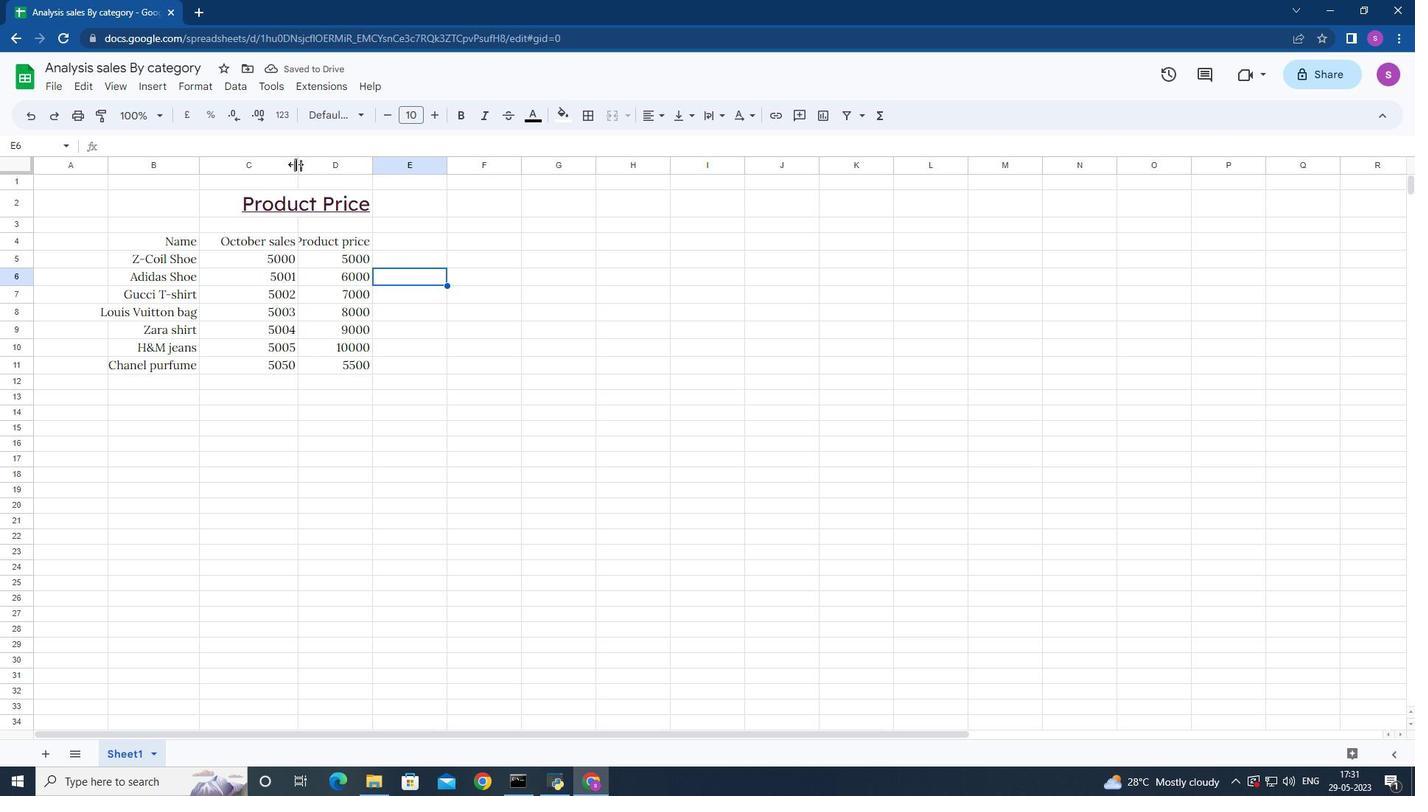 
Action: Mouse moved to (199, 163)
Screenshot: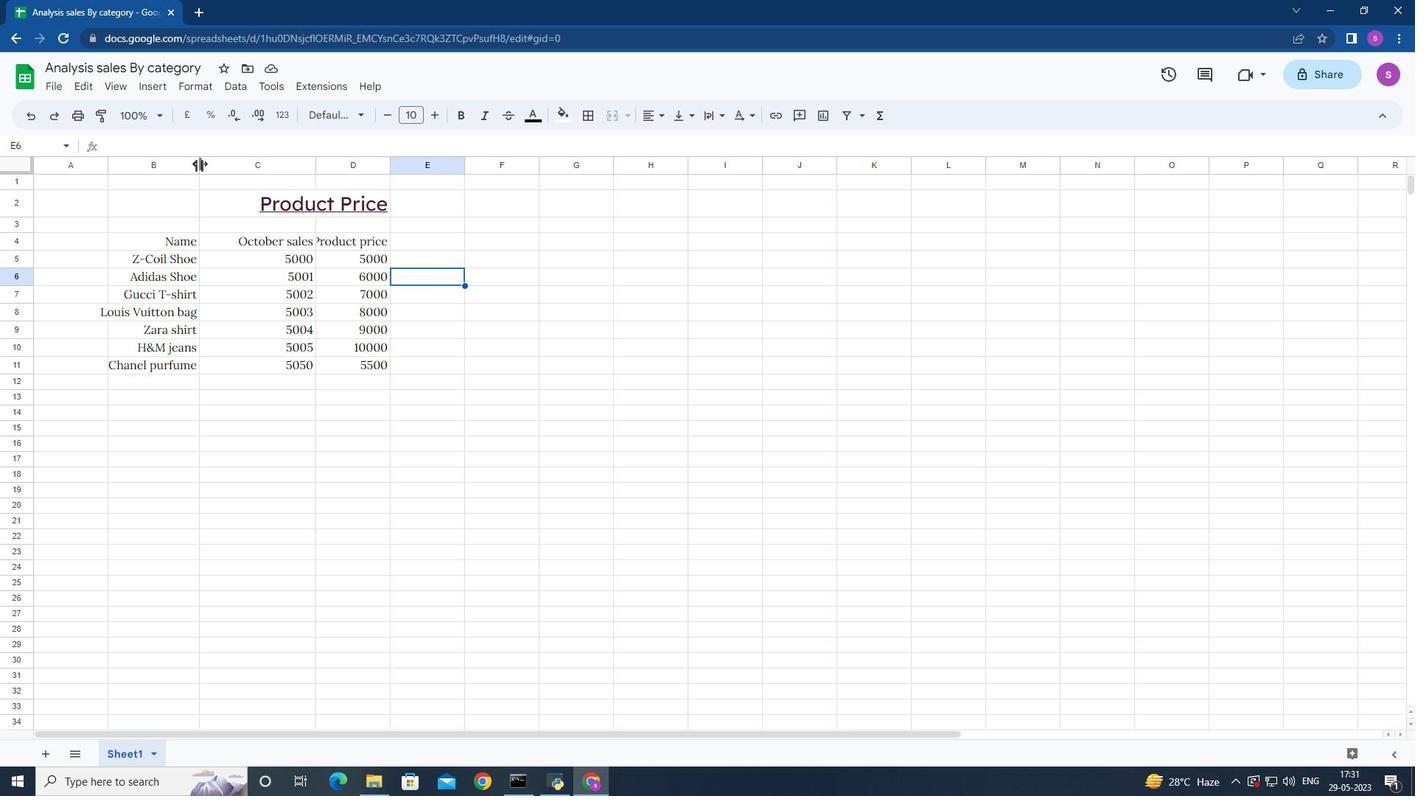
Action: Mouse pressed left at (199, 163)
Screenshot: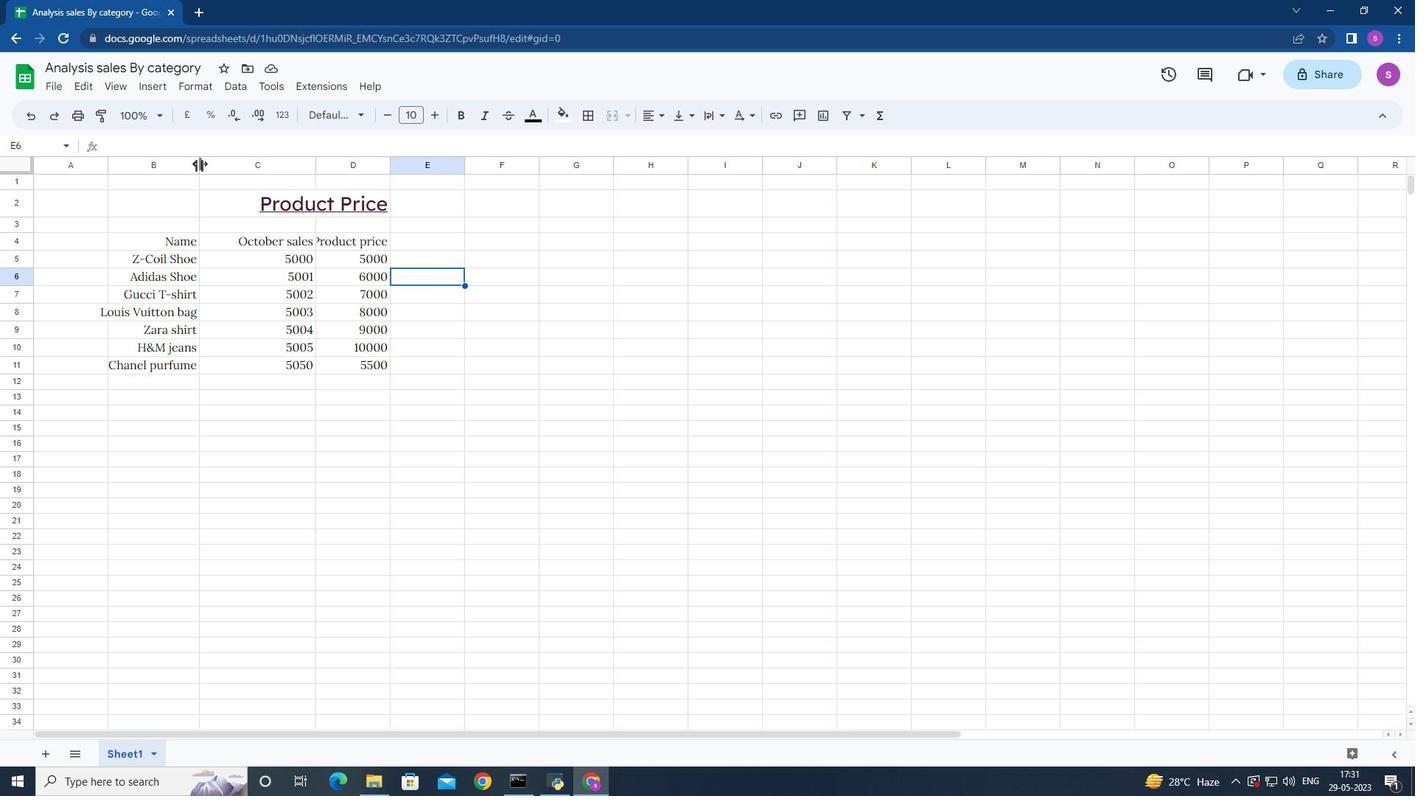
Action: Mouse moved to (325, 167)
Screenshot: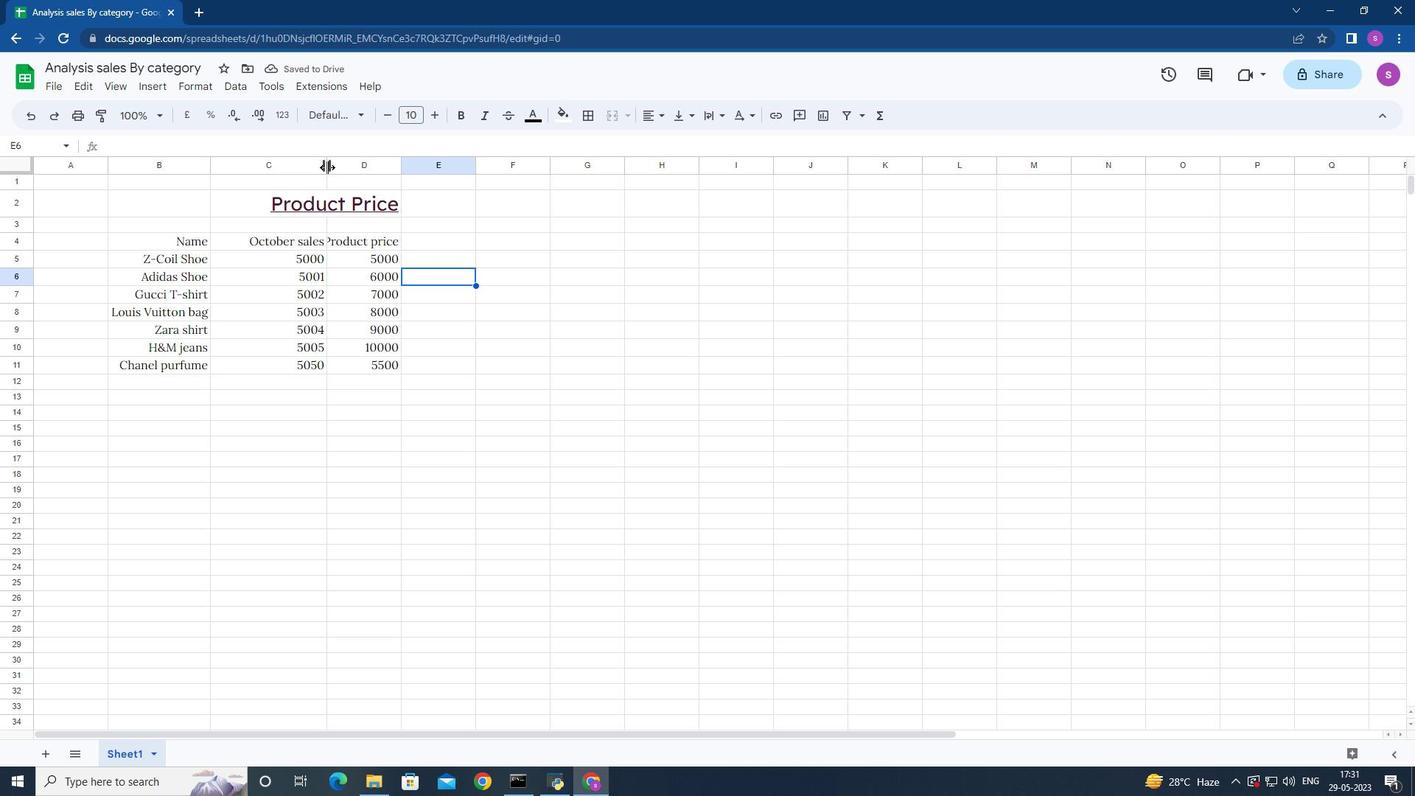 
Action: Mouse pressed left at (325, 167)
Screenshot: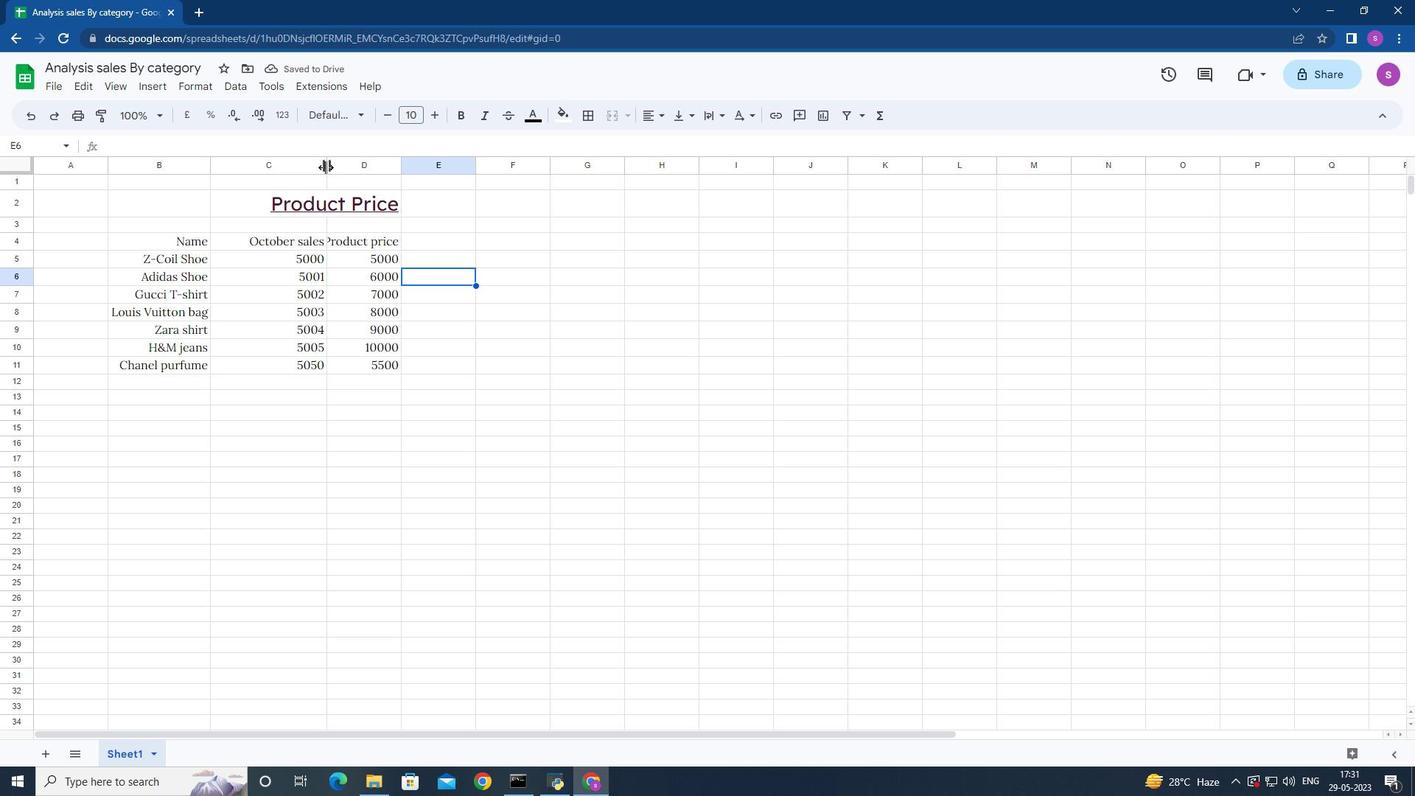 
Action: Mouse moved to (331, 168)
Screenshot: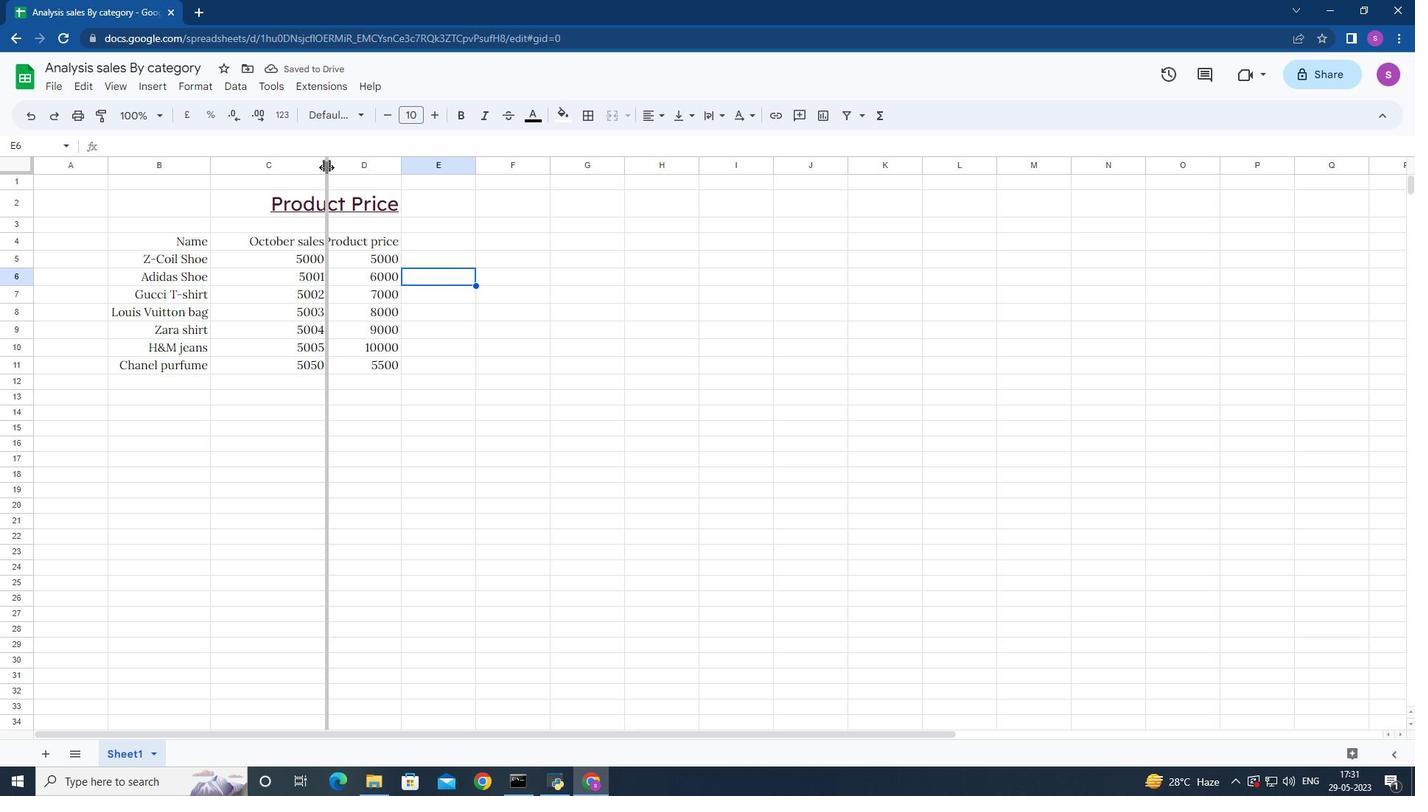 
